 Task: Research Airbnb options in Nahrin, Afghanistan from 6th December, 2023 to 15th December, 2023 for 9 adults. Place can be shared room with 5 bedrooms having 9 beds and 5 bathrooms. Property type can be flat. Amenities needed are: wifi,TV, pool, gym, breakfast. Look for 5 properties as per requirement.
Action: Mouse moved to (486, 111)
Screenshot: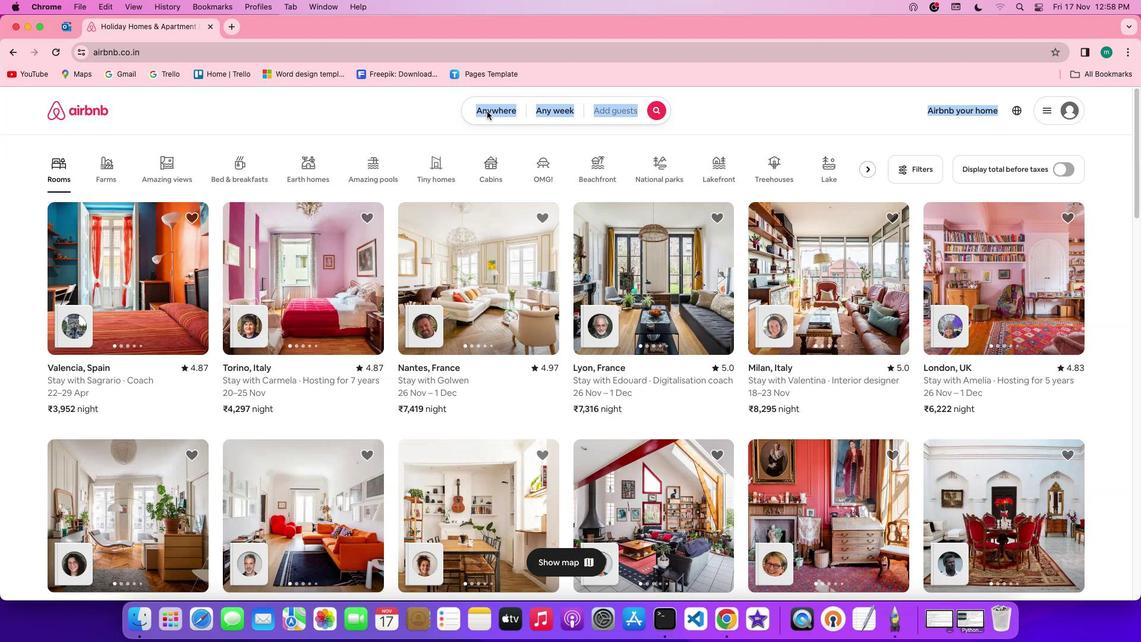 
Action: Mouse pressed left at (486, 111)
Screenshot: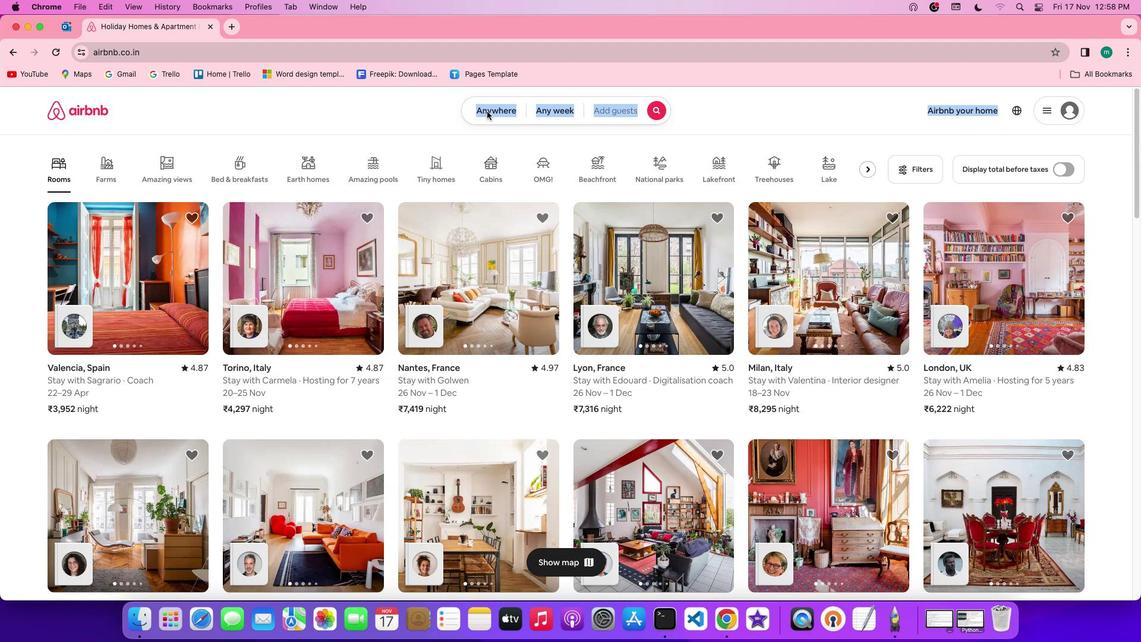 
Action: Mouse pressed left at (486, 111)
Screenshot: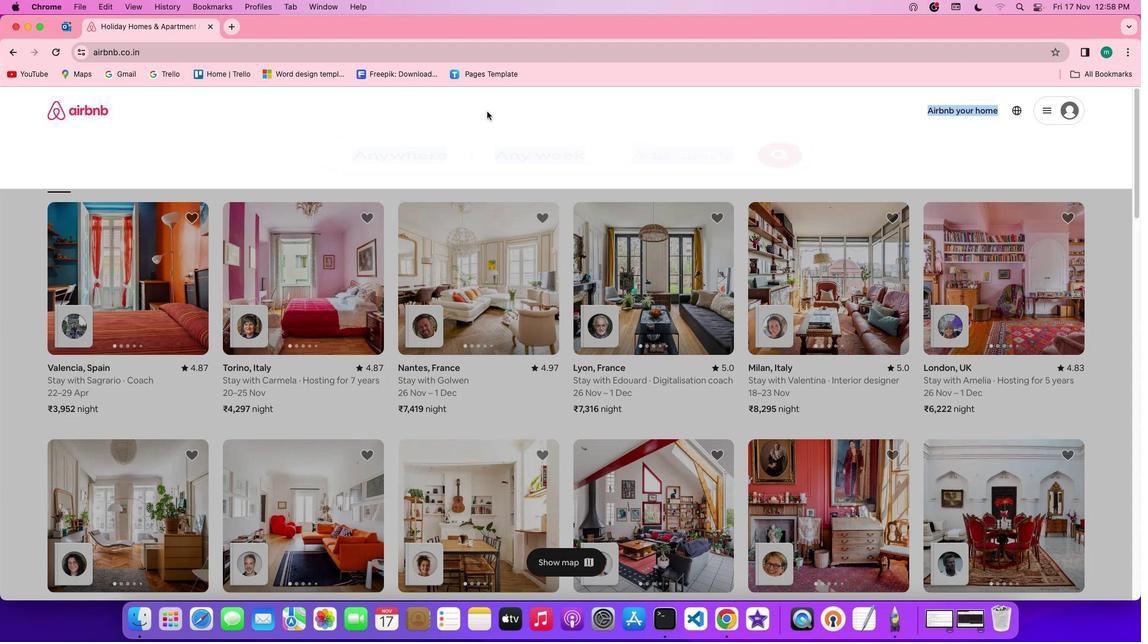 
Action: Mouse moved to (397, 159)
Screenshot: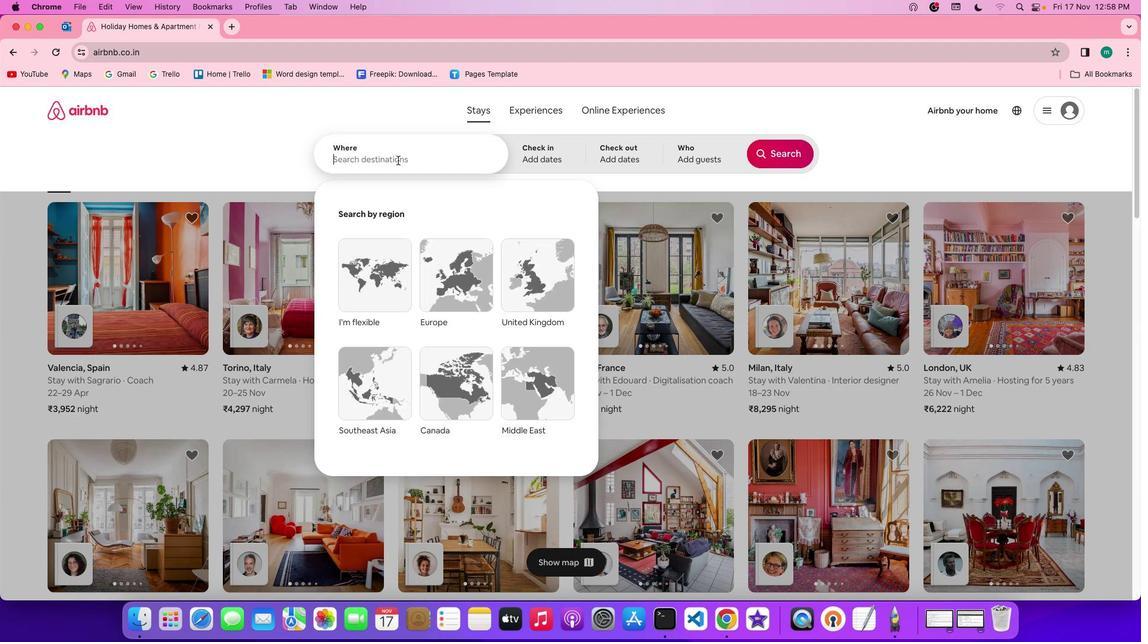 
Action: Mouse pressed left at (397, 159)
Screenshot: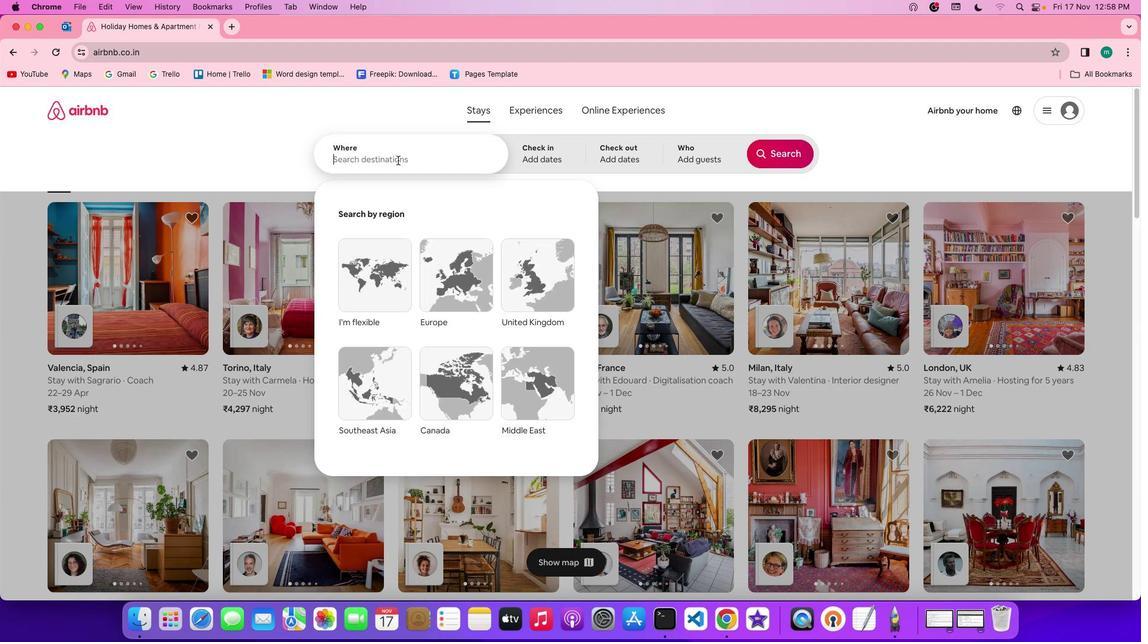 
Action: Key pressed Key.spaceKey.shift'N''a''h''r''i''n'','Key.spaceKey.shift'a''f''g''a''n''i''s''t''a''n'
Screenshot: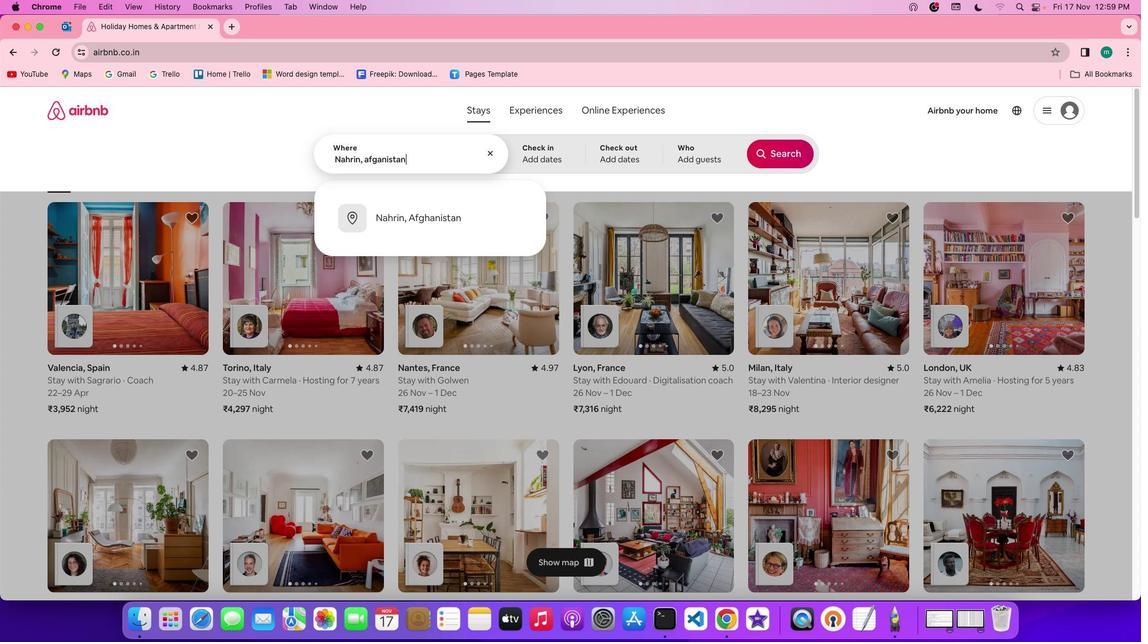 
Action: Mouse moved to (551, 164)
Screenshot: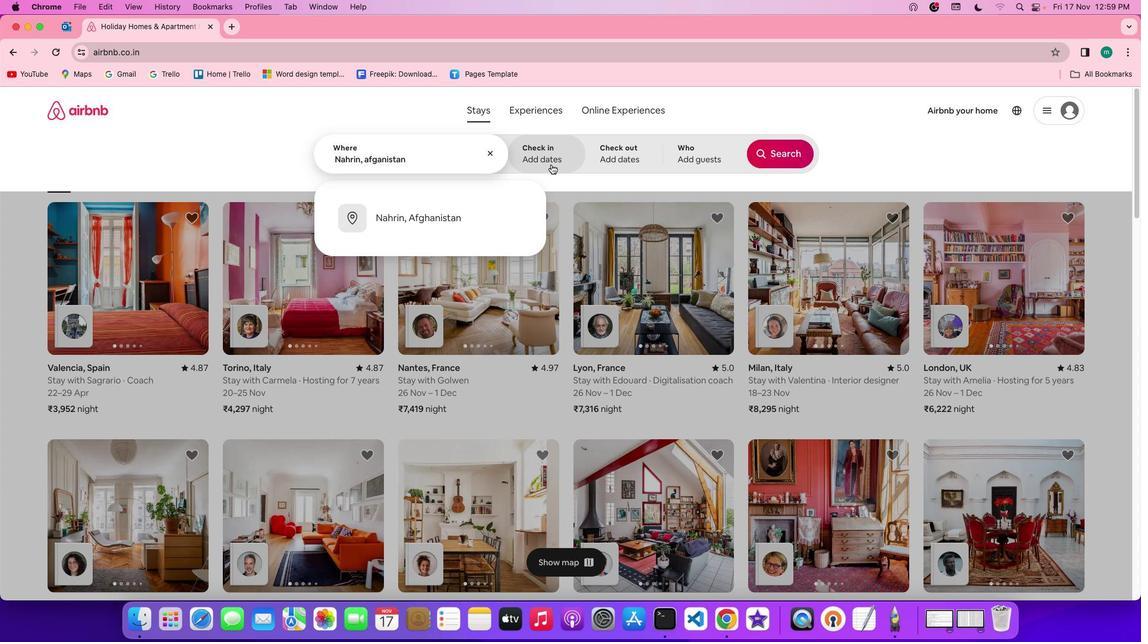 
Action: Mouse pressed left at (551, 164)
Screenshot: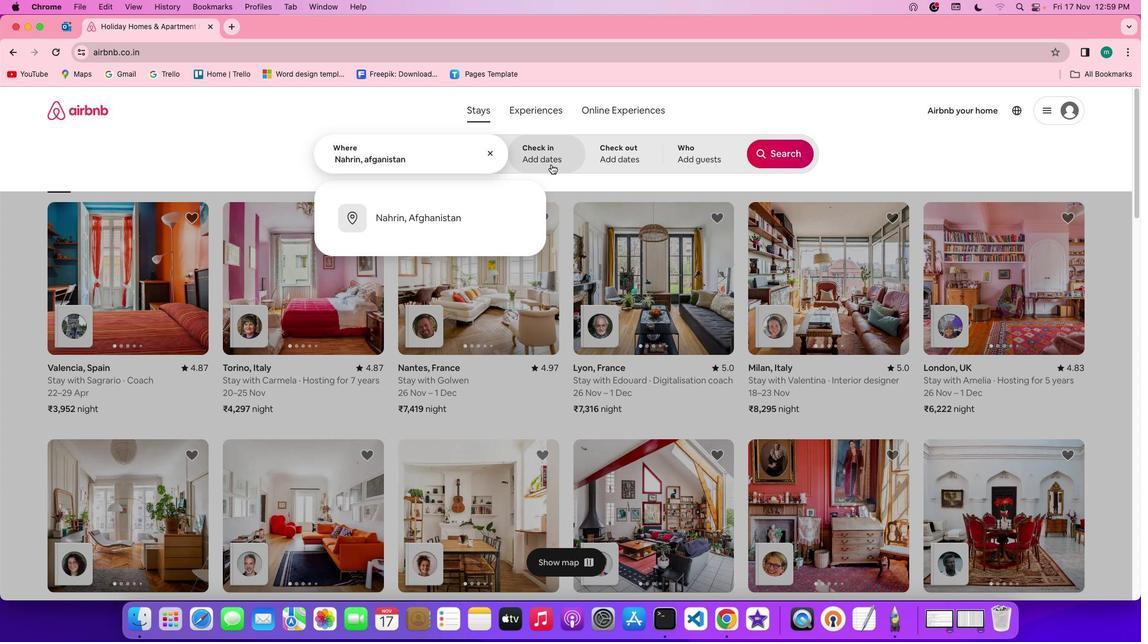 
Action: Mouse moved to (676, 323)
Screenshot: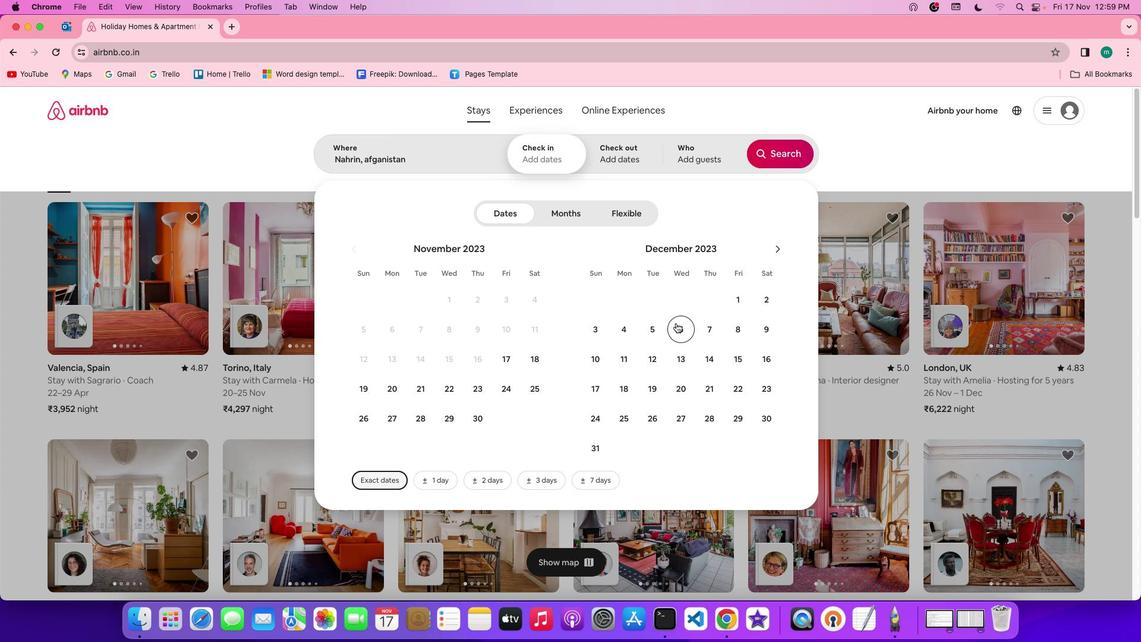 
Action: Mouse pressed left at (676, 323)
Screenshot: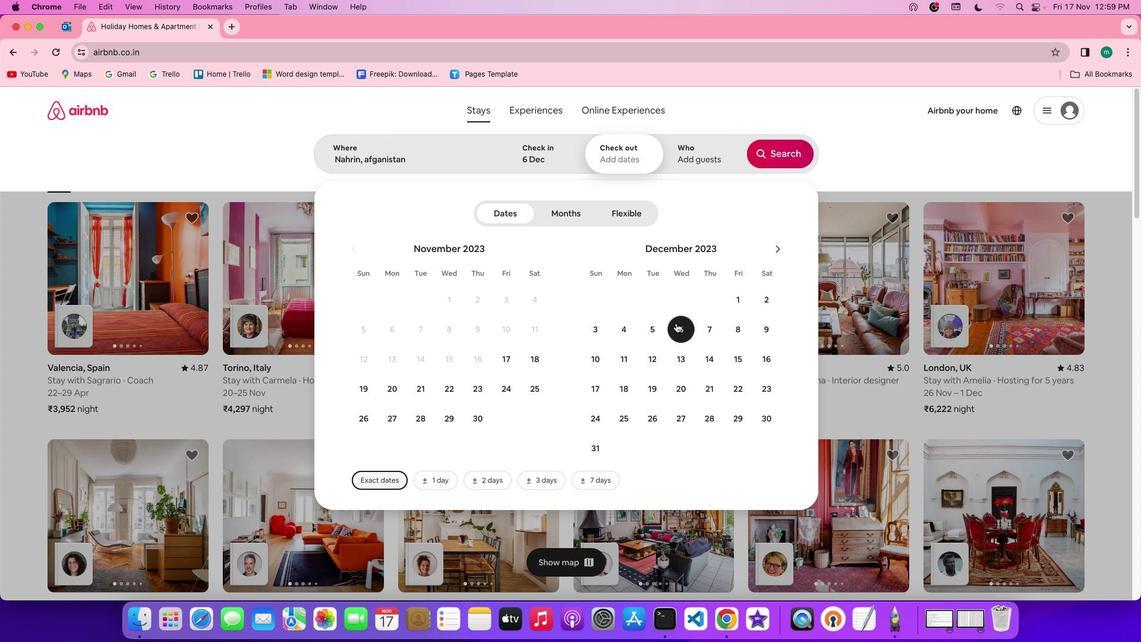
Action: Mouse moved to (734, 350)
Screenshot: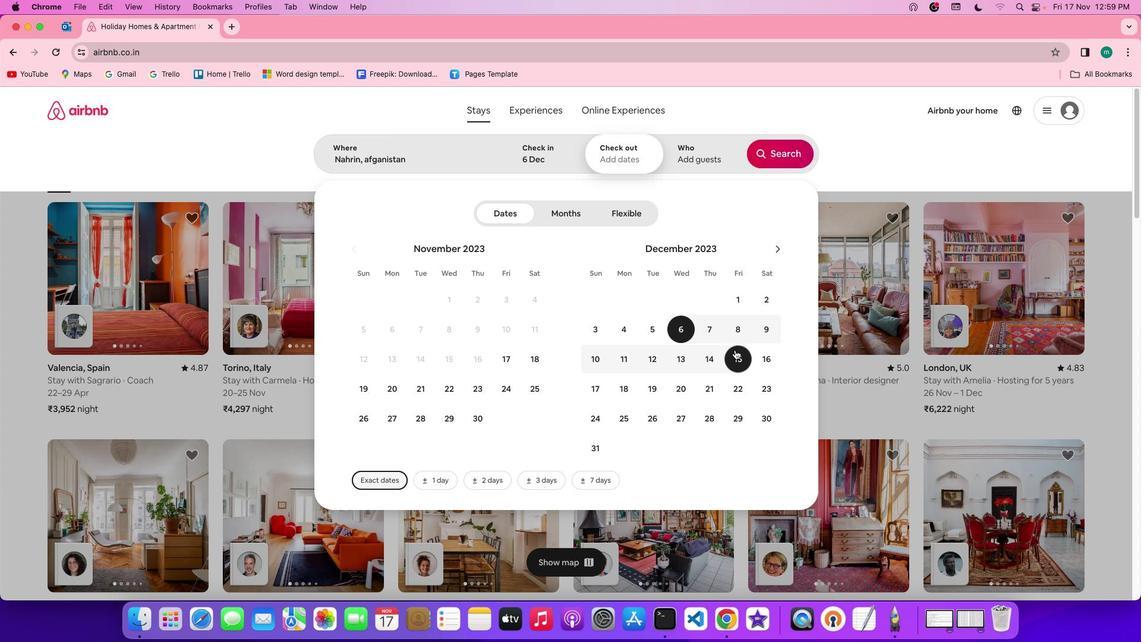 
Action: Mouse pressed left at (734, 350)
Screenshot: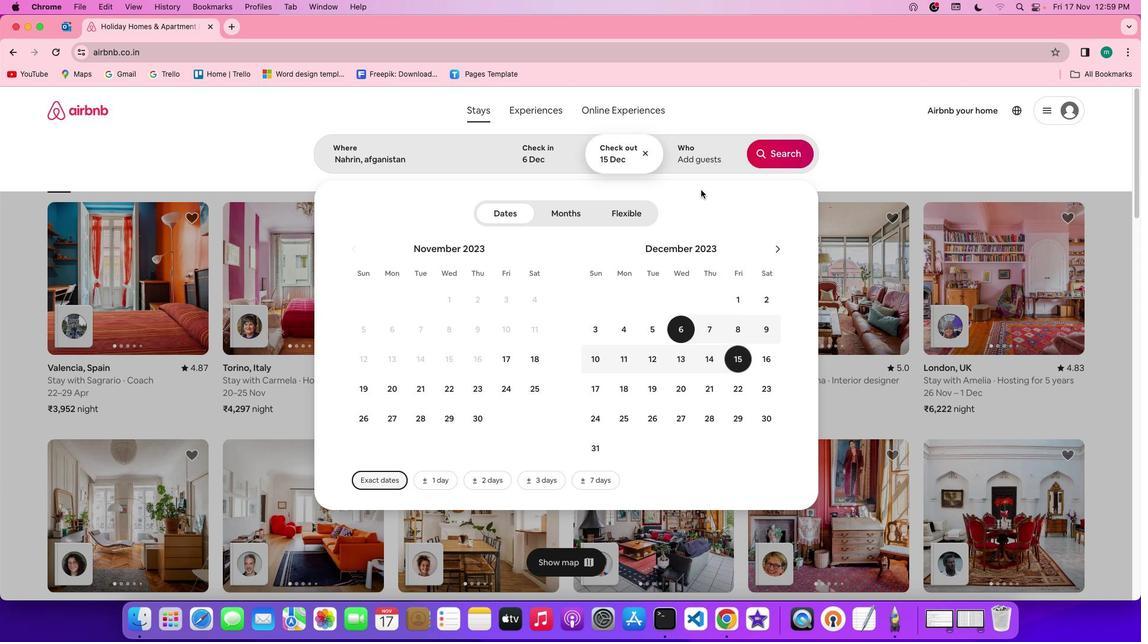 
Action: Mouse moved to (693, 149)
Screenshot: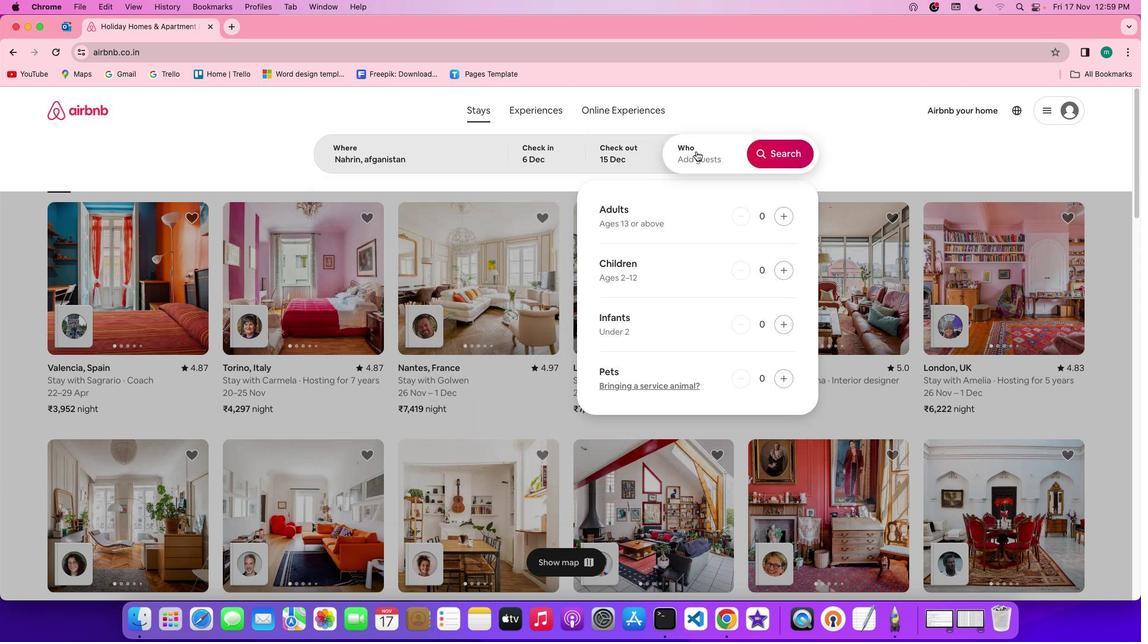 
Action: Mouse pressed left at (693, 149)
Screenshot: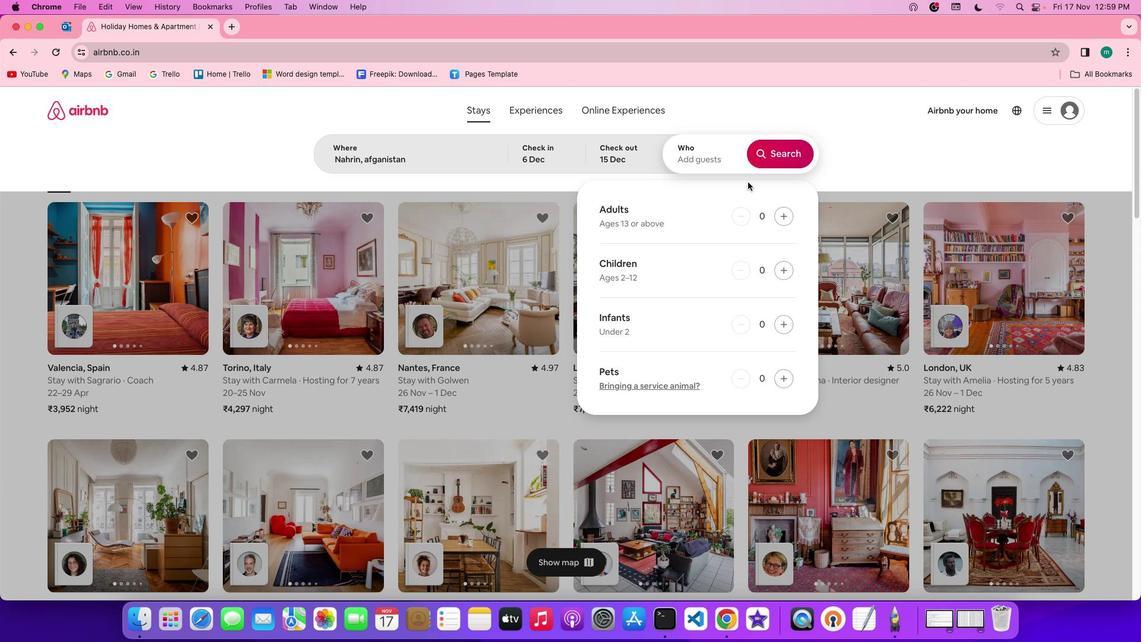 
Action: Mouse moved to (784, 216)
Screenshot: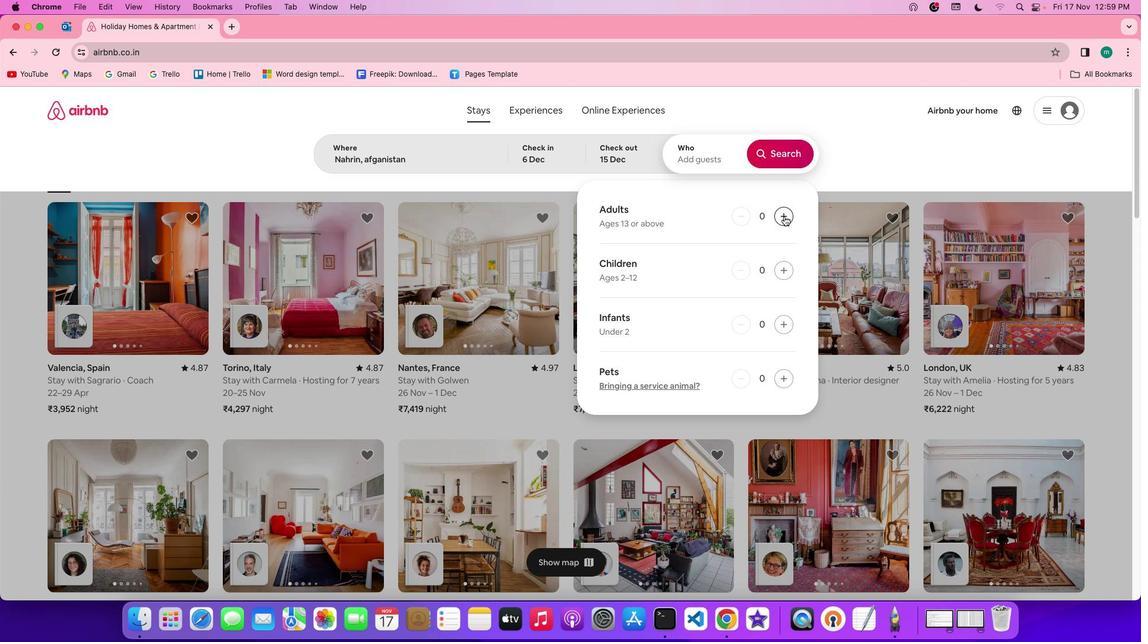
Action: Mouse pressed left at (784, 216)
Screenshot: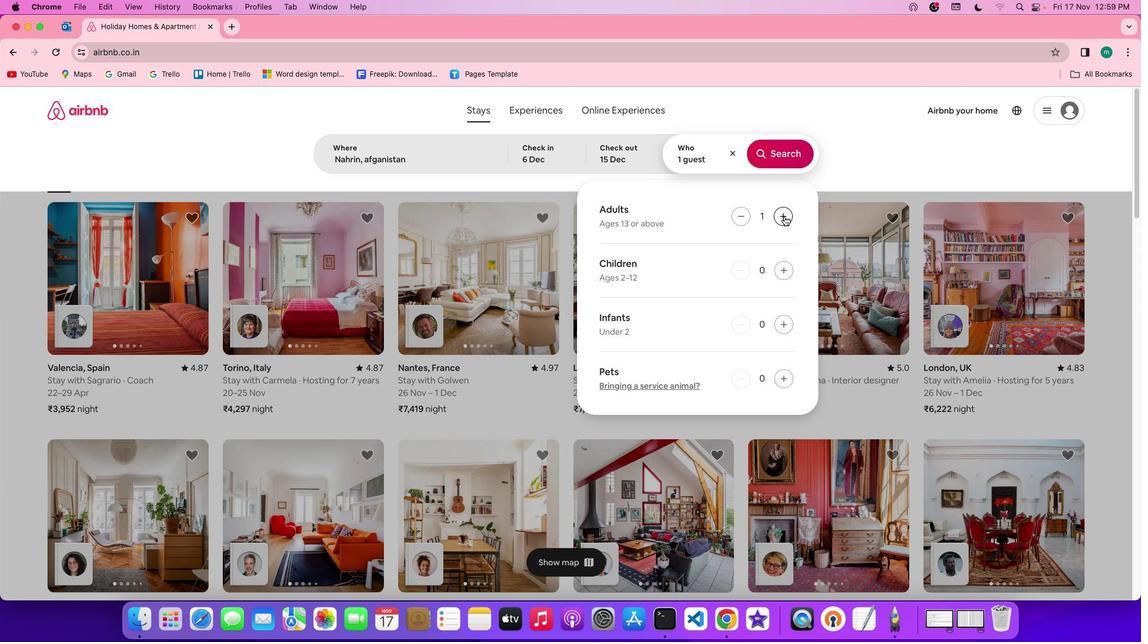 
Action: Mouse pressed left at (784, 216)
Screenshot: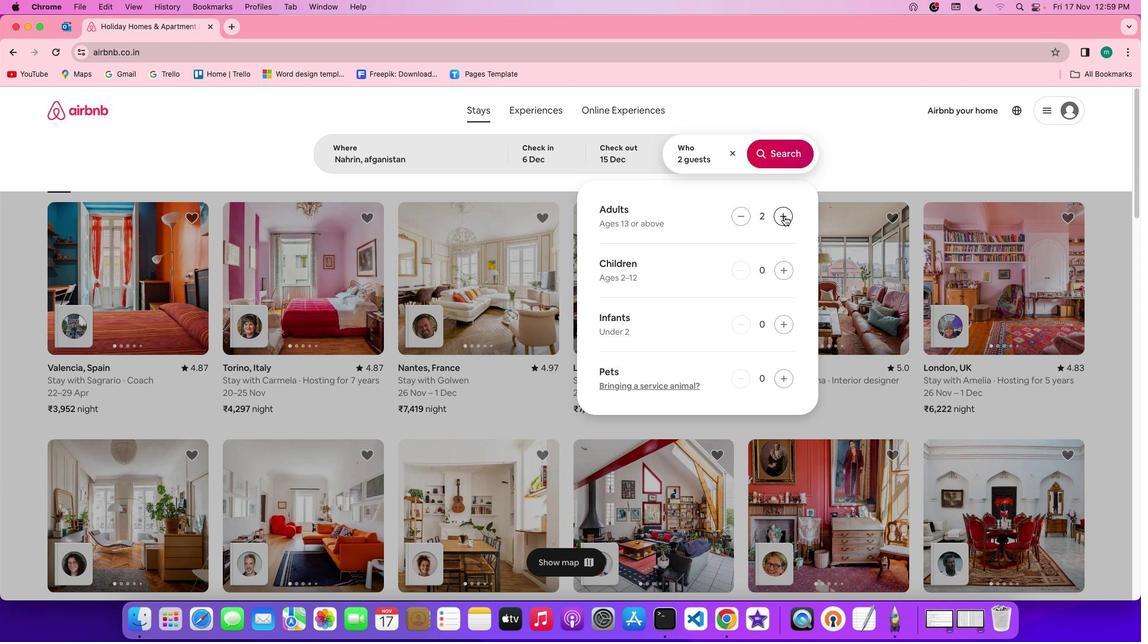 
Action: Mouse pressed left at (784, 216)
Screenshot: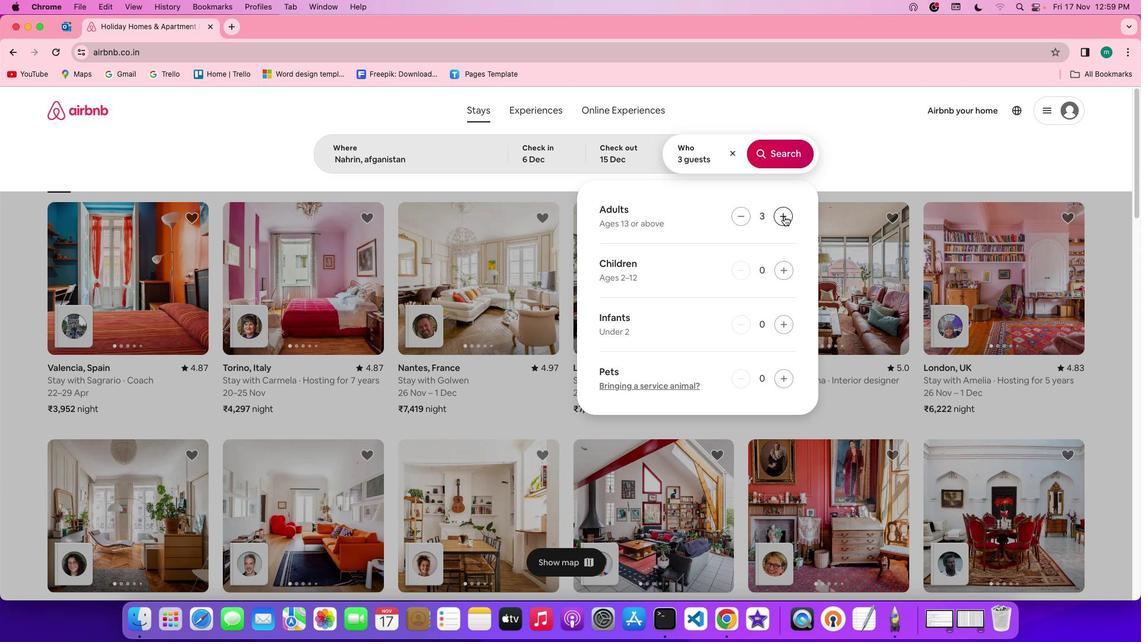 
Action: Mouse pressed left at (784, 216)
Screenshot: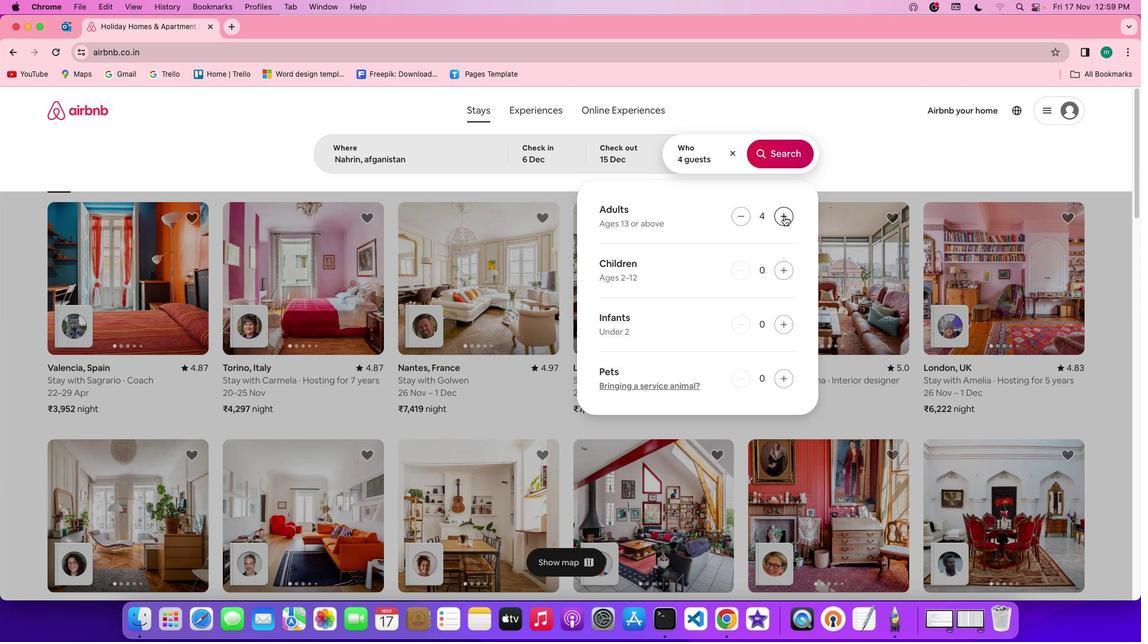 
Action: Mouse pressed left at (784, 216)
Screenshot: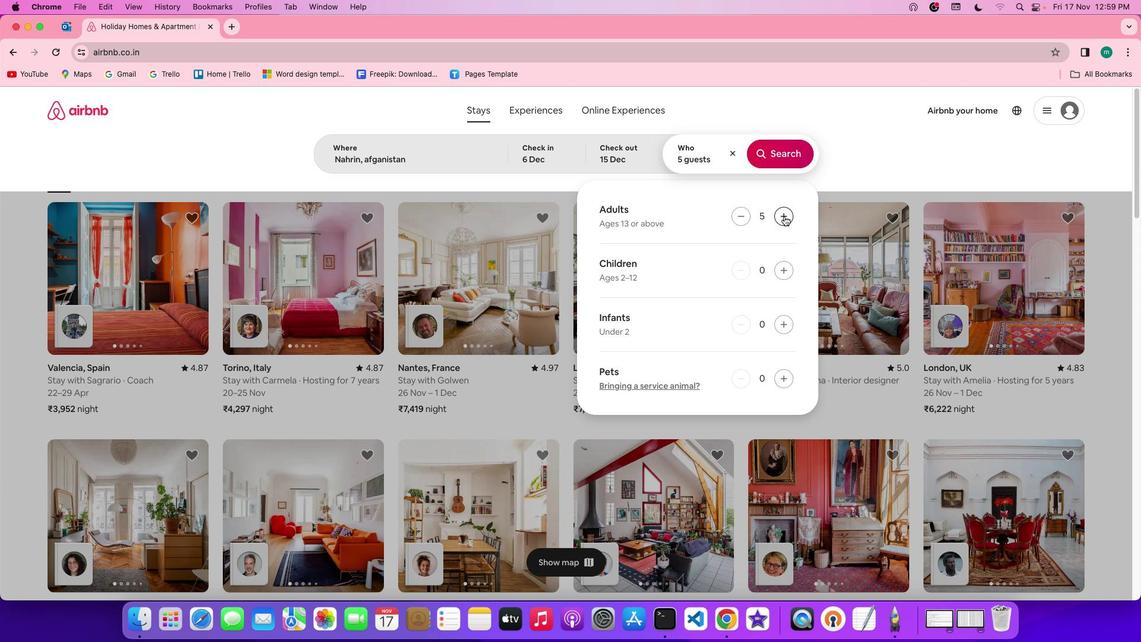 
Action: Mouse pressed left at (784, 216)
Screenshot: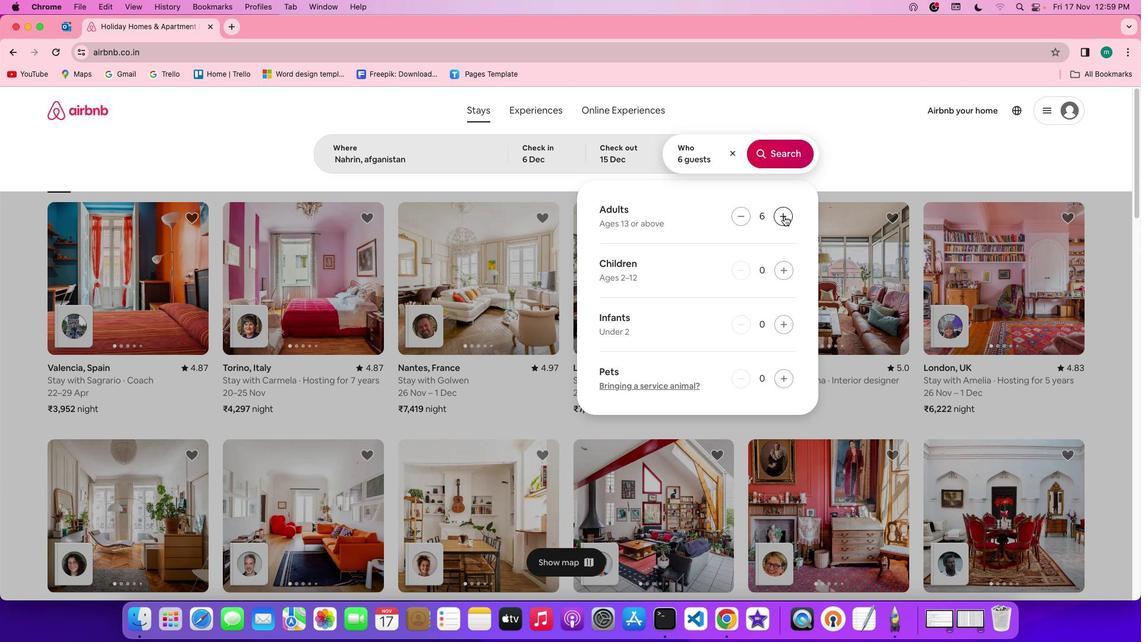 
Action: Mouse pressed left at (784, 216)
Screenshot: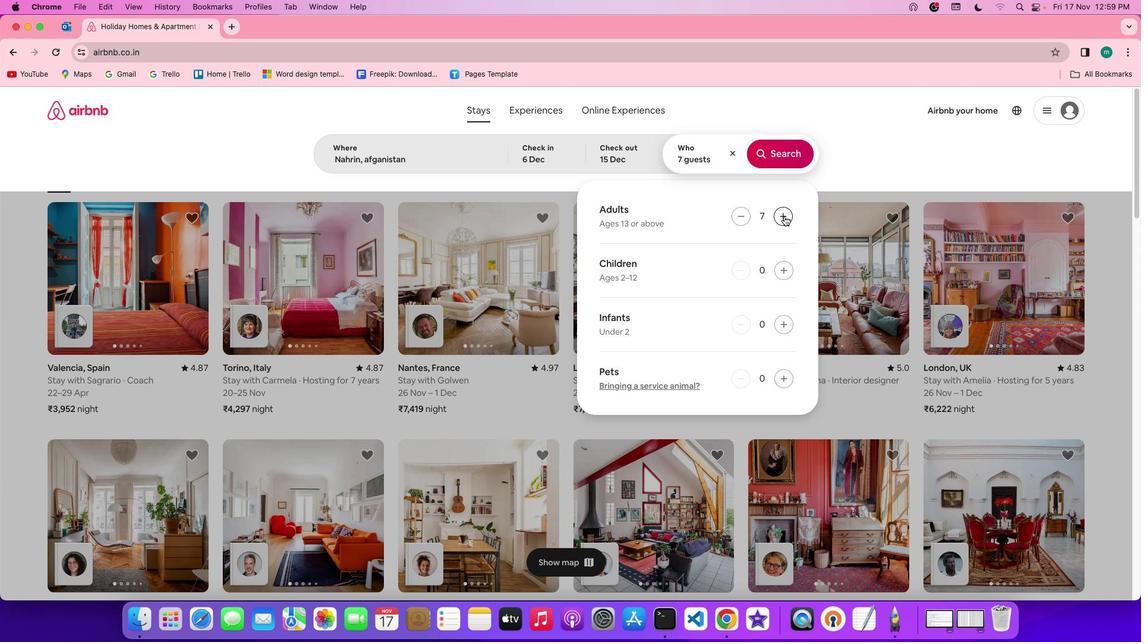 
Action: Mouse pressed left at (784, 216)
Screenshot: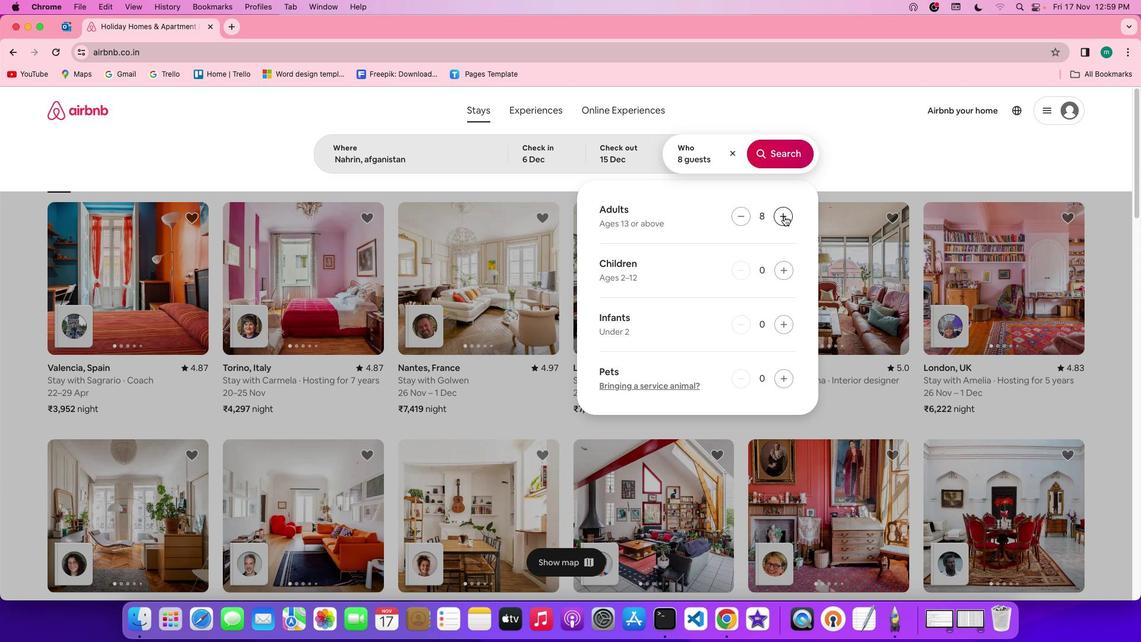 
Action: Mouse pressed left at (784, 216)
Screenshot: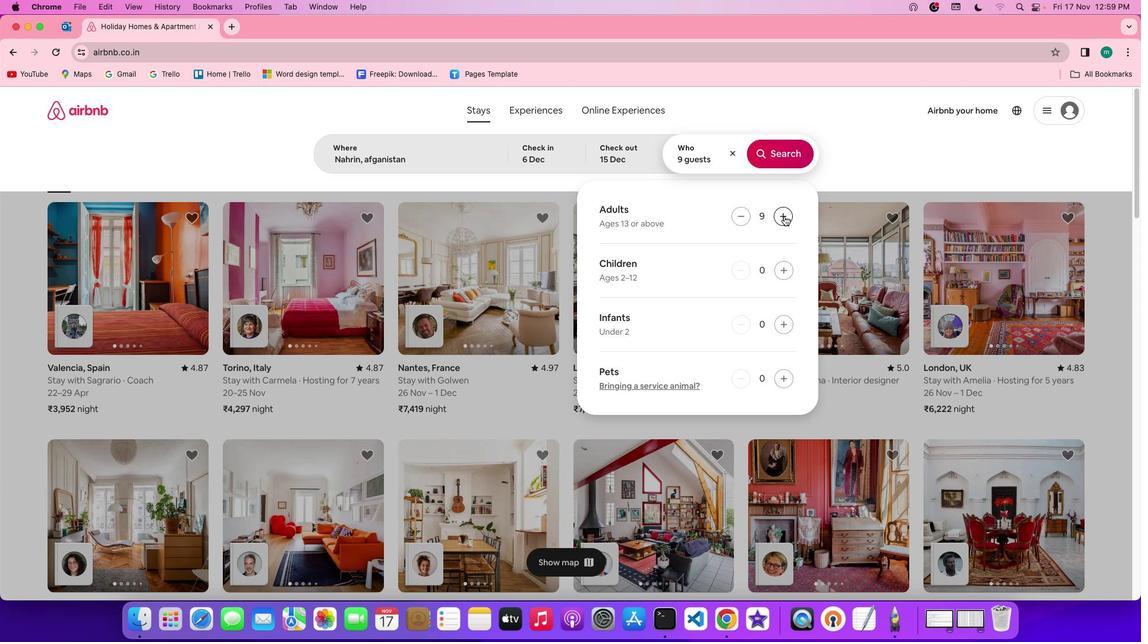 
Action: Mouse moved to (774, 153)
Screenshot: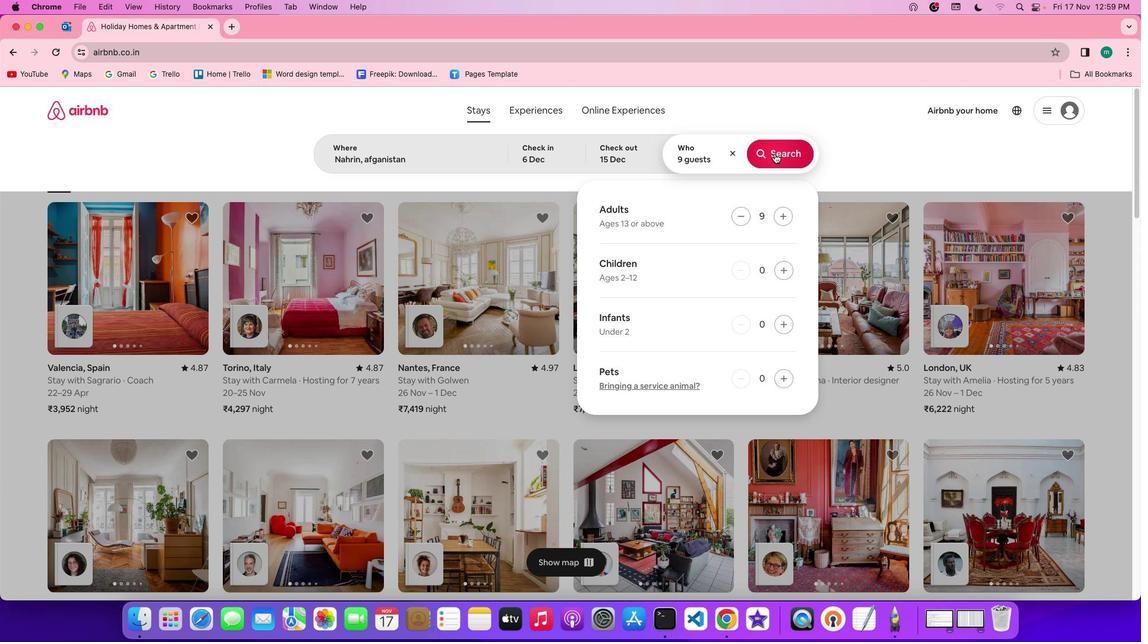 
Action: Mouse pressed left at (774, 153)
Screenshot: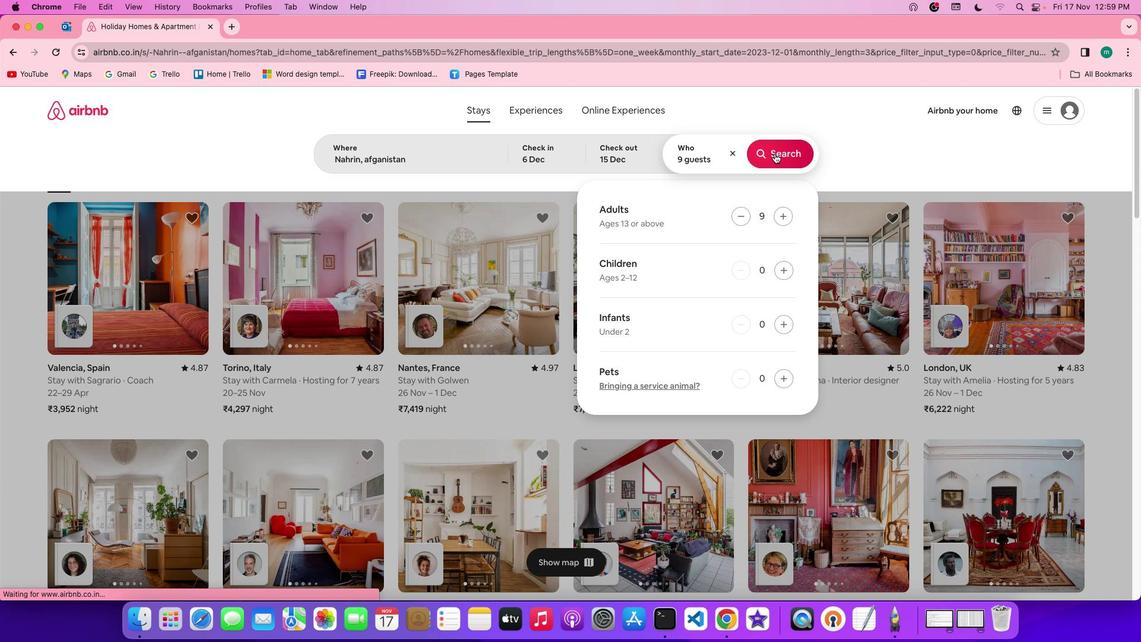 
Action: Mouse moved to (951, 159)
Screenshot: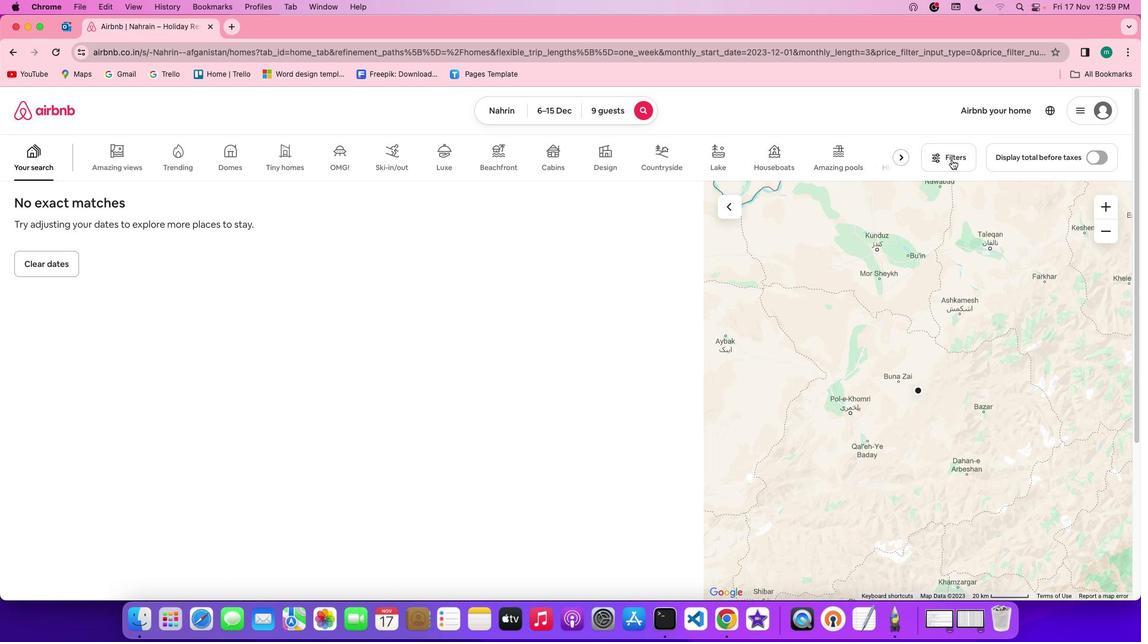 
Action: Mouse pressed left at (951, 159)
Screenshot: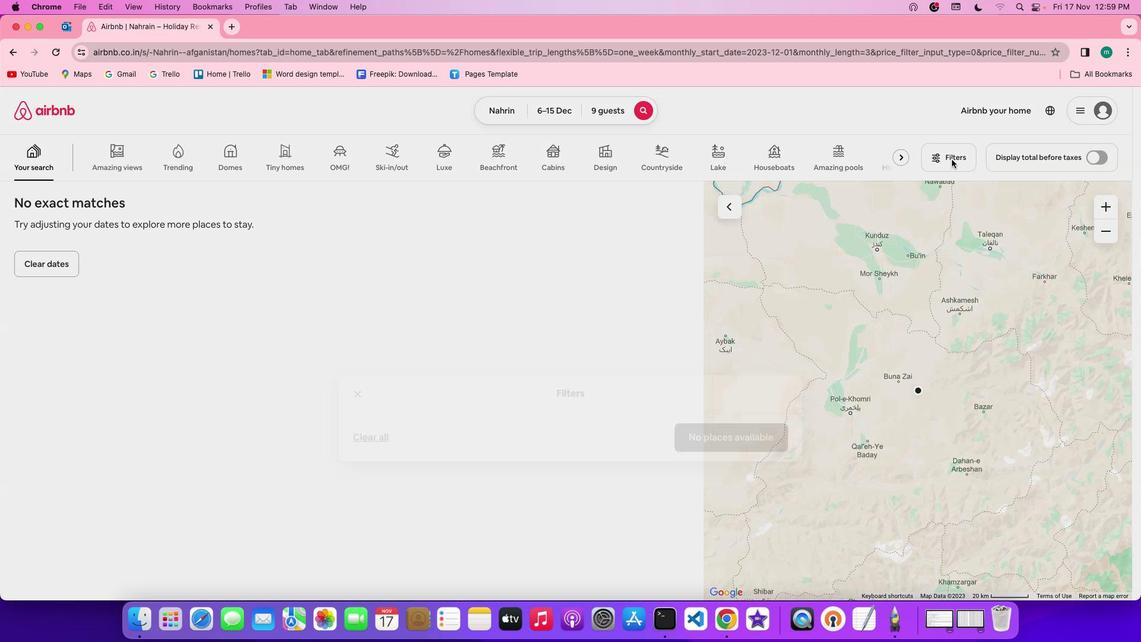
Action: Mouse moved to (620, 320)
Screenshot: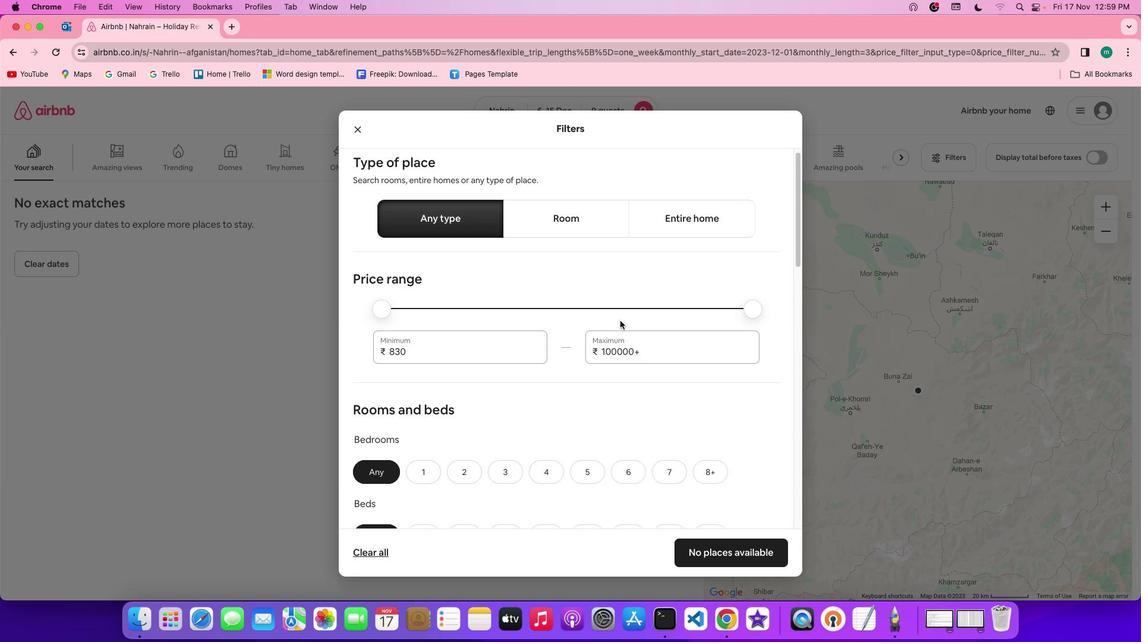 
Action: Mouse scrolled (620, 320) with delta (0, 0)
Screenshot: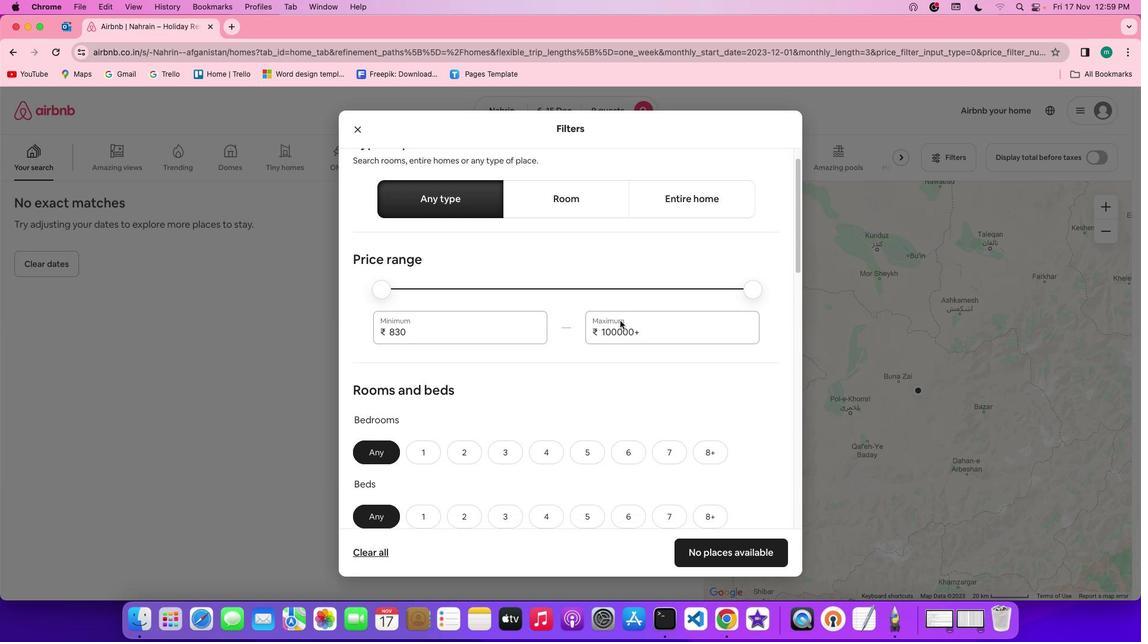 
Action: Mouse scrolled (620, 320) with delta (0, 0)
Screenshot: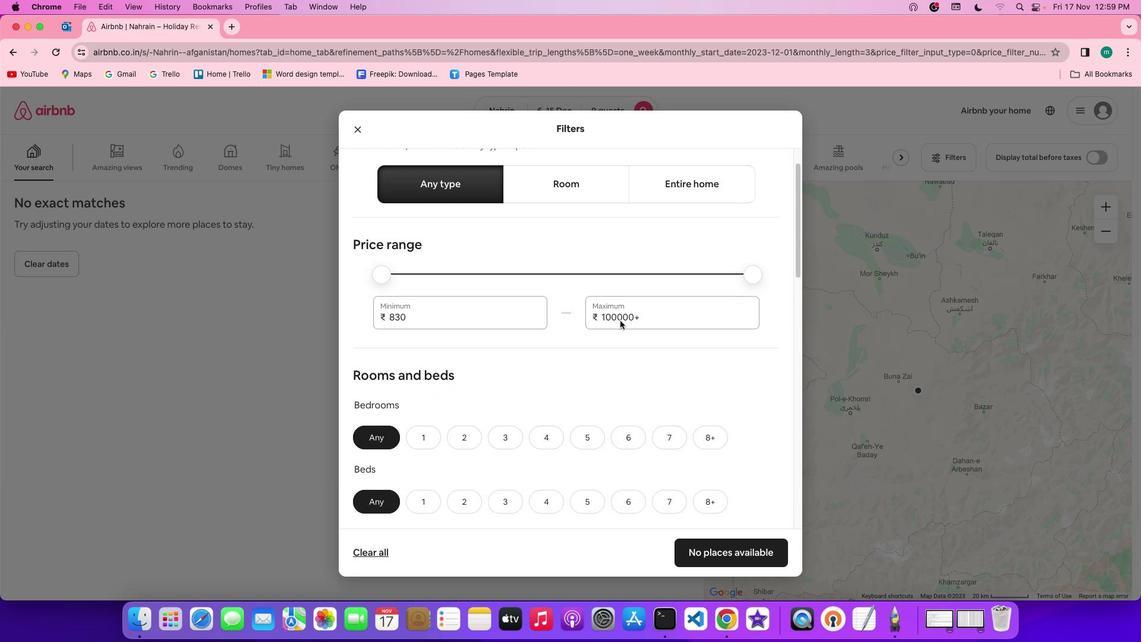 
Action: Mouse scrolled (620, 320) with delta (0, 0)
Screenshot: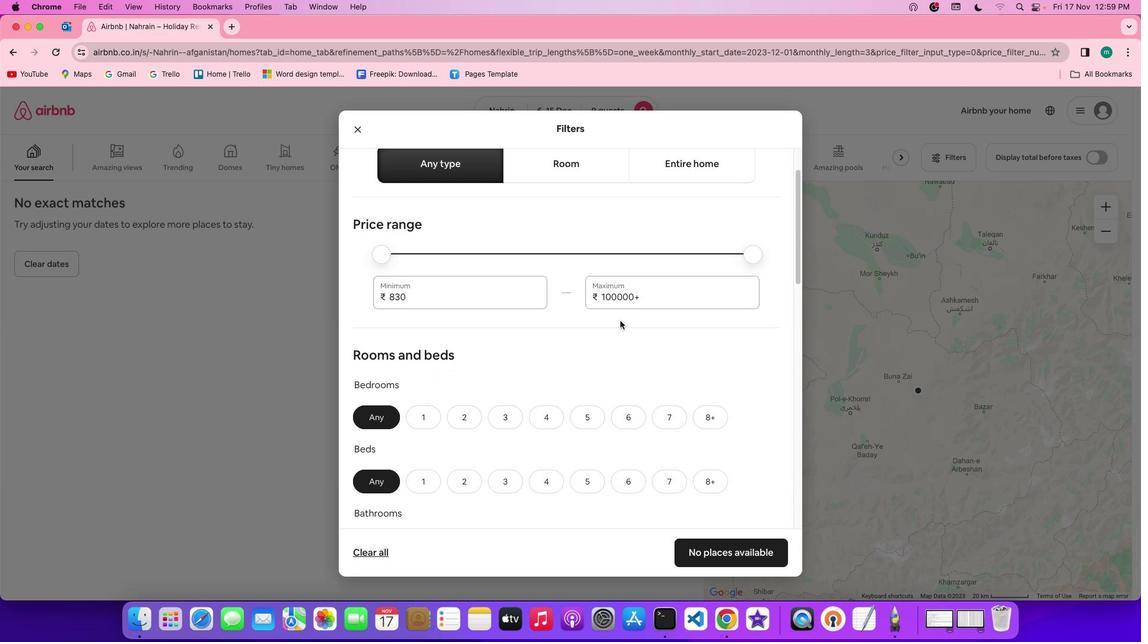 
Action: Mouse scrolled (620, 320) with delta (0, 0)
Screenshot: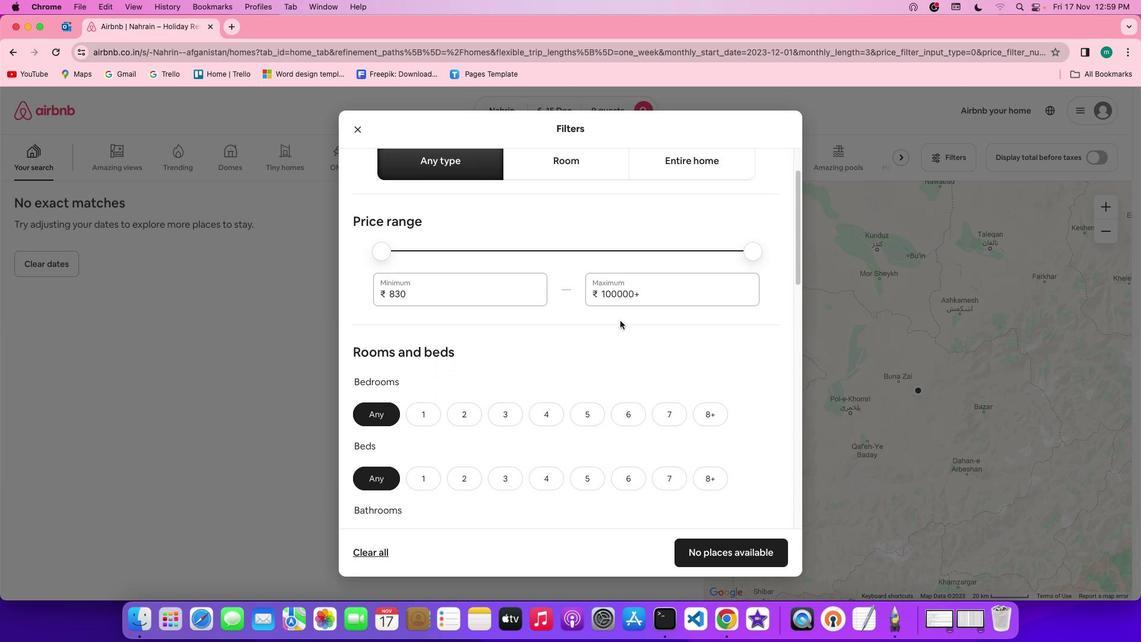 
Action: Mouse scrolled (620, 320) with delta (0, 0)
Screenshot: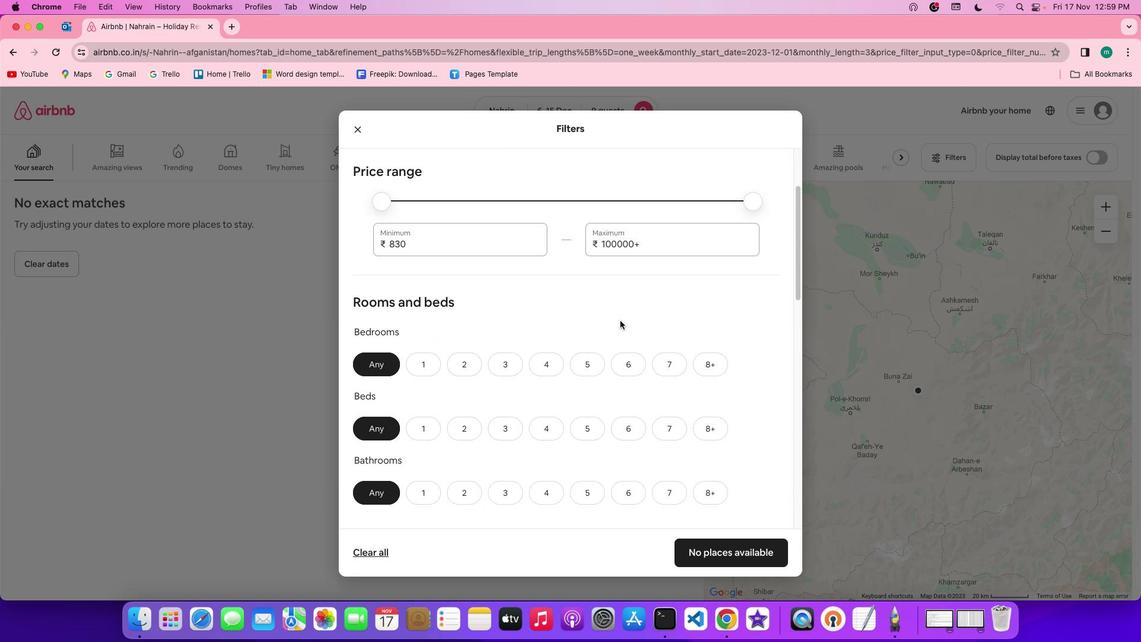 
Action: Mouse scrolled (620, 320) with delta (0, 0)
Screenshot: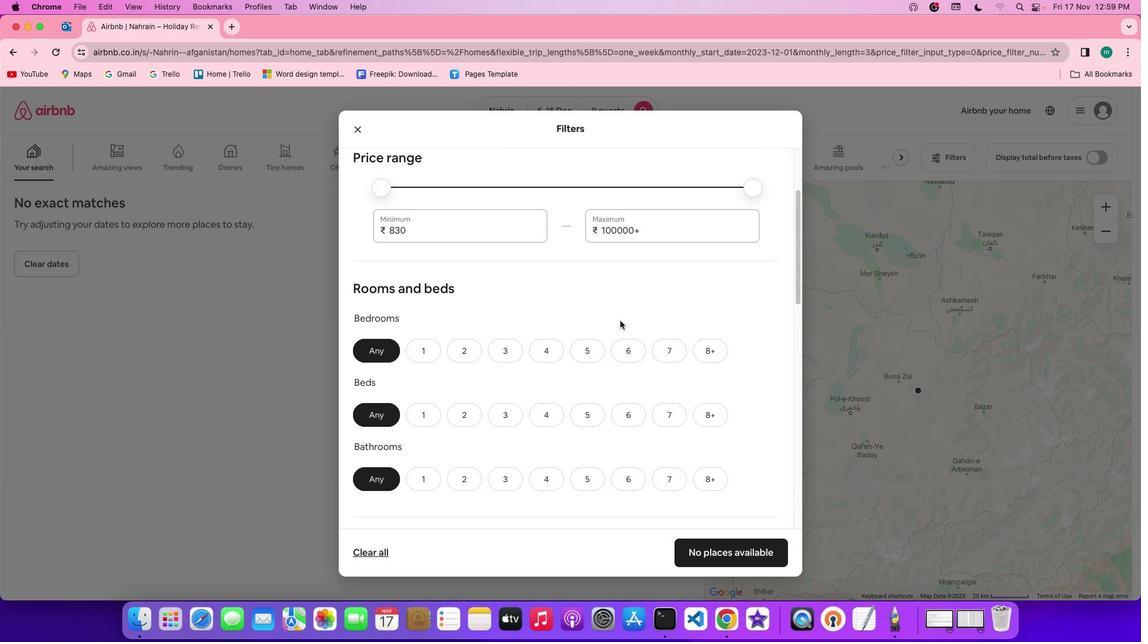
Action: Mouse scrolled (620, 320) with delta (0, 0)
Screenshot: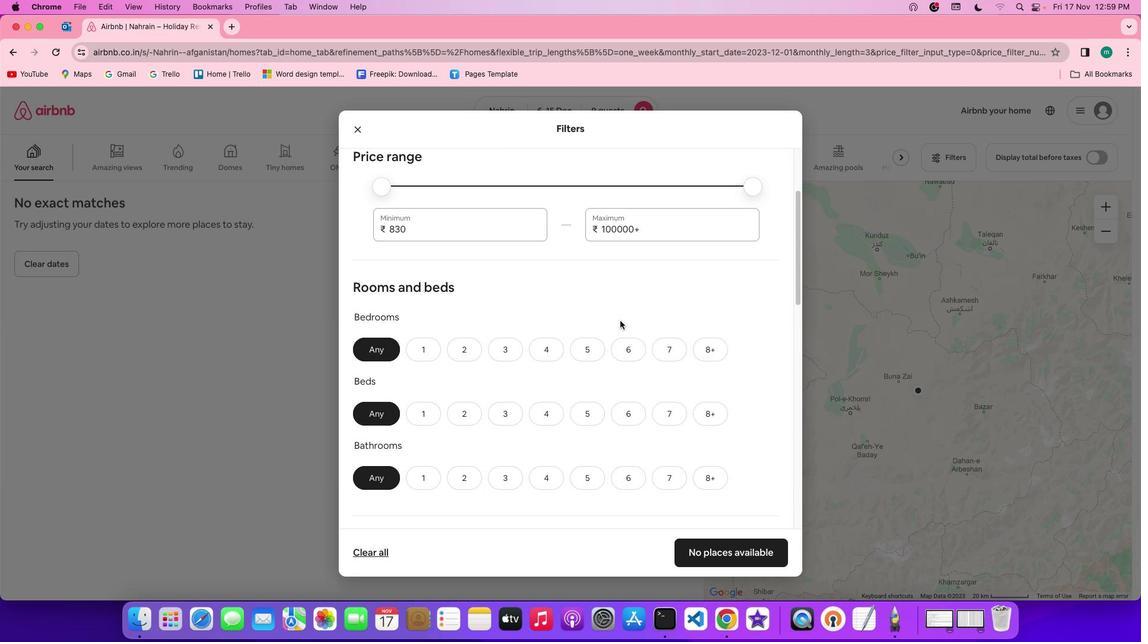 
Action: Mouse scrolled (620, 320) with delta (0, 0)
Screenshot: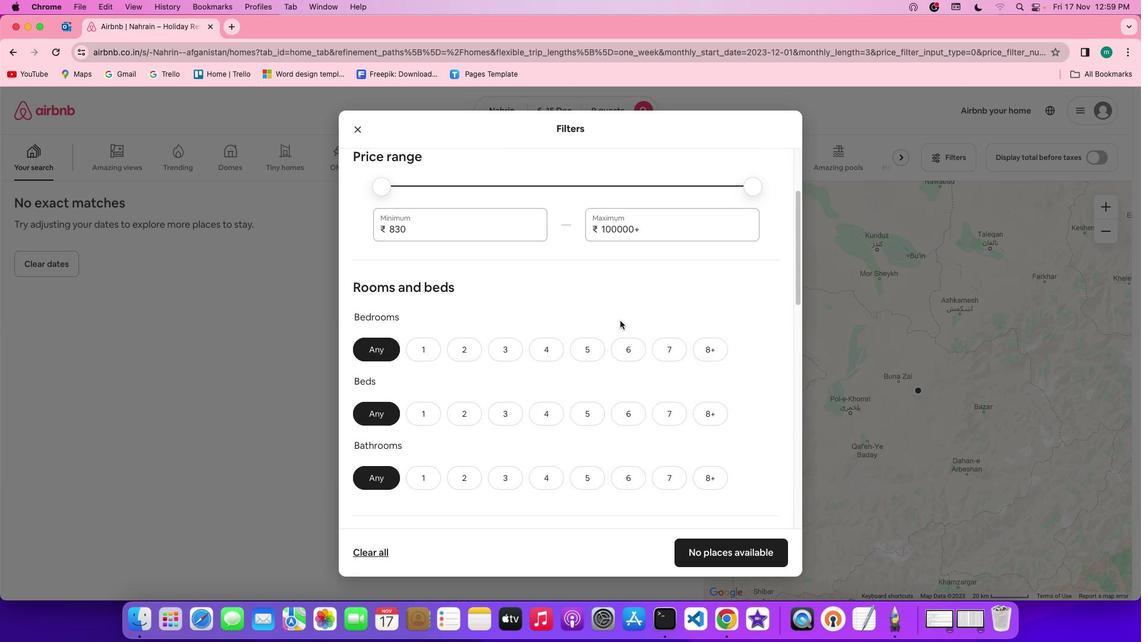 
Action: Mouse moved to (621, 319)
Screenshot: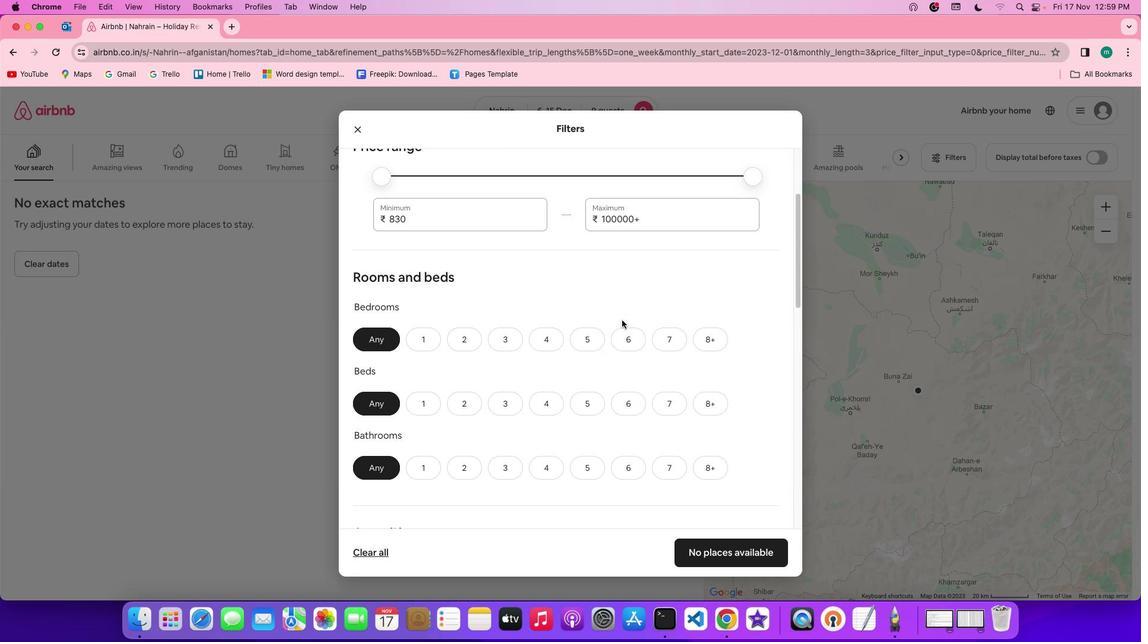 
Action: Mouse scrolled (621, 319) with delta (0, 0)
Screenshot: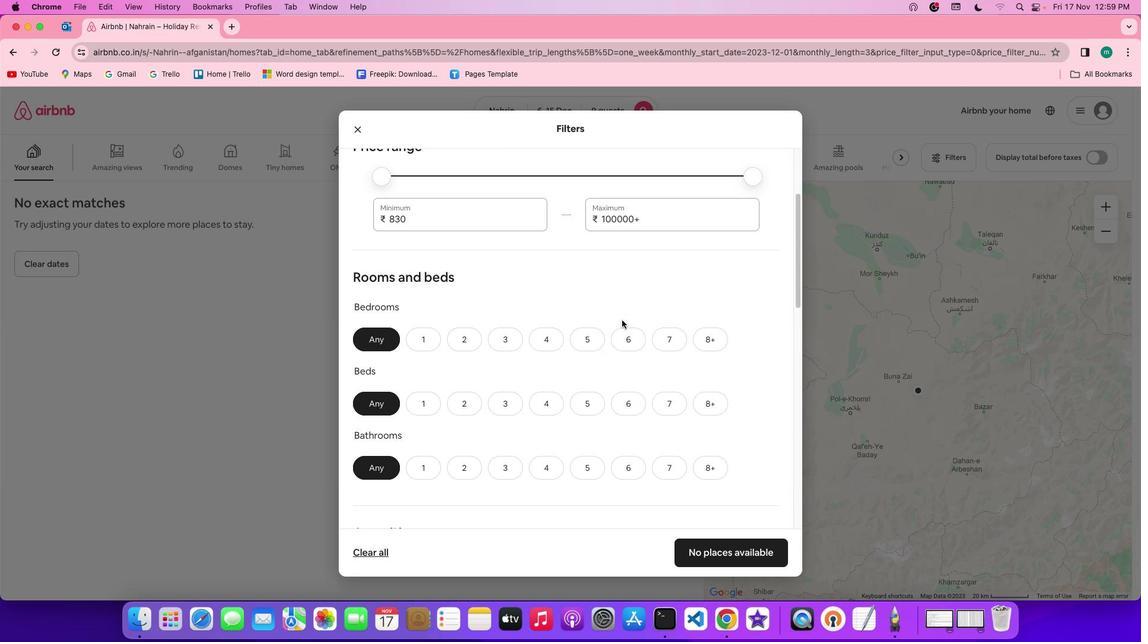 
Action: Mouse scrolled (621, 319) with delta (0, 0)
Screenshot: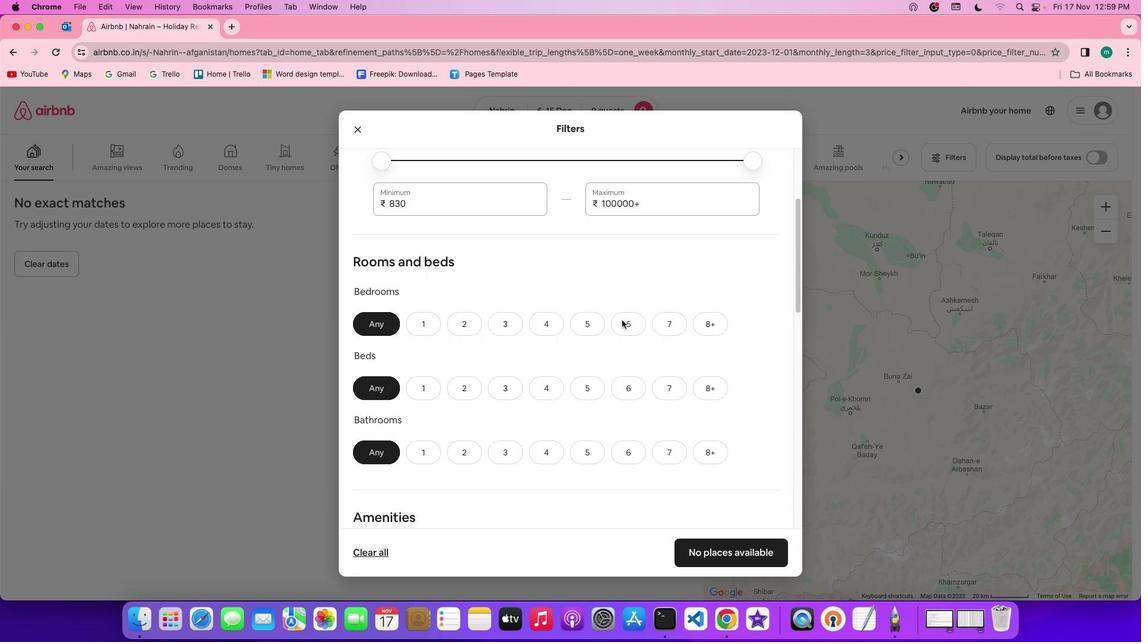 
Action: Mouse scrolled (621, 319) with delta (0, 0)
Screenshot: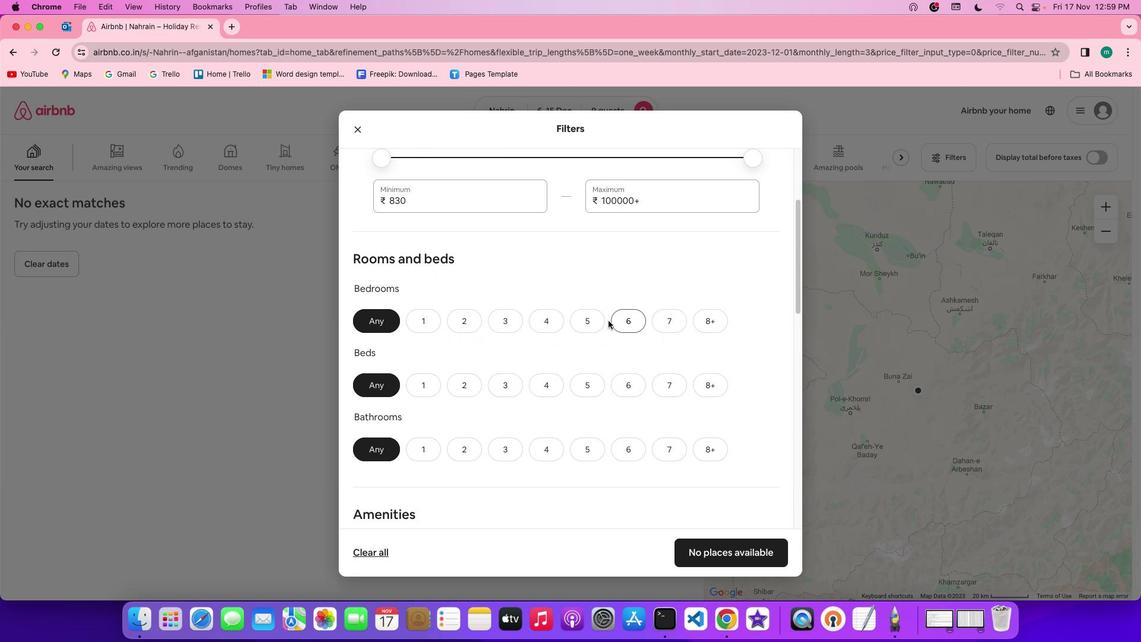 
Action: Mouse moved to (585, 320)
Screenshot: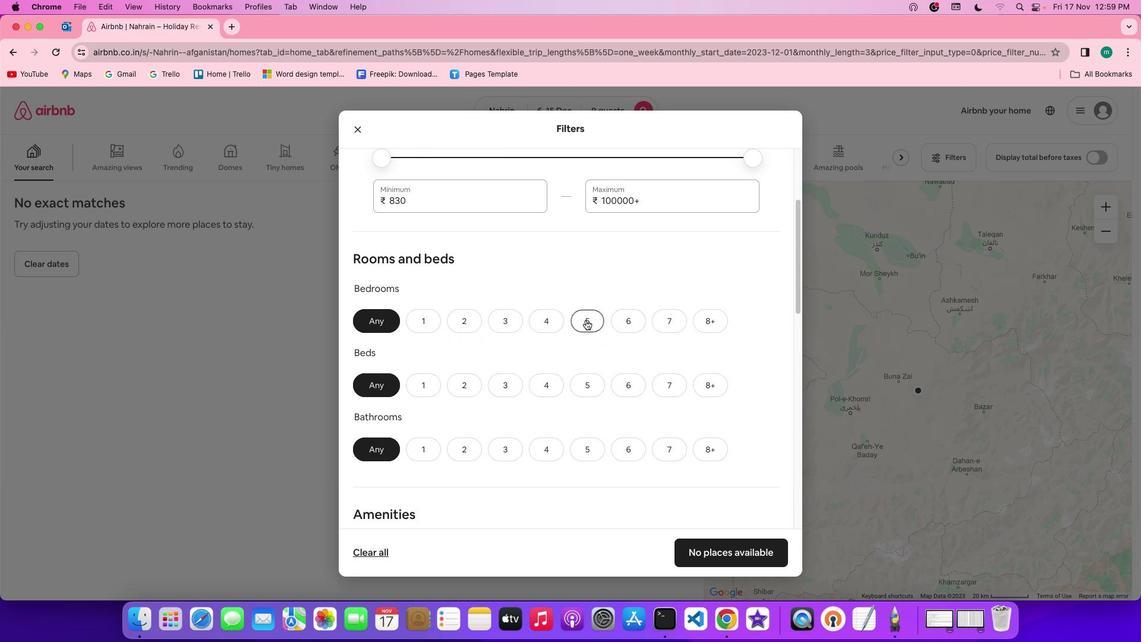 
Action: Mouse pressed left at (585, 320)
Screenshot: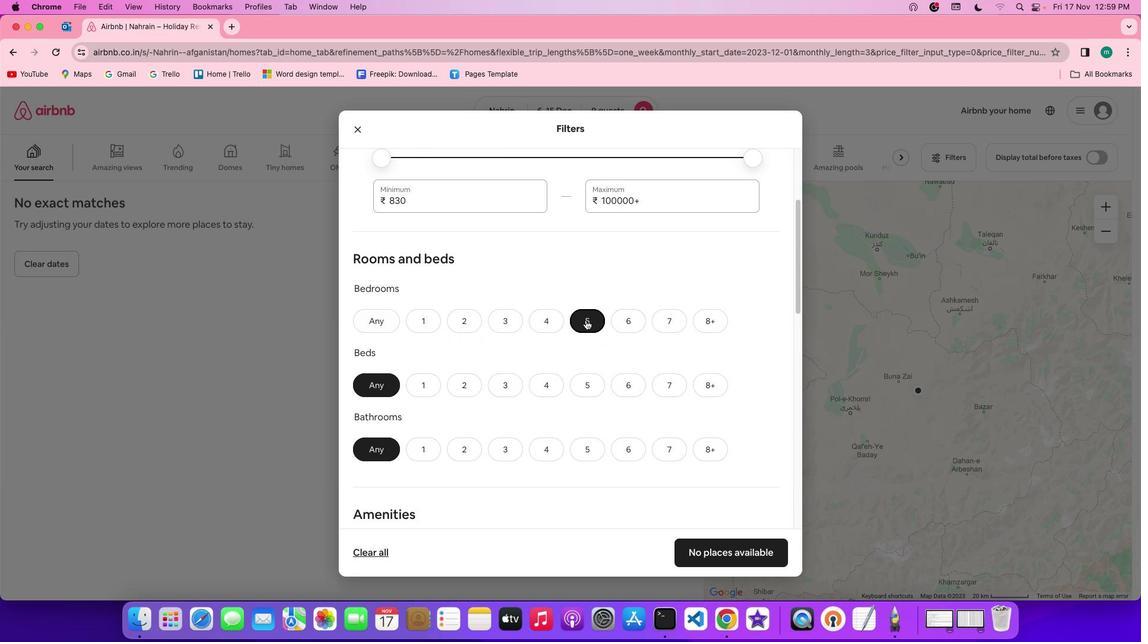 
Action: Mouse moved to (703, 391)
Screenshot: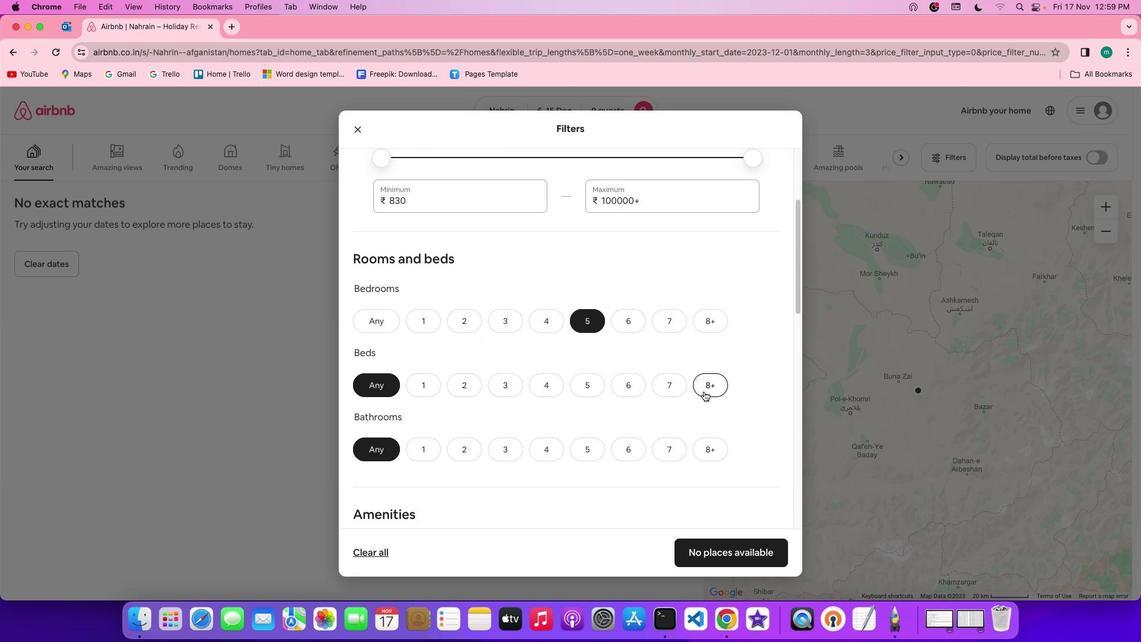 
Action: Mouse pressed left at (703, 391)
Screenshot: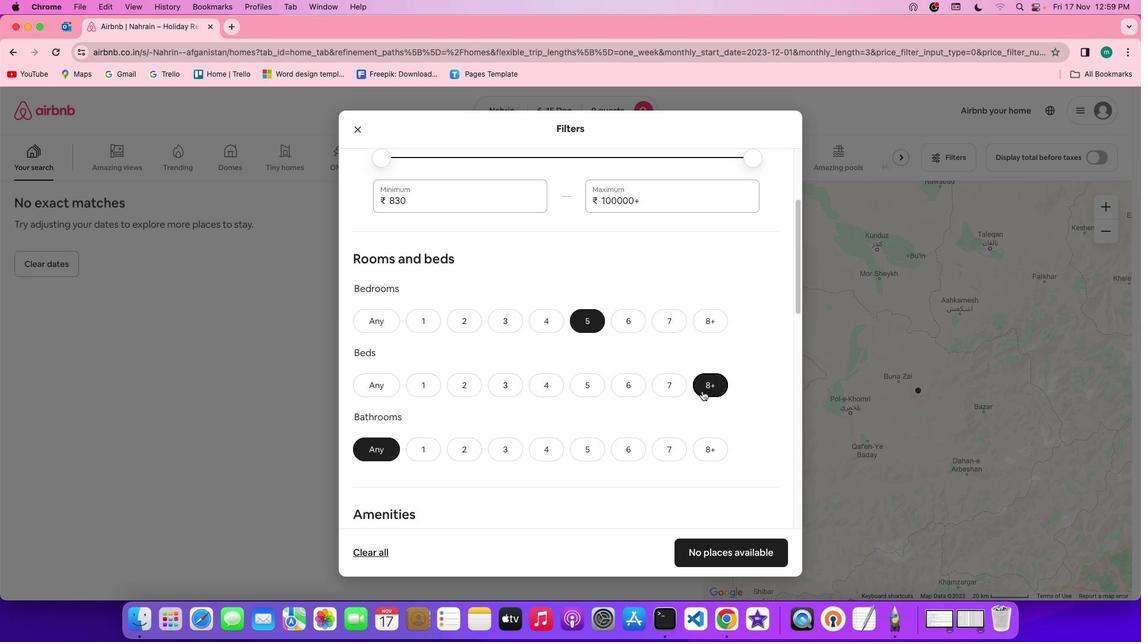 
Action: Mouse moved to (628, 367)
Screenshot: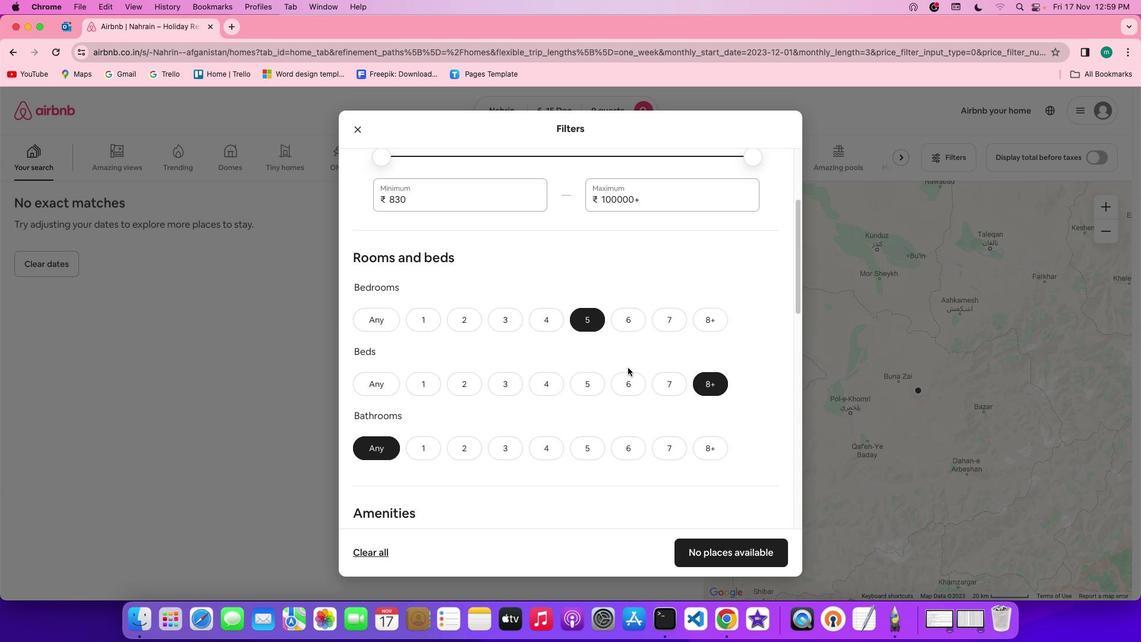 
Action: Mouse scrolled (628, 367) with delta (0, 0)
Screenshot: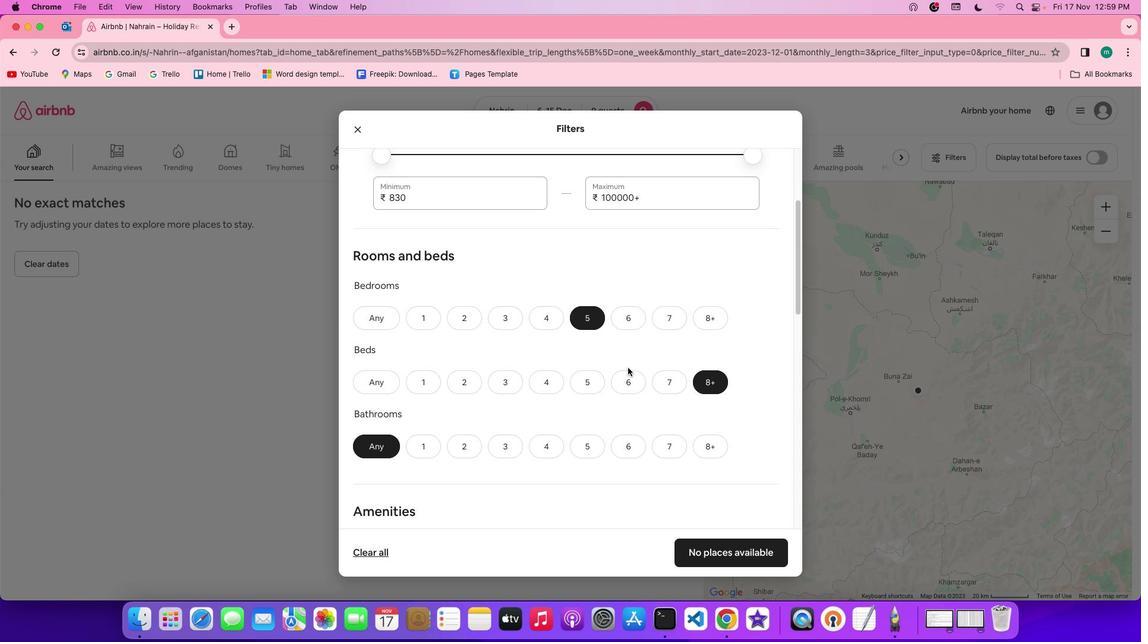 
Action: Mouse scrolled (628, 367) with delta (0, 0)
Screenshot: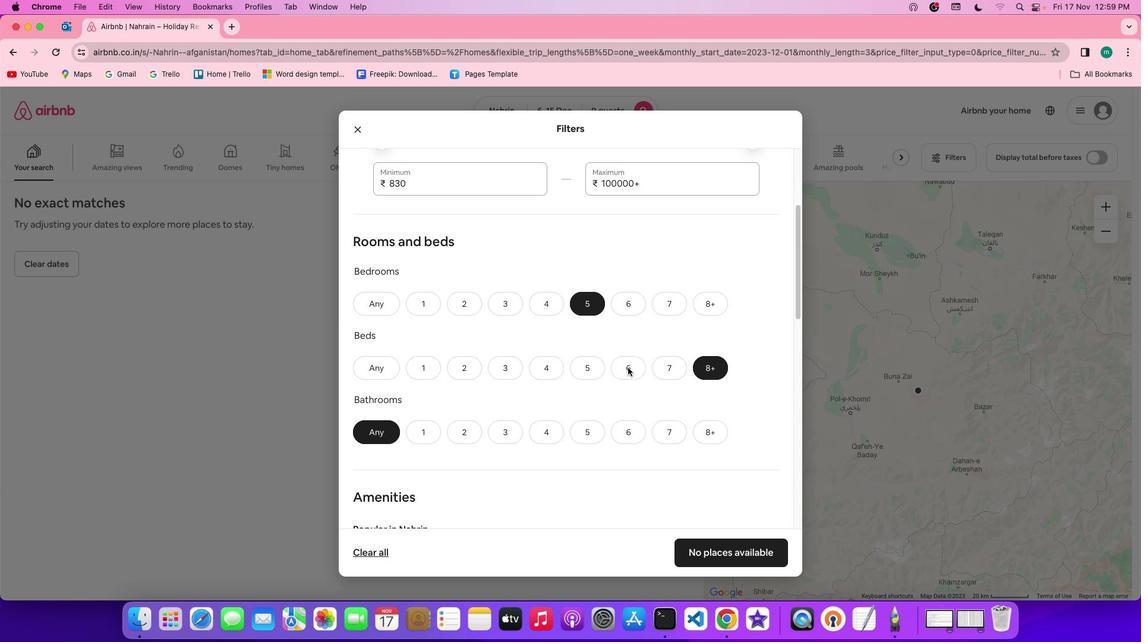 
Action: Mouse scrolled (628, 367) with delta (0, 0)
Screenshot: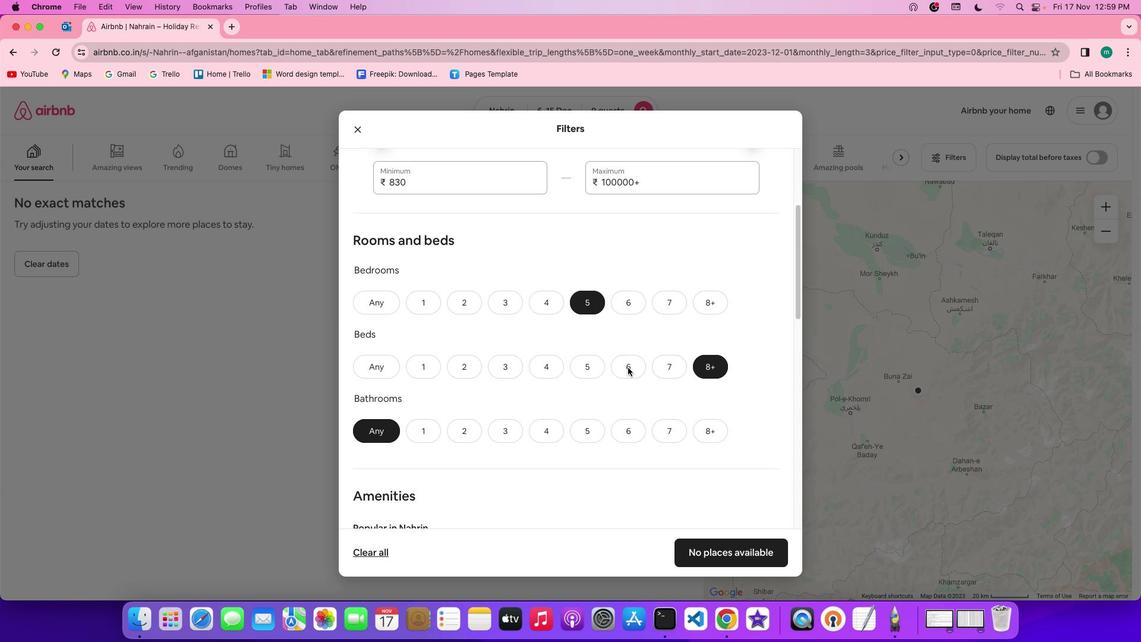 
Action: Mouse scrolled (628, 367) with delta (0, 0)
Screenshot: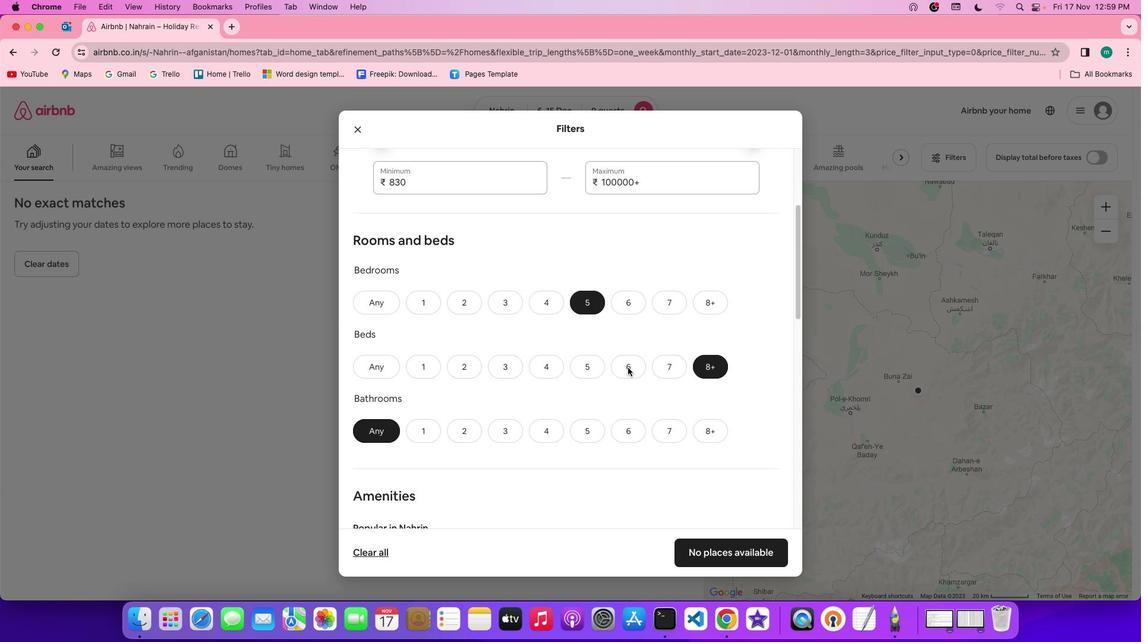 
Action: Mouse scrolled (628, 367) with delta (0, 0)
Screenshot: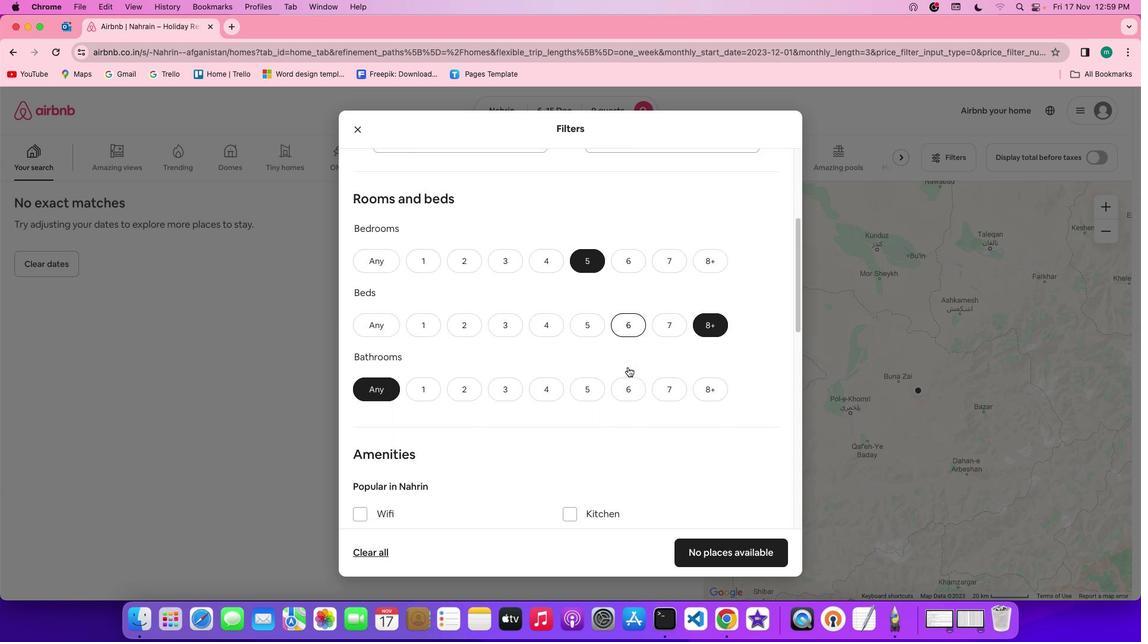 
Action: Mouse scrolled (628, 367) with delta (0, 0)
Screenshot: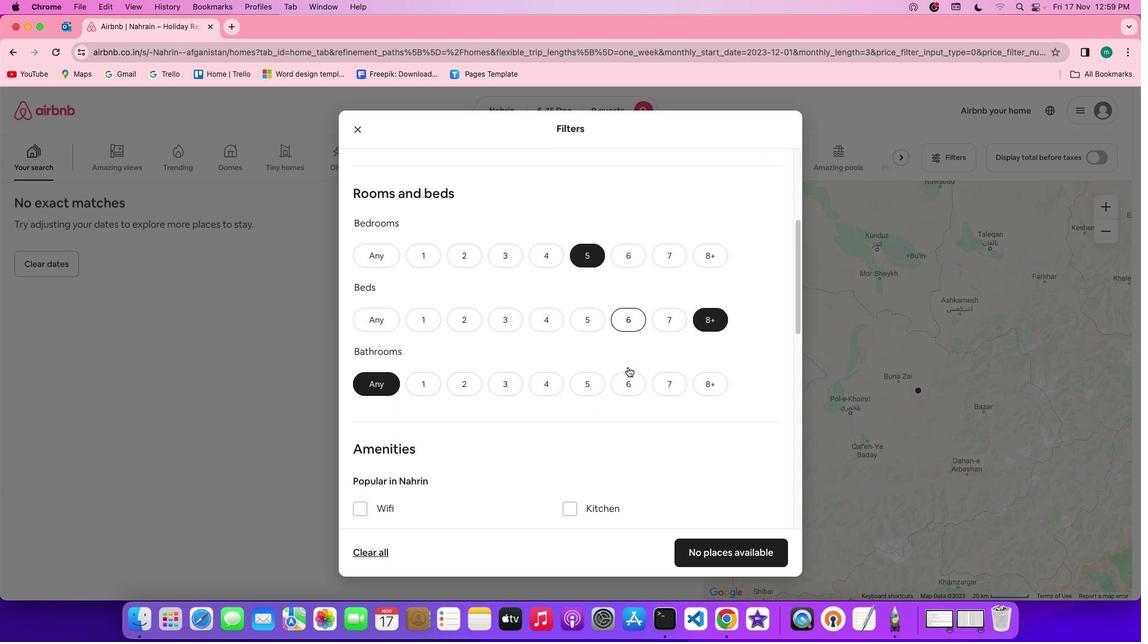 
Action: Mouse moved to (628, 367)
Screenshot: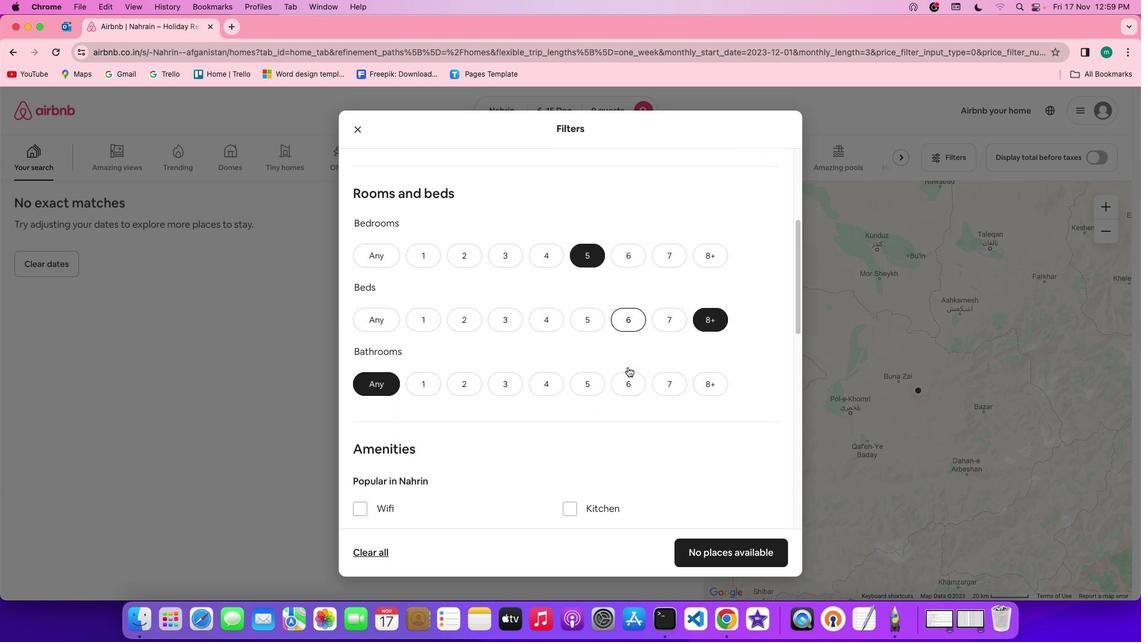
Action: Mouse scrolled (628, 367) with delta (0, 0)
Screenshot: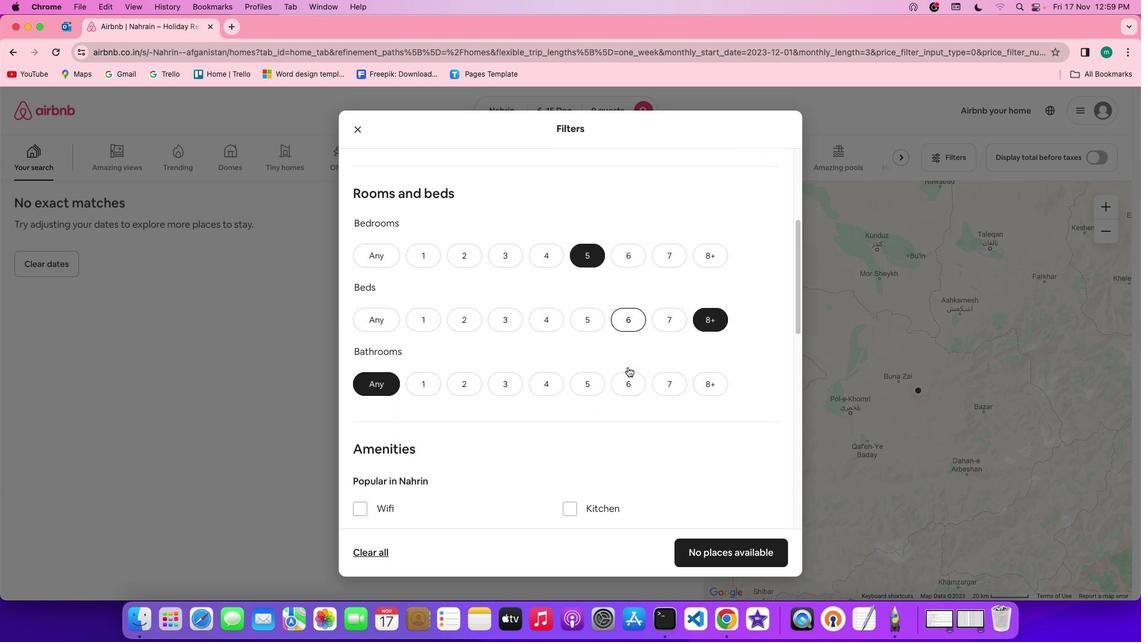 
Action: Mouse scrolled (628, 367) with delta (0, 0)
Screenshot: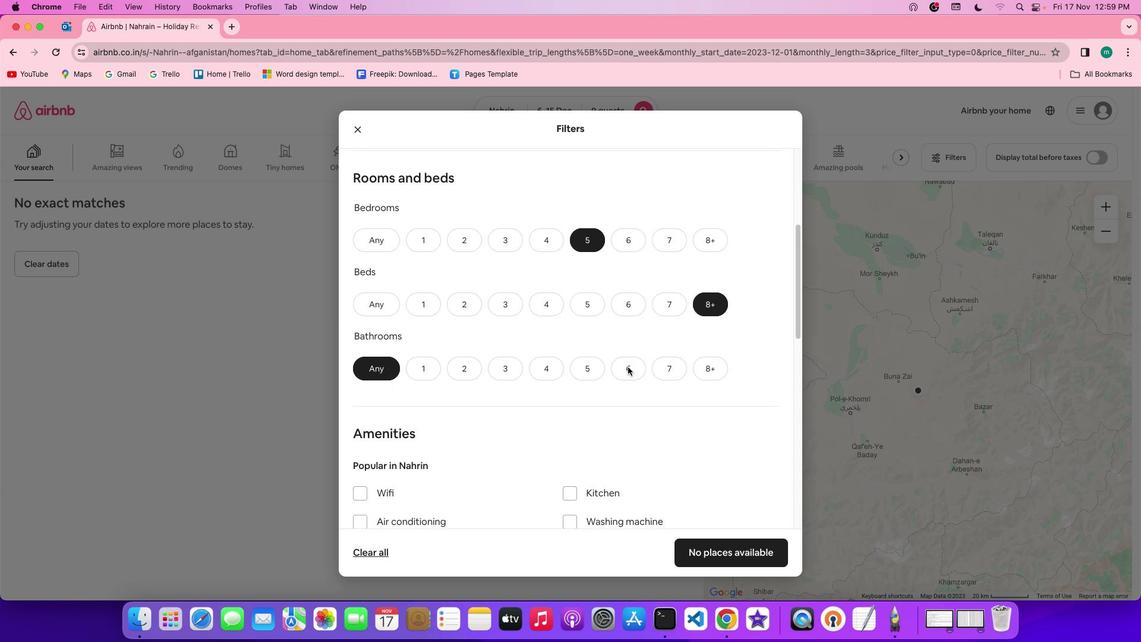 
Action: Mouse scrolled (628, 367) with delta (0, 0)
Screenshot: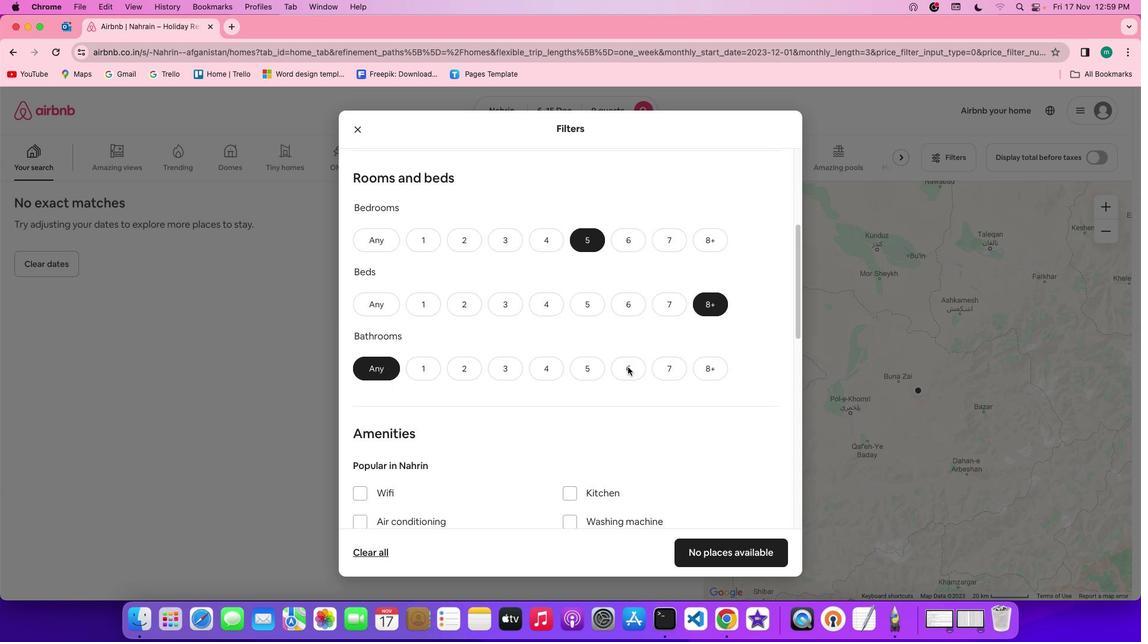 
Action: Mouse scrolled (628, 367) with delta (0, 0)
Screenshot: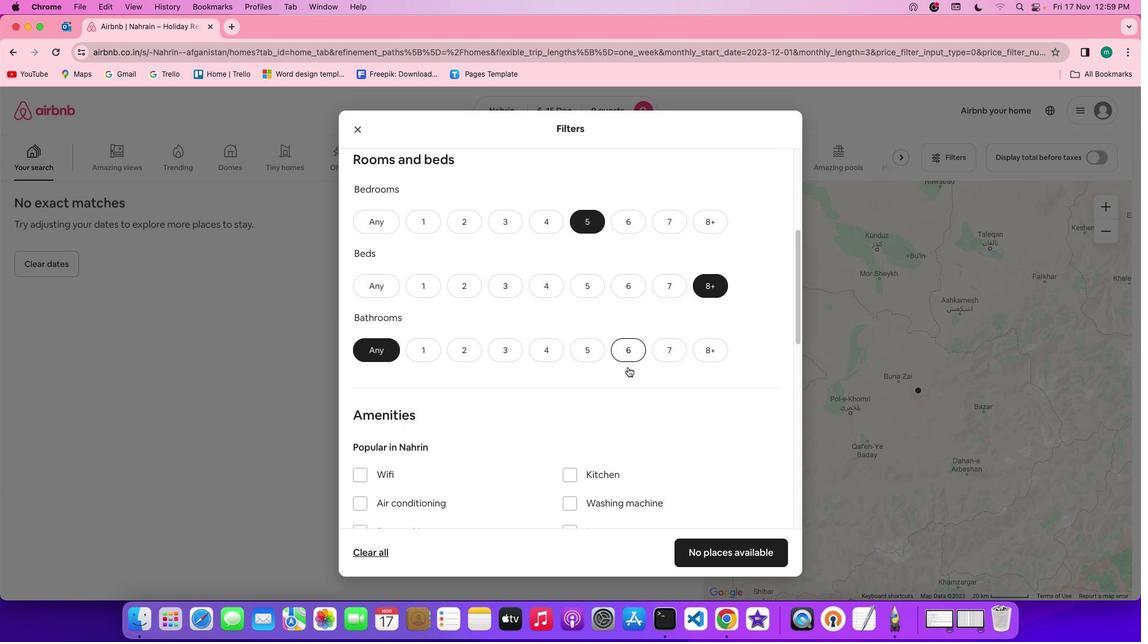 
Action: Mouse scrolled (628, 367) with delta (0, 0)
Screenshot: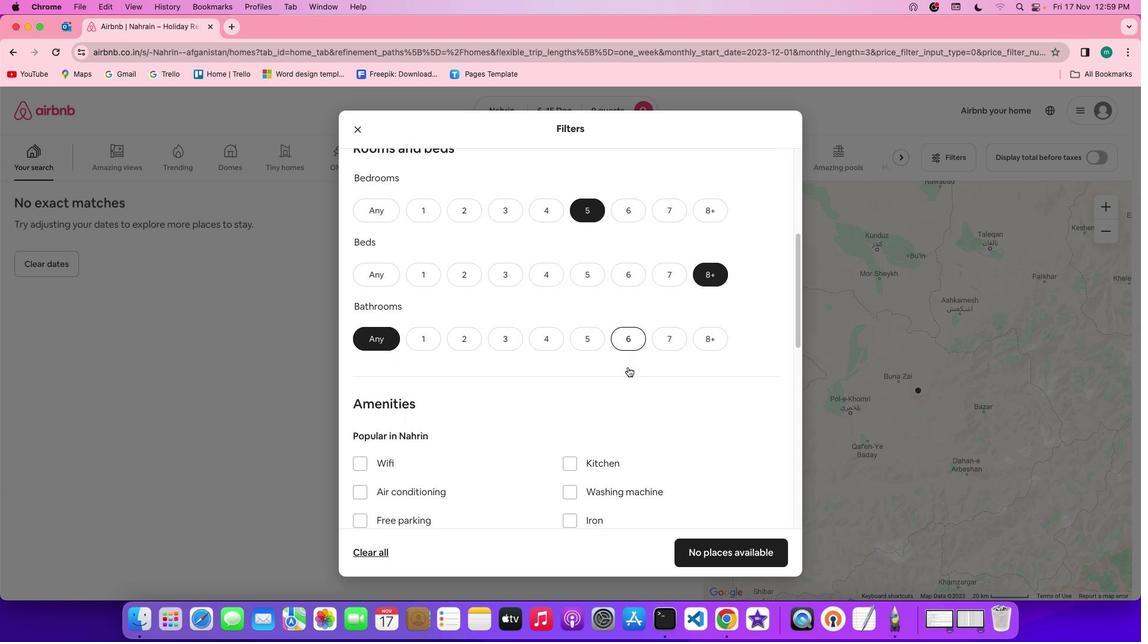 
Action: Mouse scrolled (628, 367) with delta (0, 0)
Screenshot: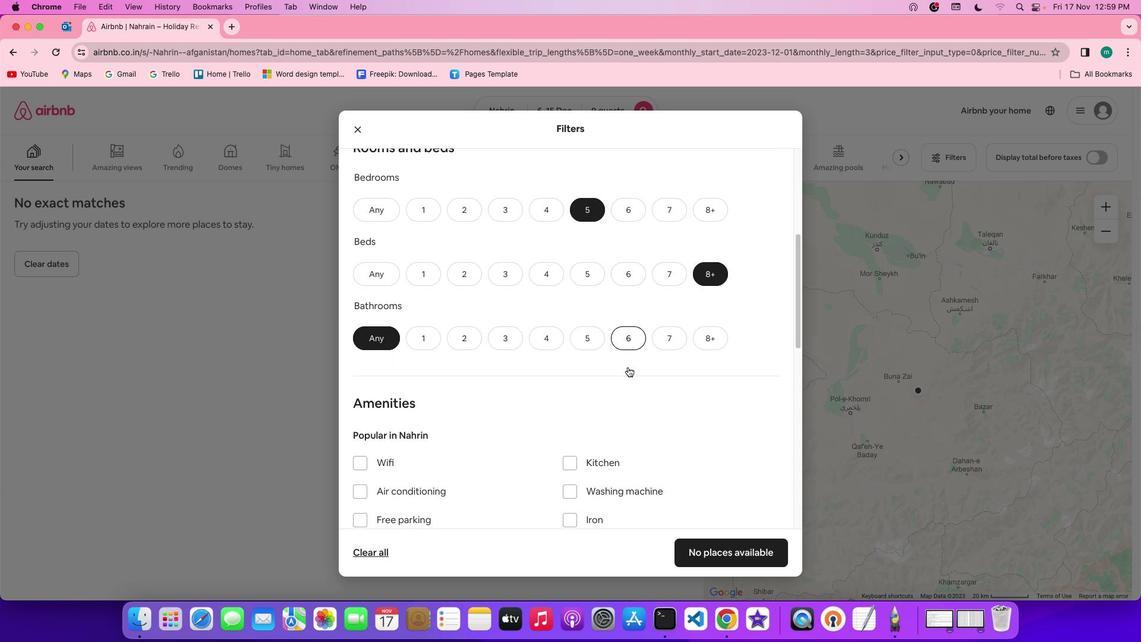 
Action: Mouse scrolled (628, 367) with delta (0, 0)
Screenshot: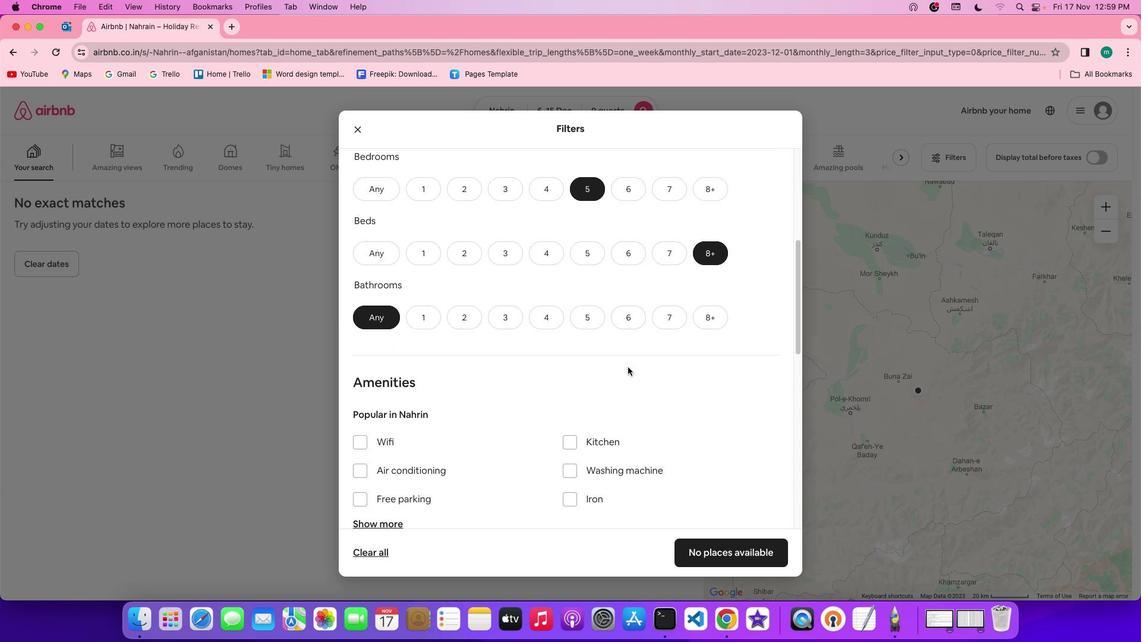 
Action: Mouse scrolled (628, 367) with delta (0, 0)
Screenshot: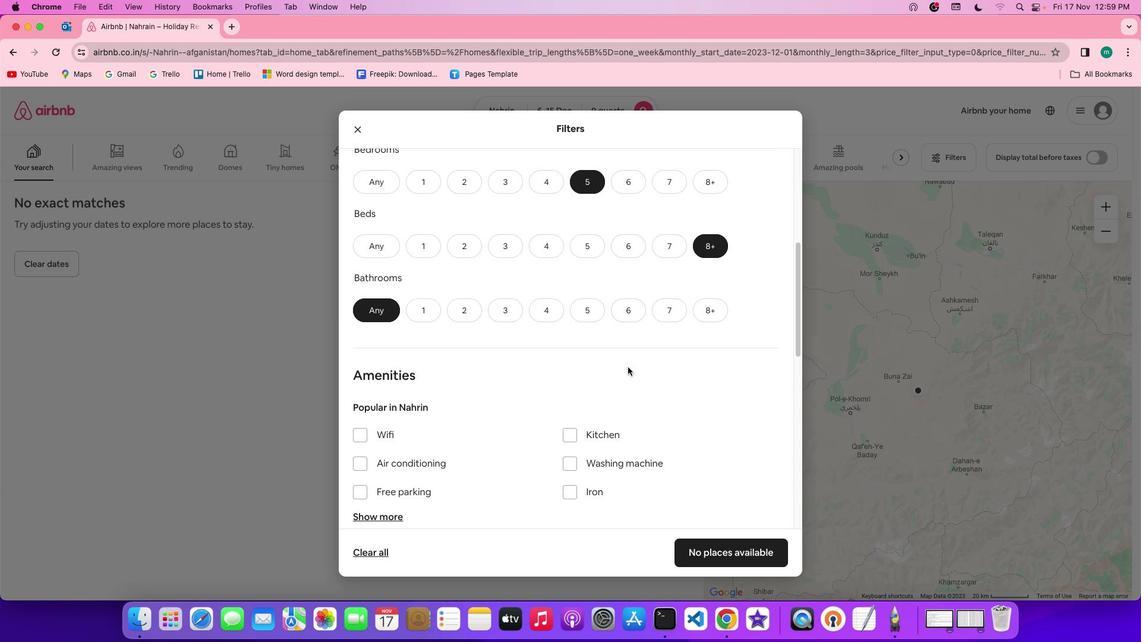 
Action: Mouse scrolled (628, 367) with delta (0, 0)
Screenshot: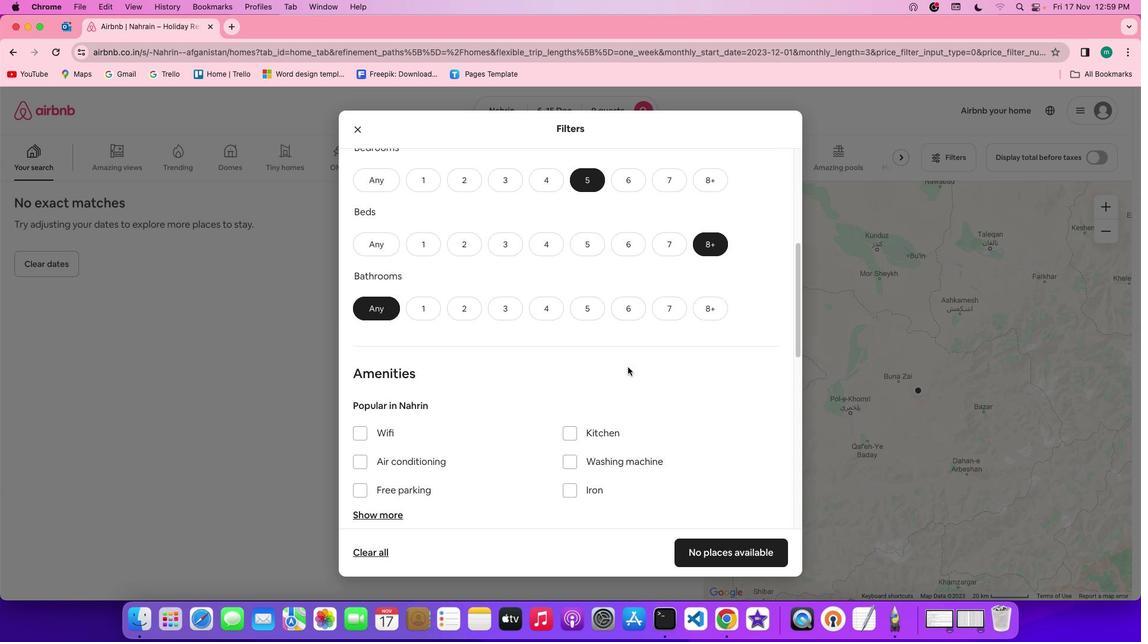 
Action: Mouse moved to (589, 307)
Screenshot: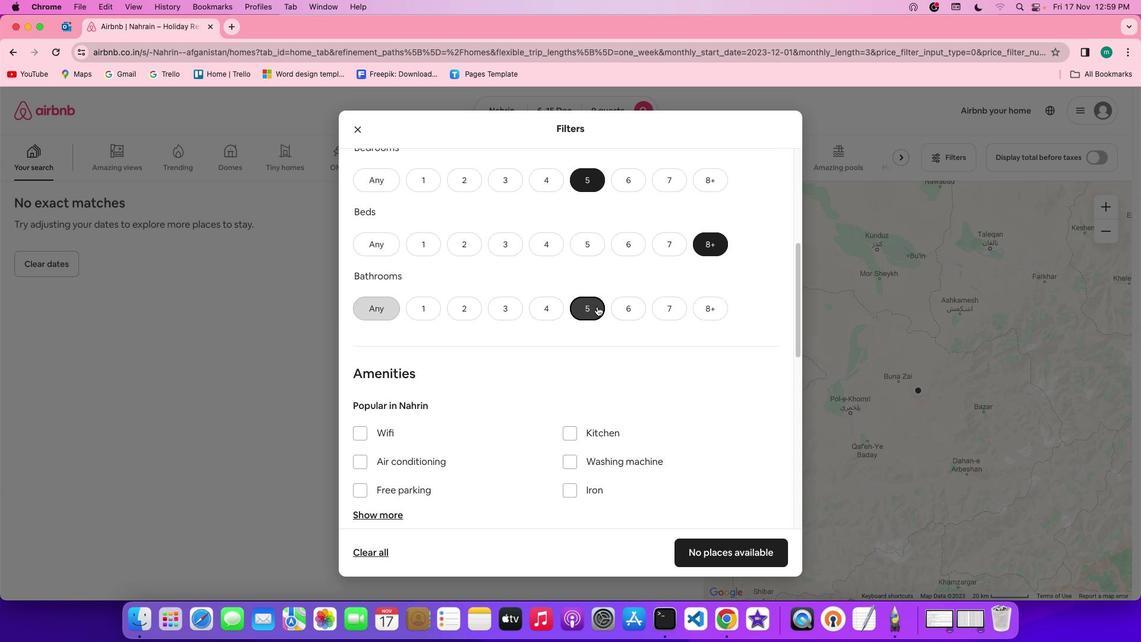 
Action: Mouse pressed left at (589, 307)
Screenshot: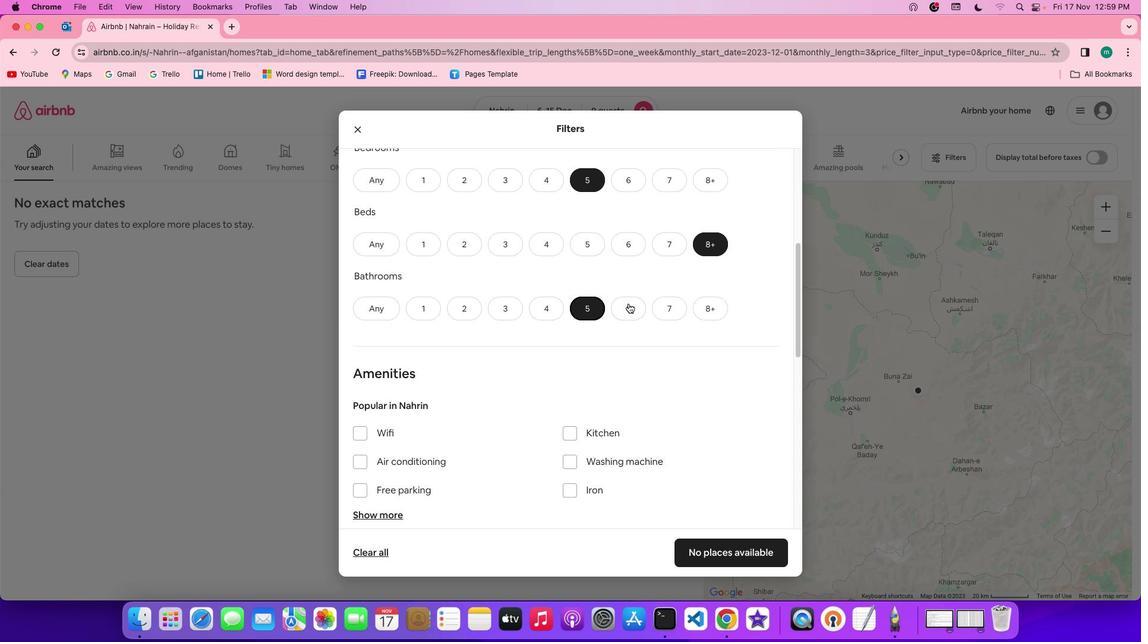 
Action: Mouse moved to (722, 322)
Screenshot: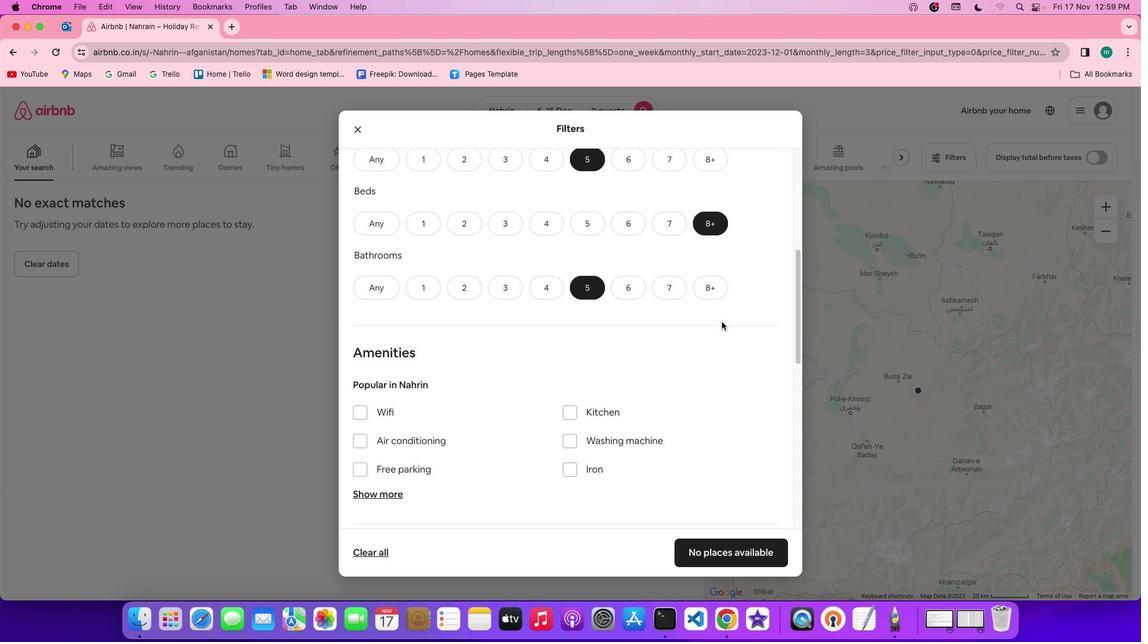 
Action: Mouse scrolled (722, 322) with delta (0, 0)
Screenshot: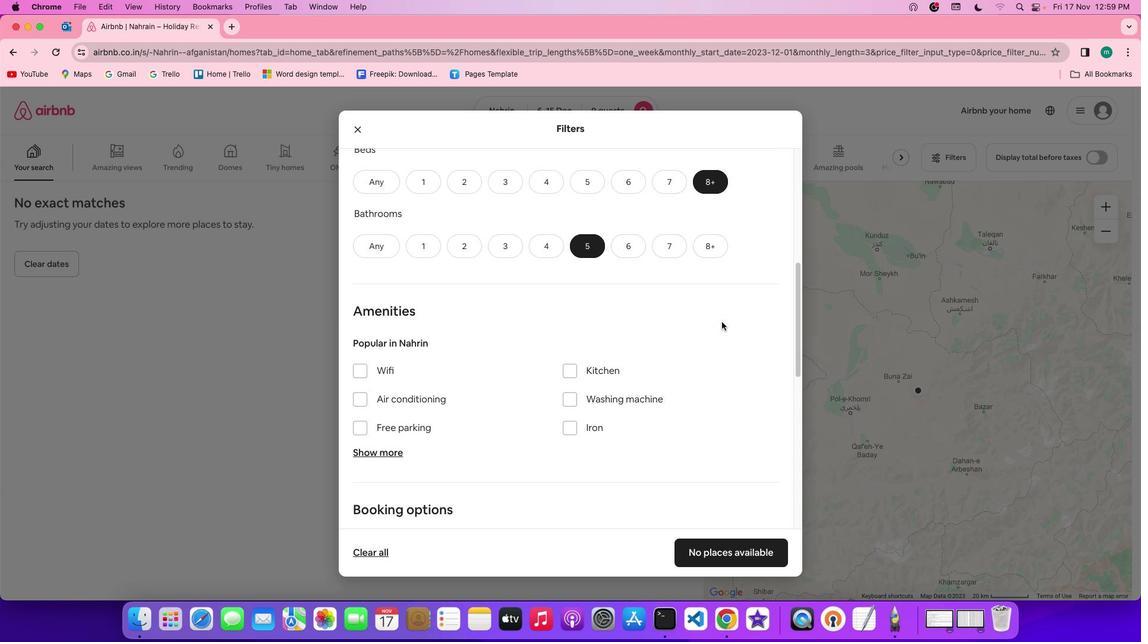 
Action: Mouse scrolled (722, 322) with delta (0, 0)
Screenshot: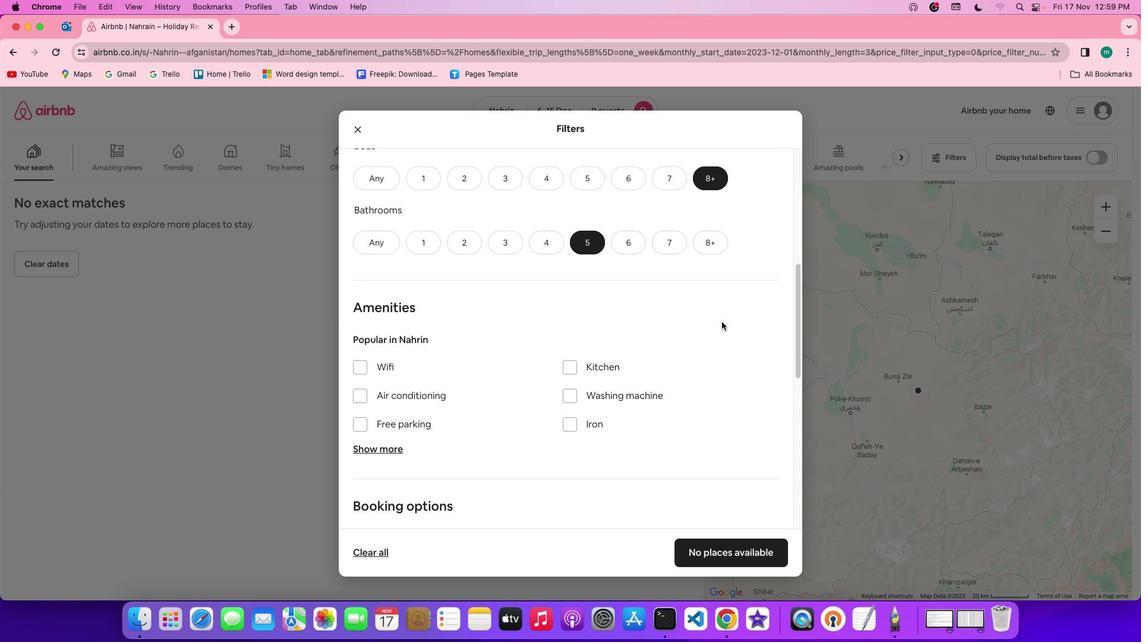 
Action: Mouse scrolled (722, 322) with delta (0, -1)
Screenshot: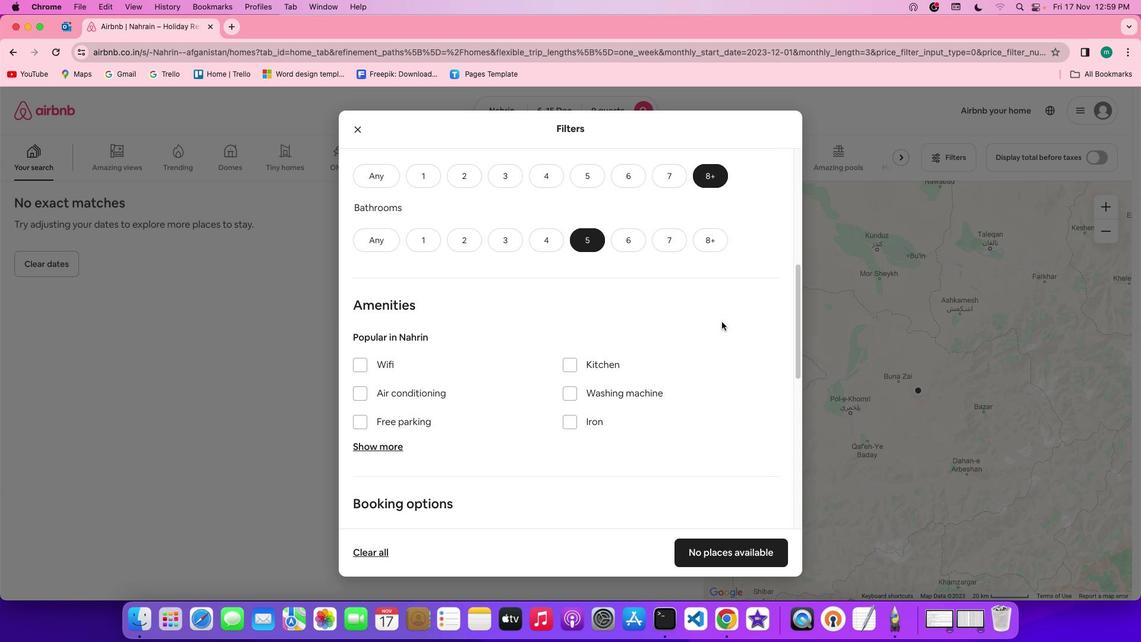 
Action: Mouse scrolled (722, 322) with delta (0, 0)
Screenshot: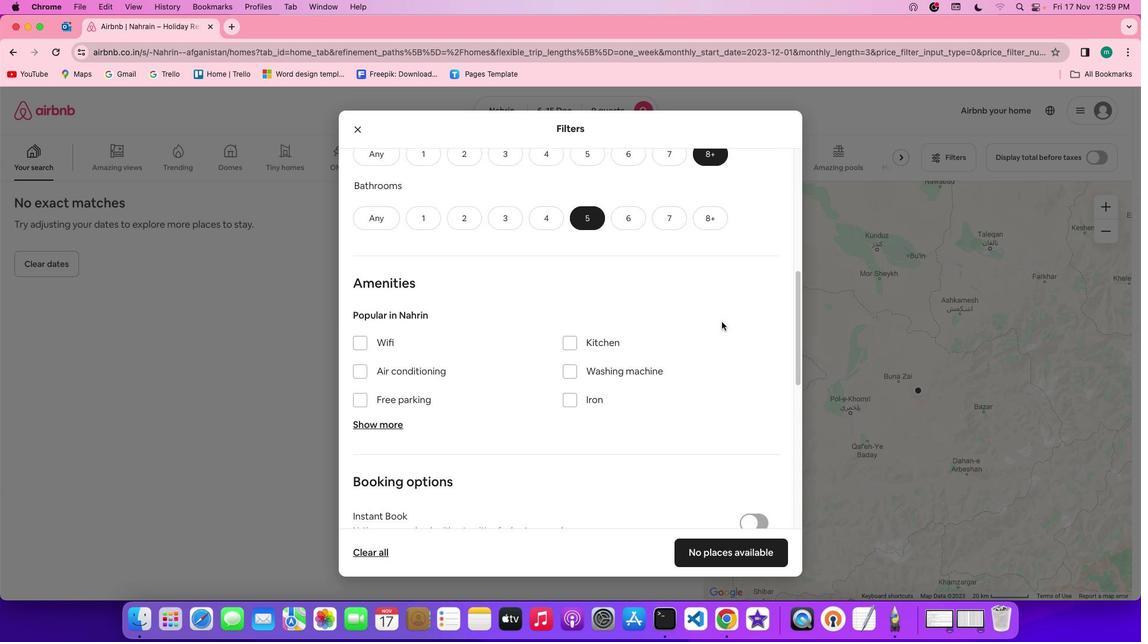 
Action: Mouse scrolled (722, 322) with delta (0, 0)
Screenshot: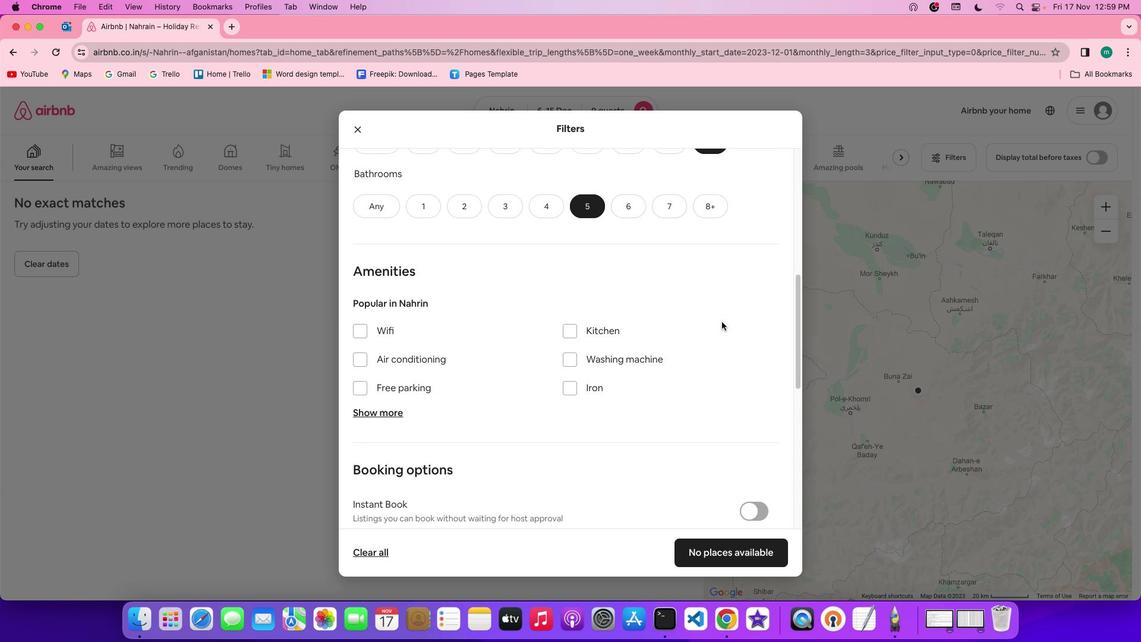 
Action: Mouse scrolled (722, 322) with delta (0, 0)
Screenshot: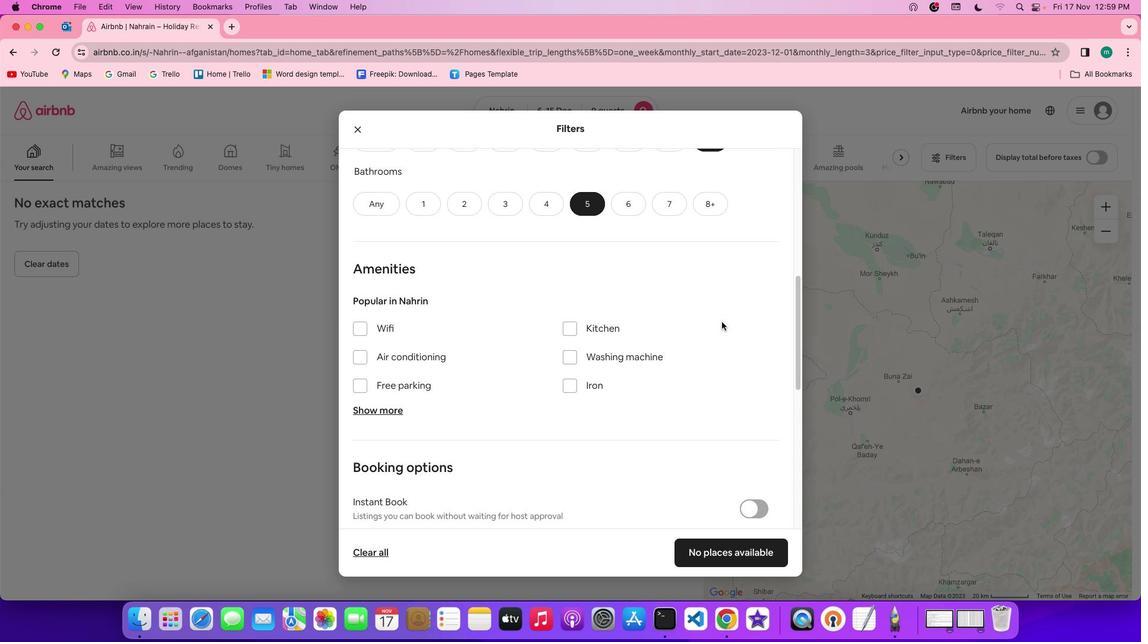 
Action: Mouse scrolled (722, 322) with delta (0, 0)
Screenshot: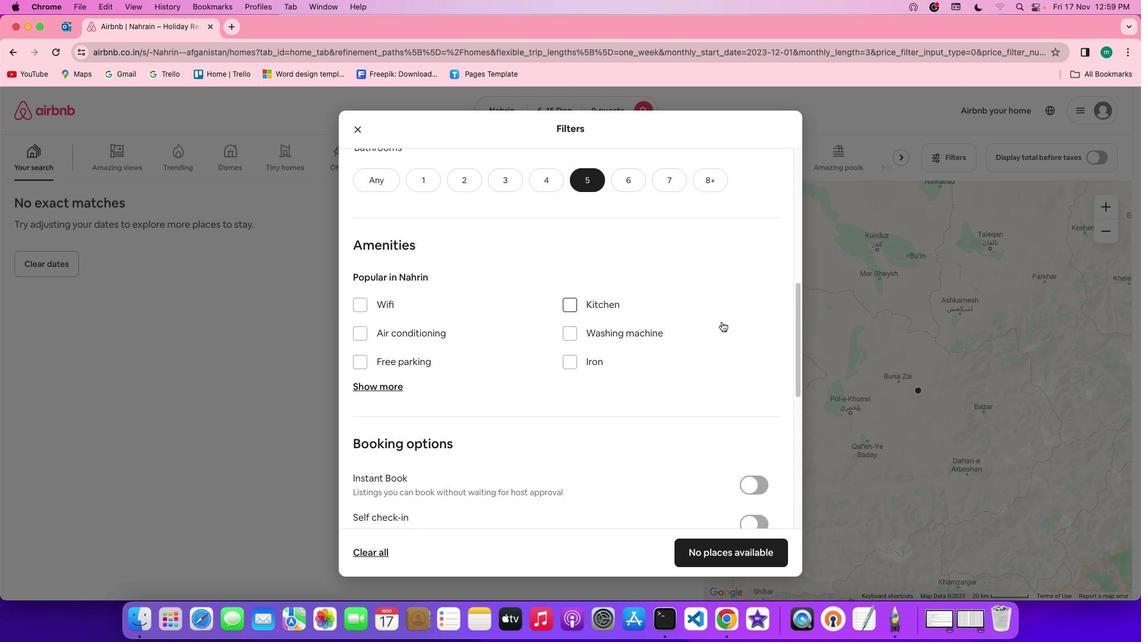 
Action: Mouse scrolled (722, 322) with delta (0, 0)
Screenshot: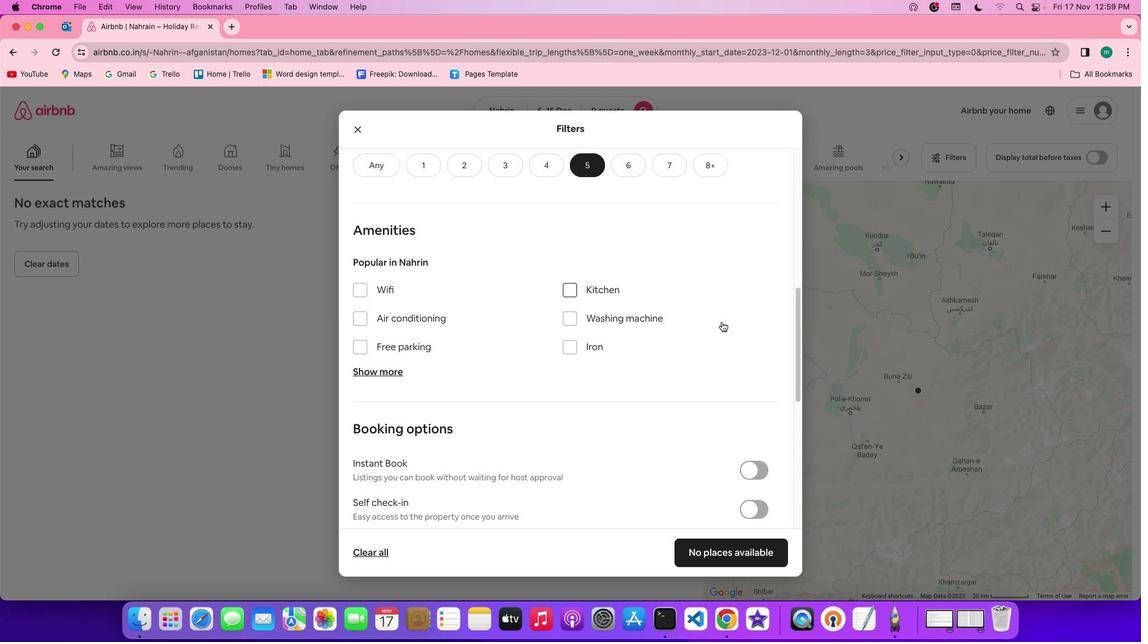 
Action: Mouse scrolled (722, 322) with delta (0, 0)
Screenshot: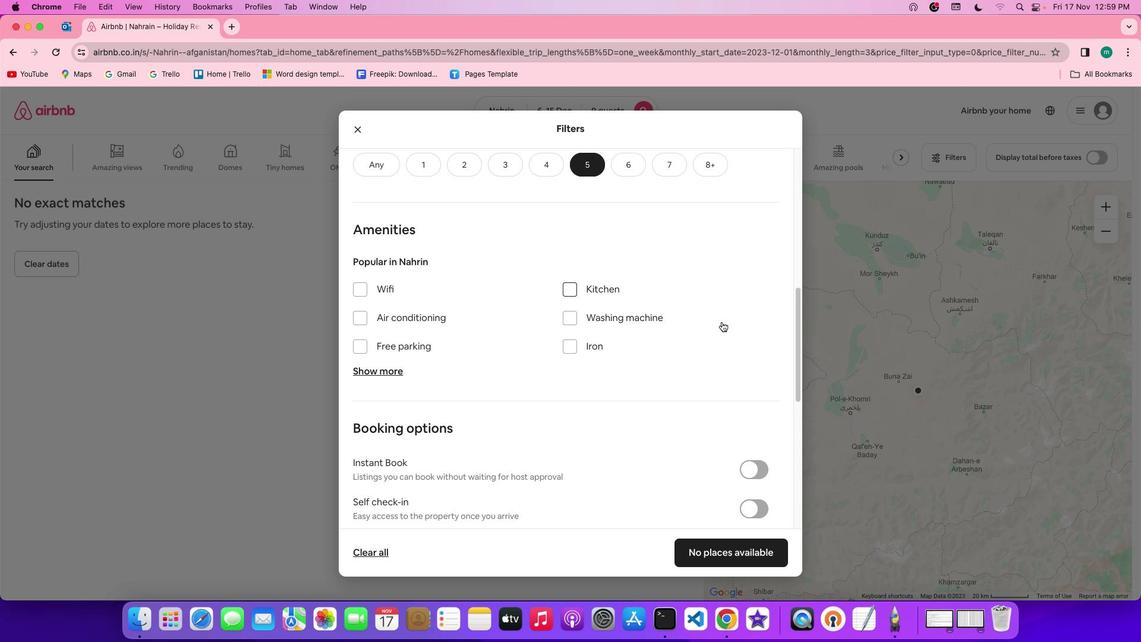 
Action: Mouse scrolled (722, 322) with delta (0, 0)
Screenshot: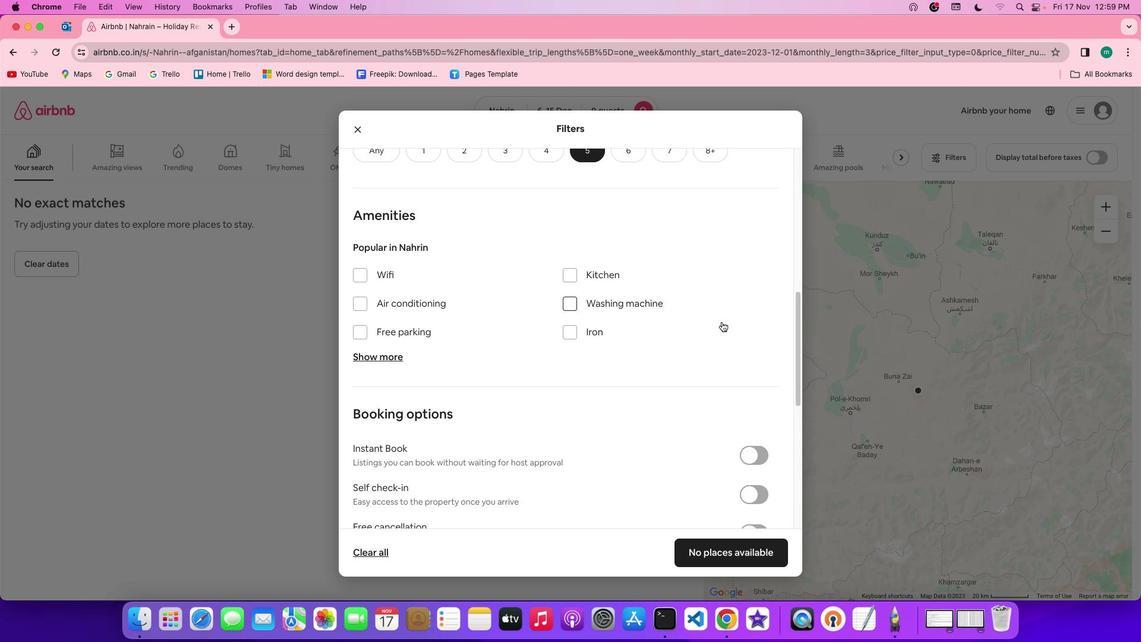 
Action: Mouse scrolled (722, 322) with delta (0, 0)
Screenshot: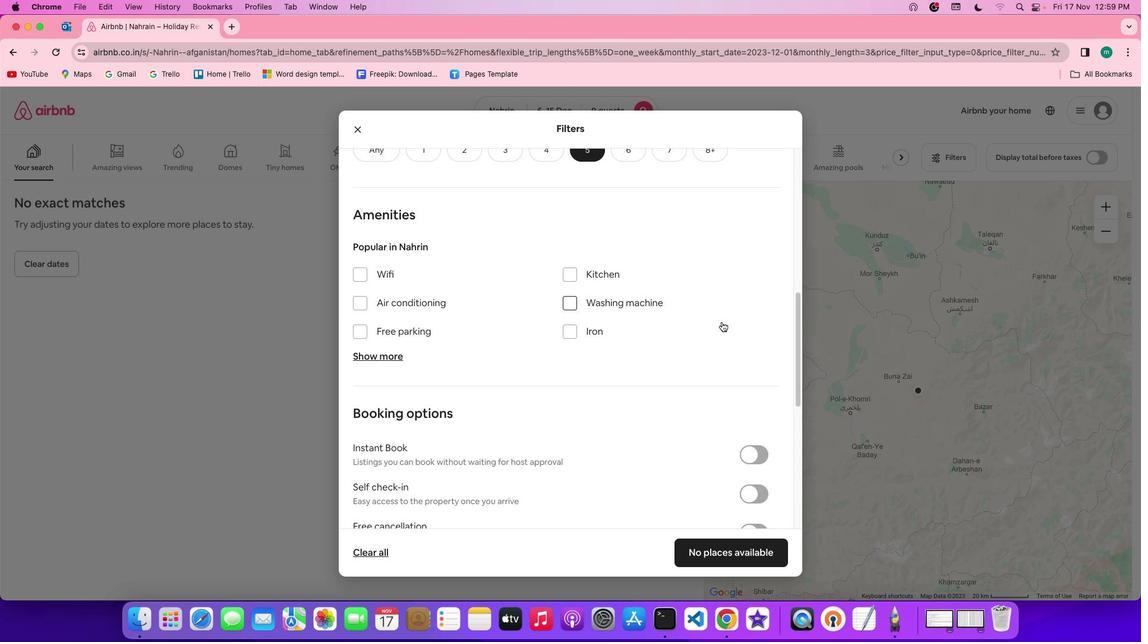 
Action: Mouse scrolled (722, 322) with delta (0, 0)
Screenshot: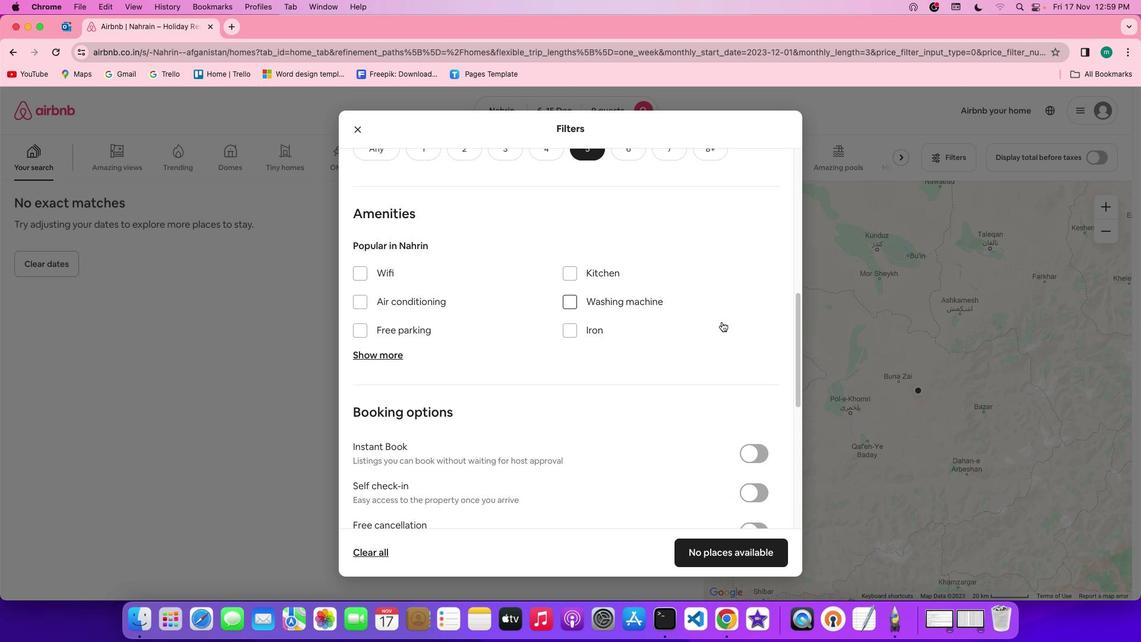 
Action: Mouse scrolled (722, 322) with delta (0, 0)
Screenshot: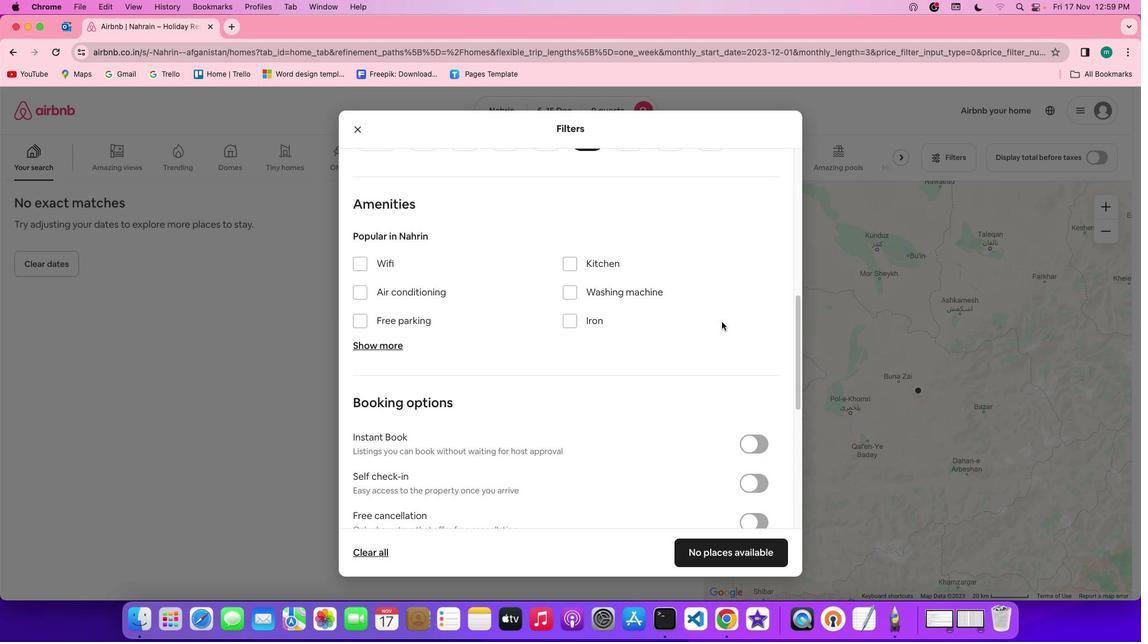 
Action: Mouse scrolled (722, 322) with delta (0, 0)
Screenshot: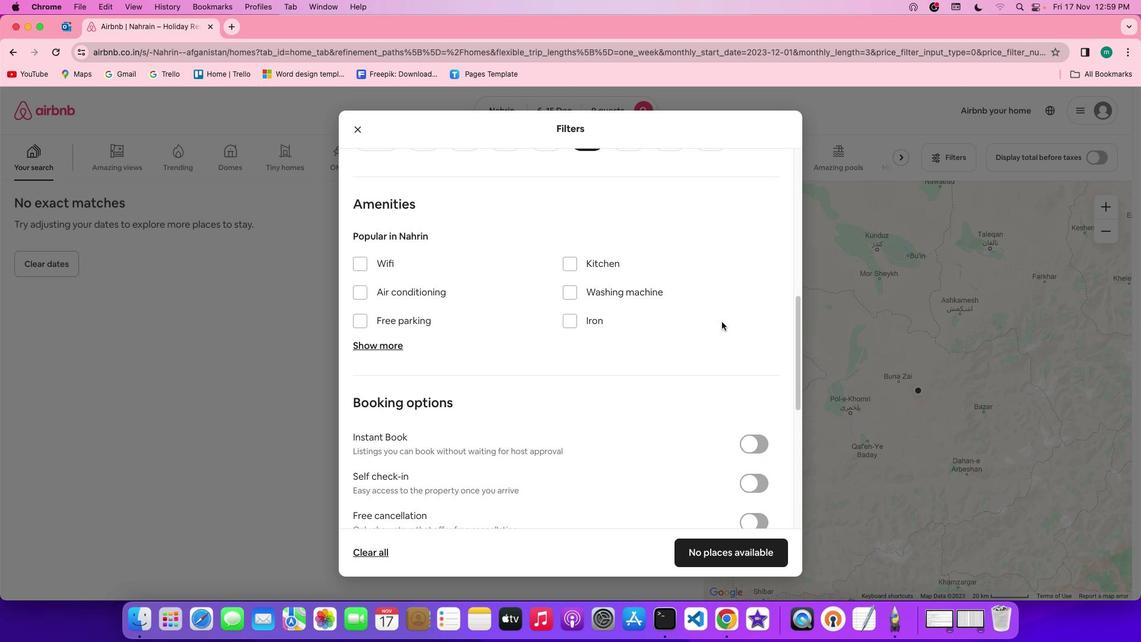 
Action: Mouse scrolled (722, 322) with delta (0, 0)
Screenshot: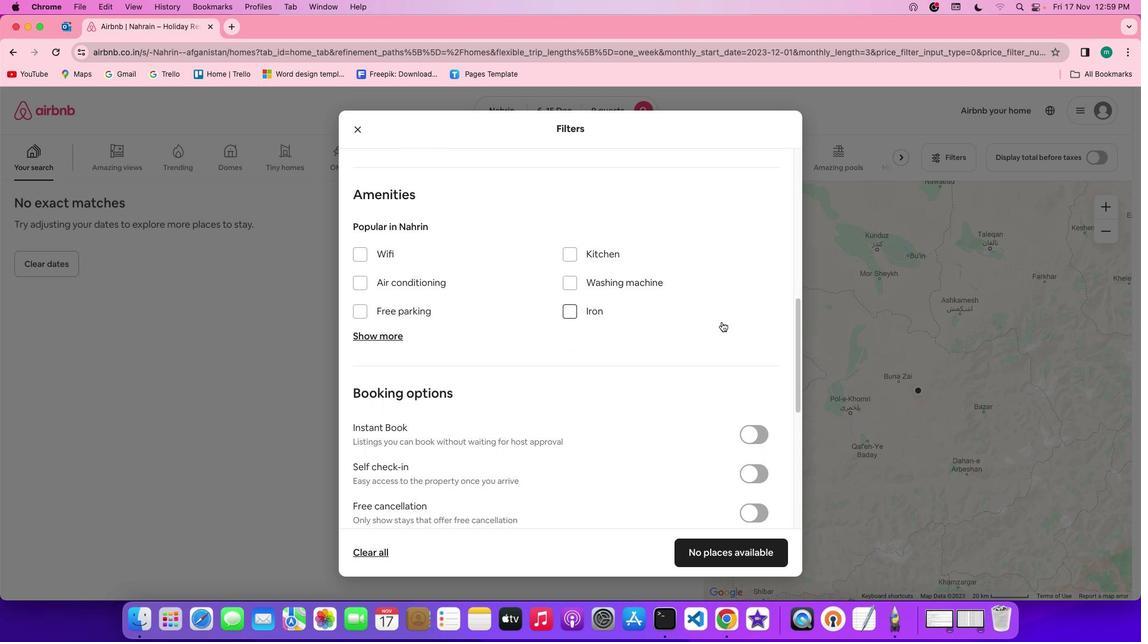 
Action: Mouse scrolled (722, 322) with delta (0, 0)
Screenshot: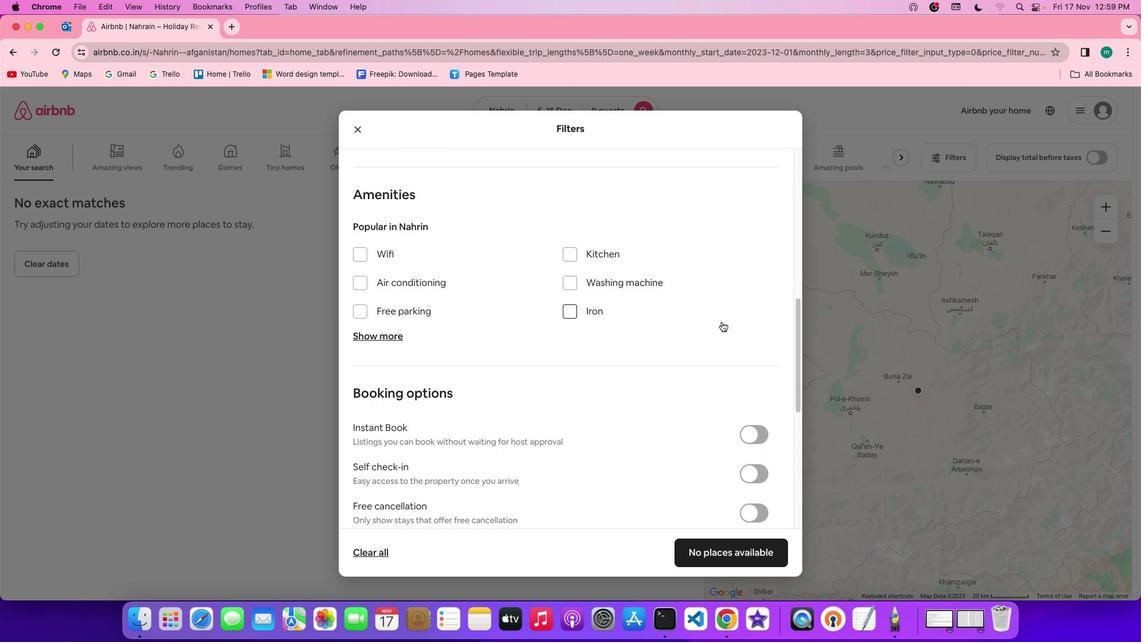 
Action: Mouse scrolled (722, 322) with delta (0, 0)
Screenshot: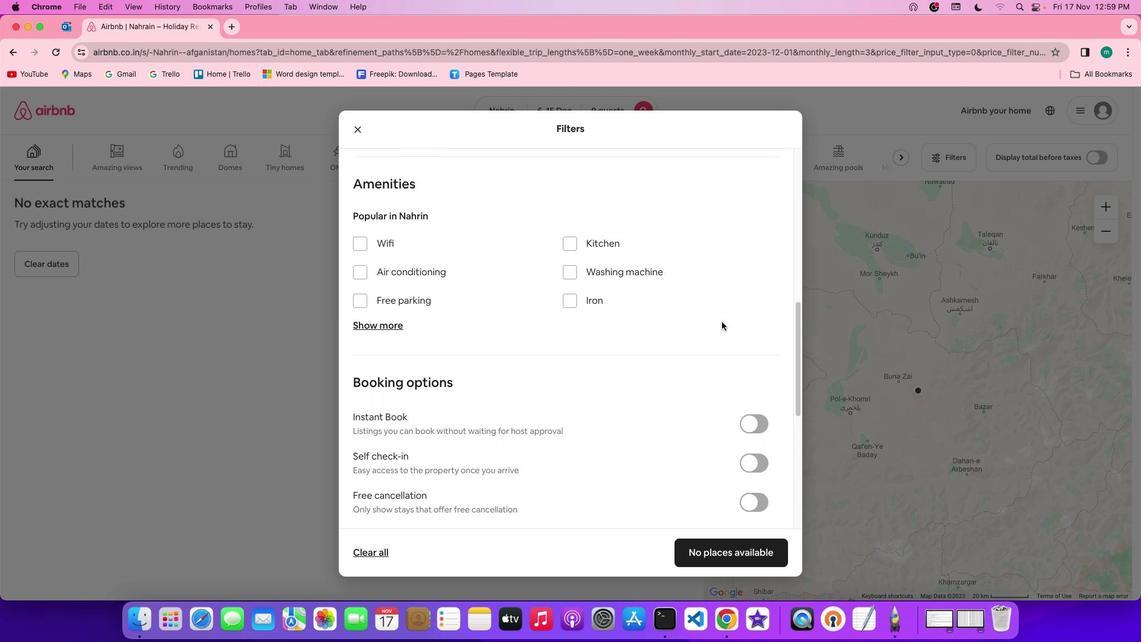 
Action: Mouse scrolled (722, 322) with delta (0, 0)
Screenshot: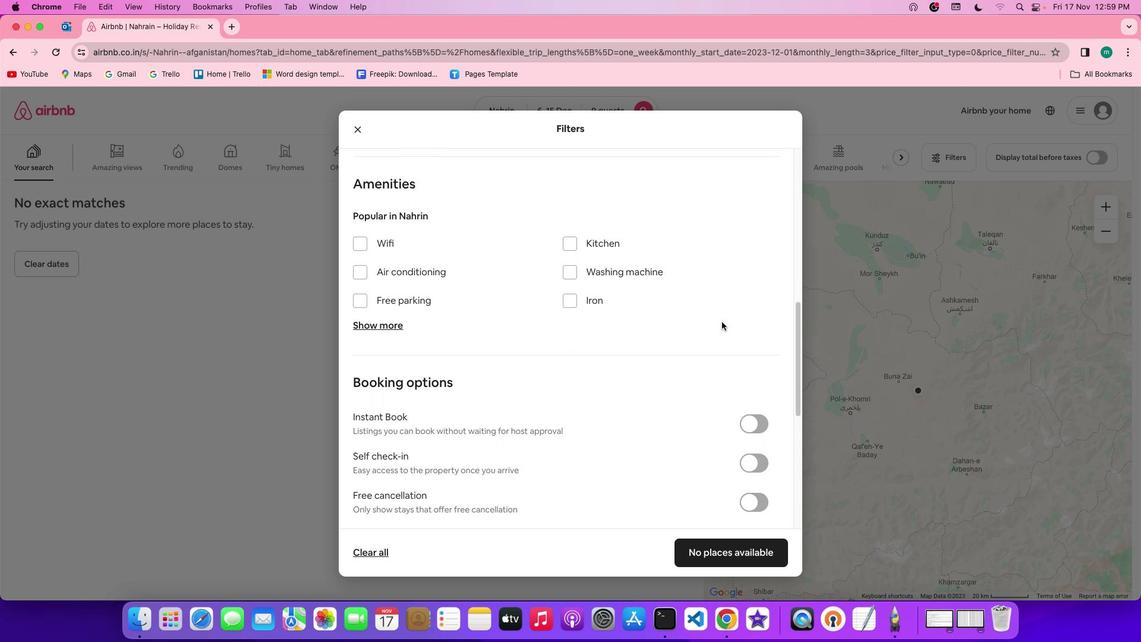 
Action: Mouse scrolled (722, 322) with delta (0, 0)
Screenshot: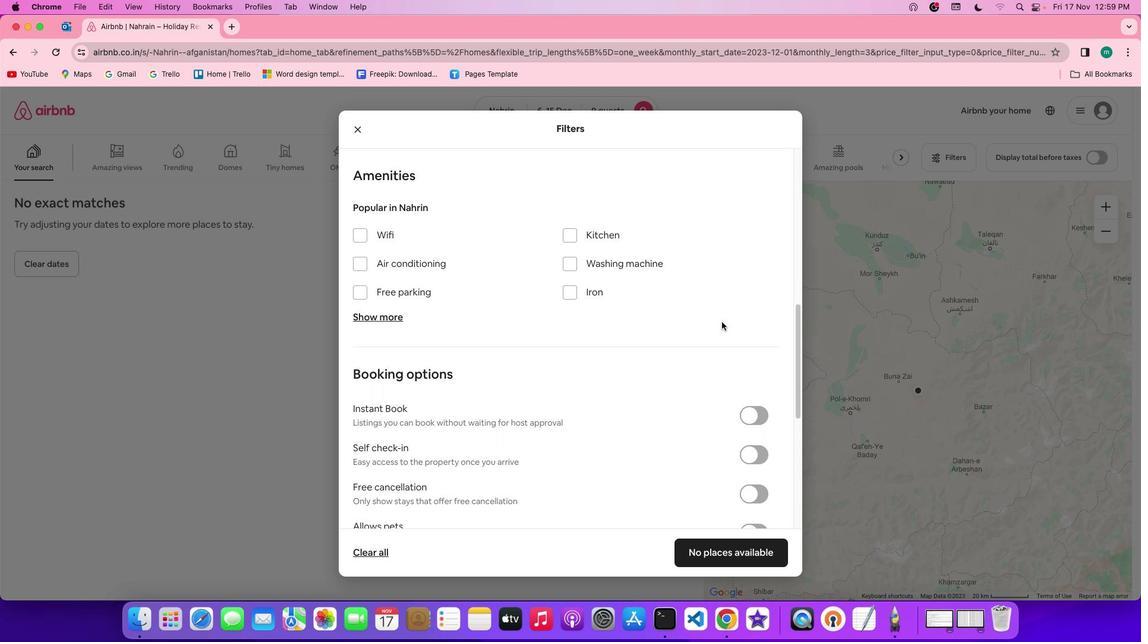 
Action: Mouse scrolled (722, 322) with delta (0, 0)
Screenshot: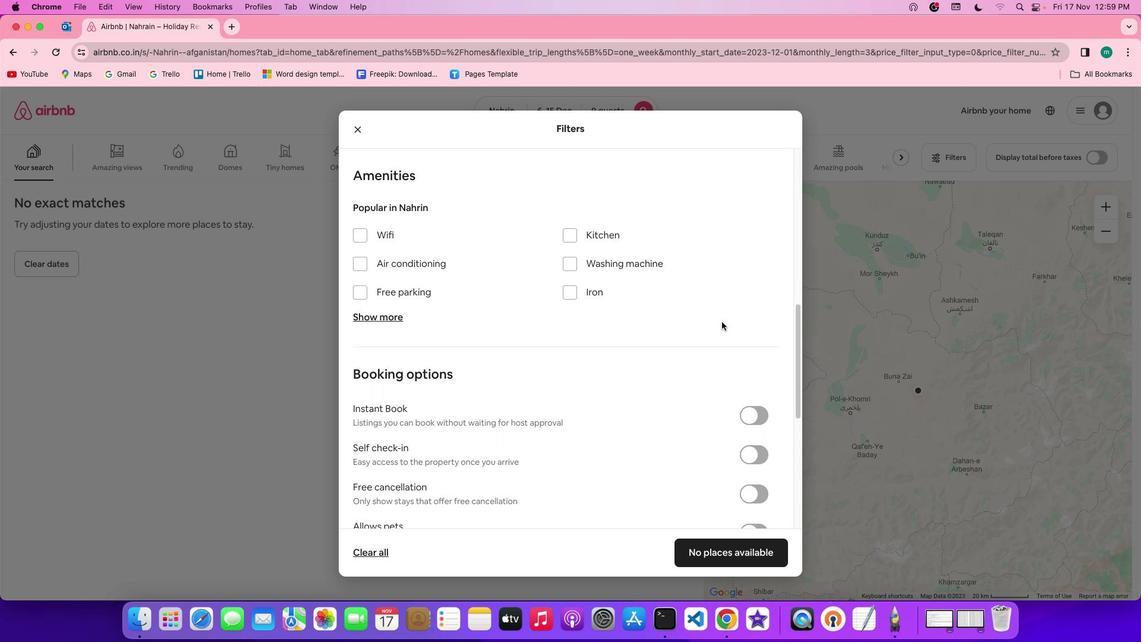 
Action: Mouse scrolled (722, 322) with delta (0, 0)
Screenshot: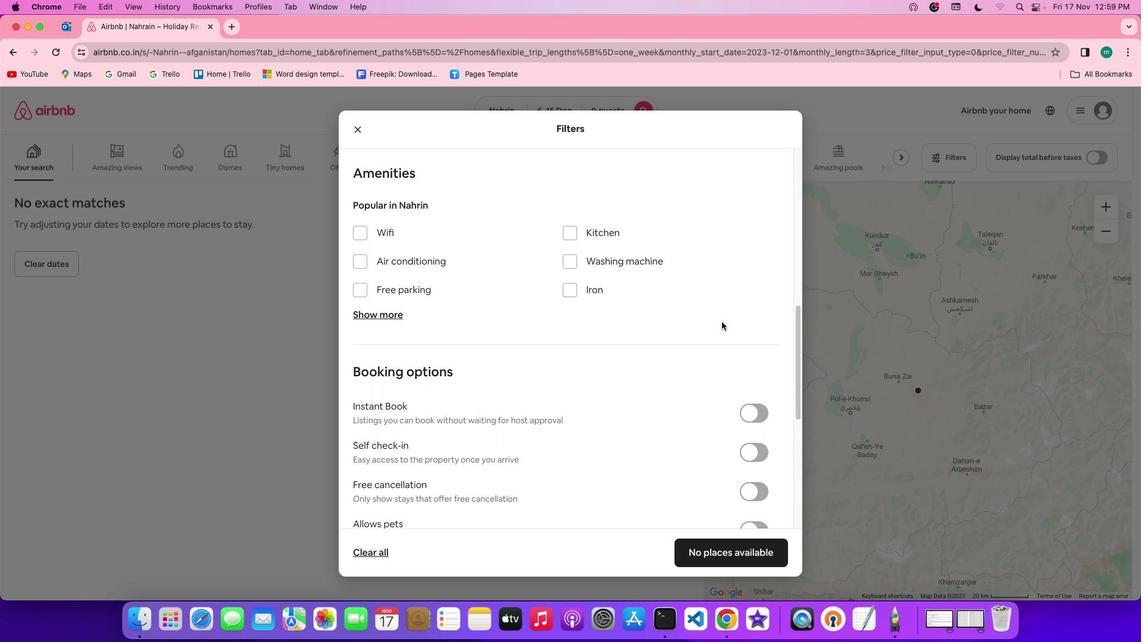 
Action: Mouse moved to (720, 322)
Screenshot: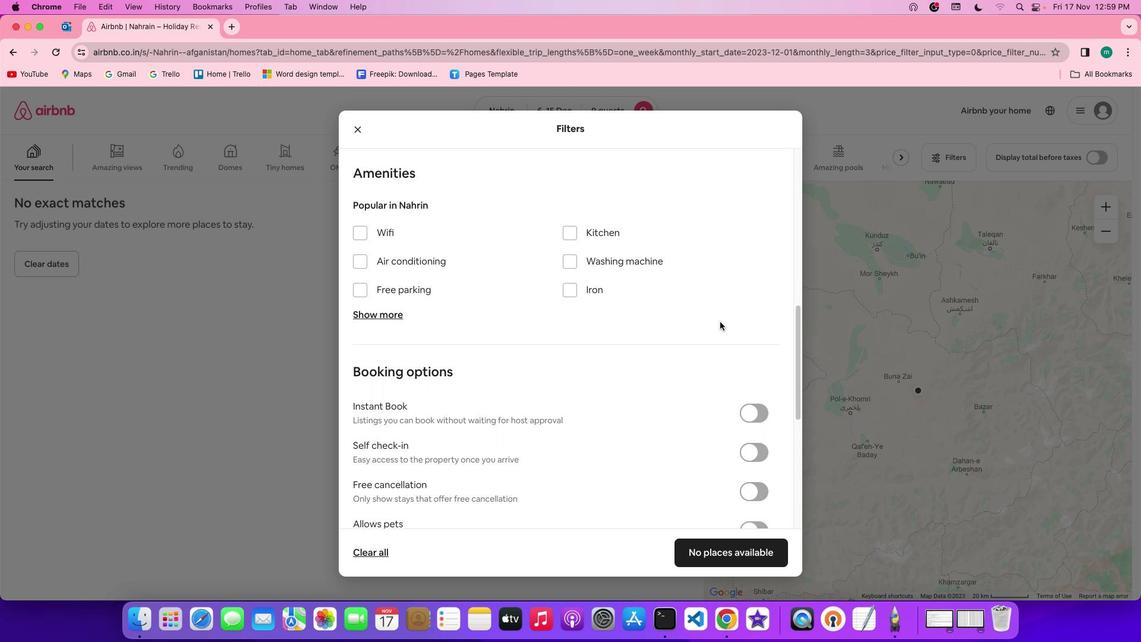 
Action: Mouse scrolled (720, 322) with delta (0, 0)
Screenshot: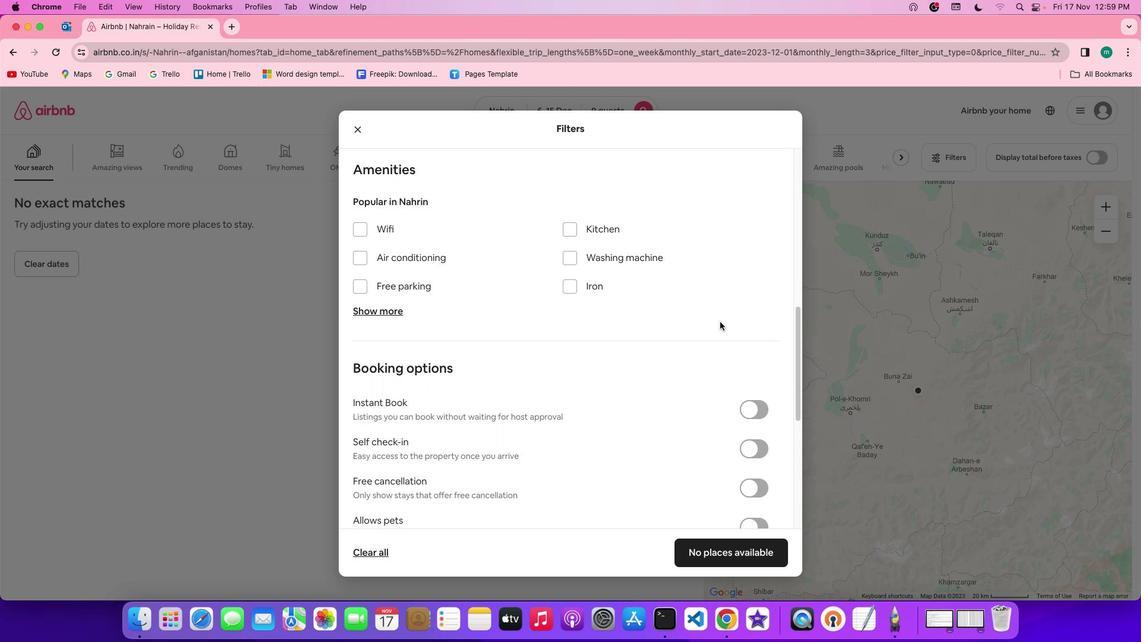 
Action: Mouse scrolled (720, 322) with delta (0, 0)
Screenshot: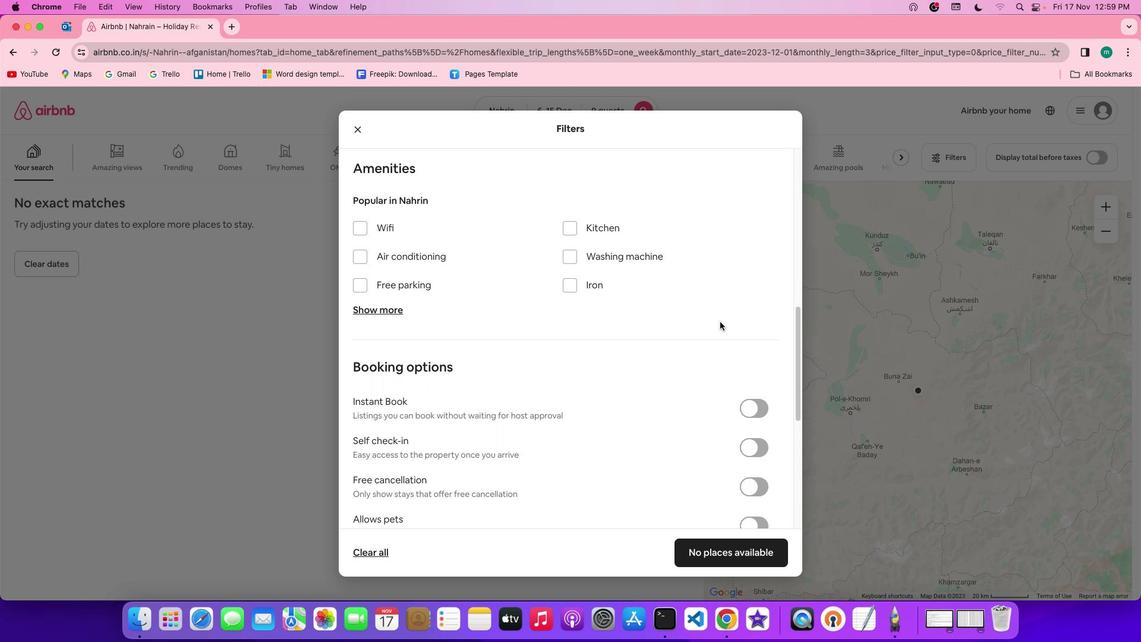 
Action: Mouse moved to (380, 224)
Screenshot: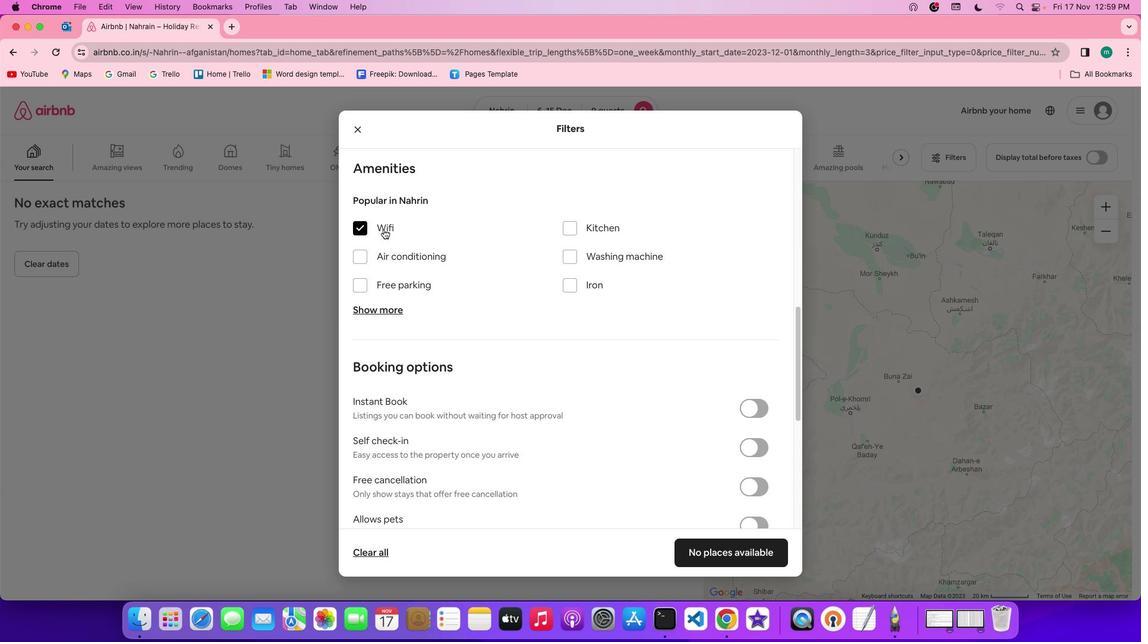 
Action: Mouse pressed left at (380, 224)
Screenshot: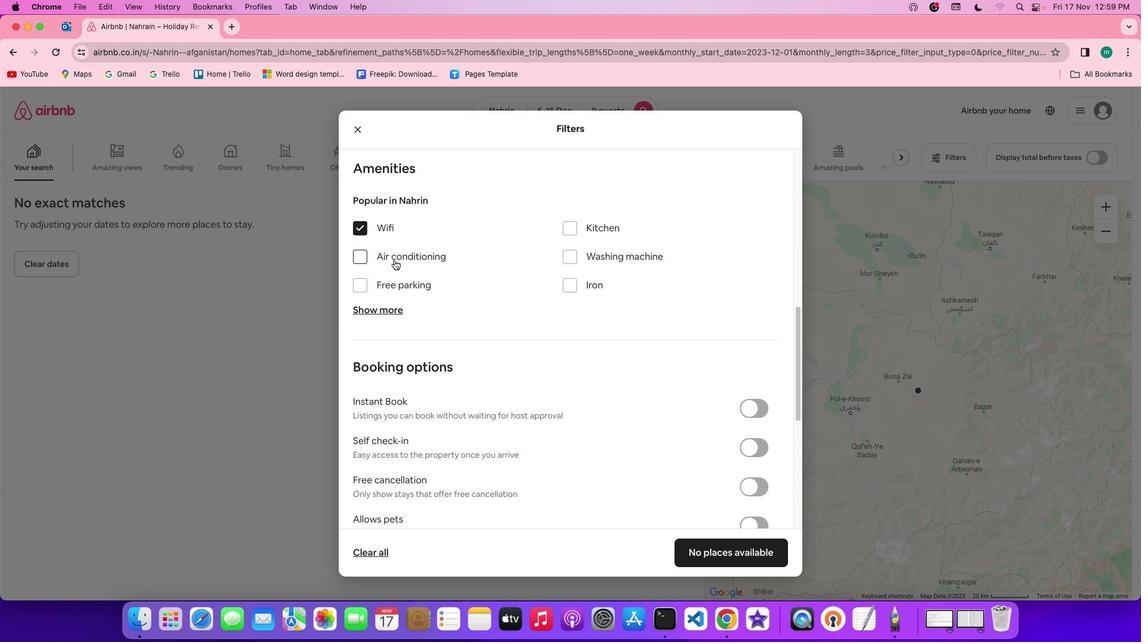 
Action: Mouse moved to (376, 307)
Screenshot: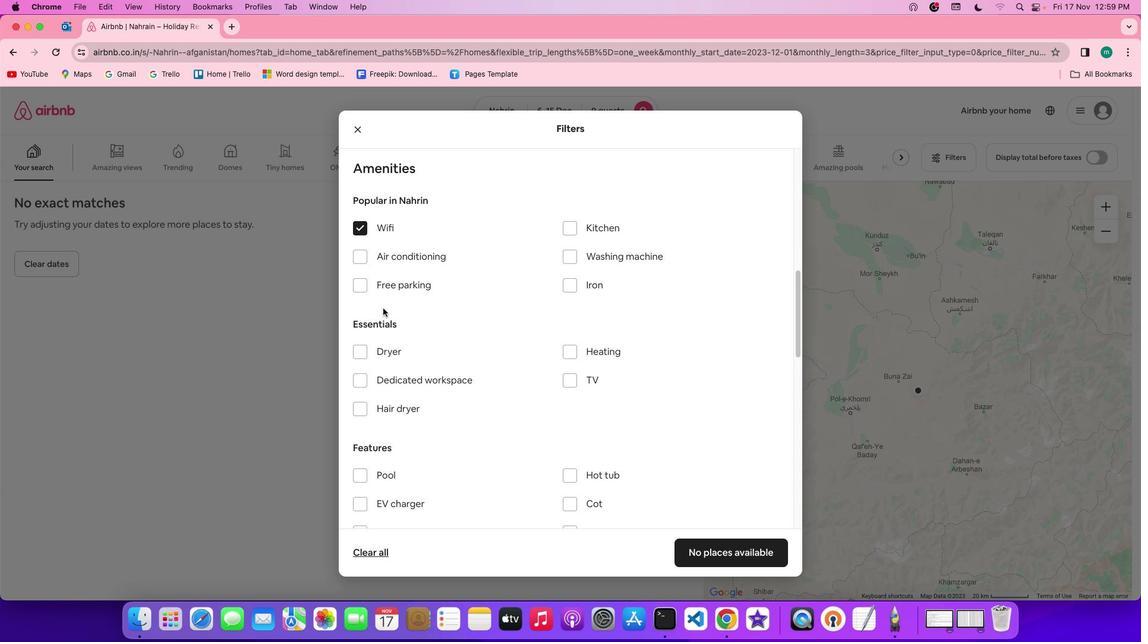 
Action: Mouse pressed left at (376, 307)
Screenshot: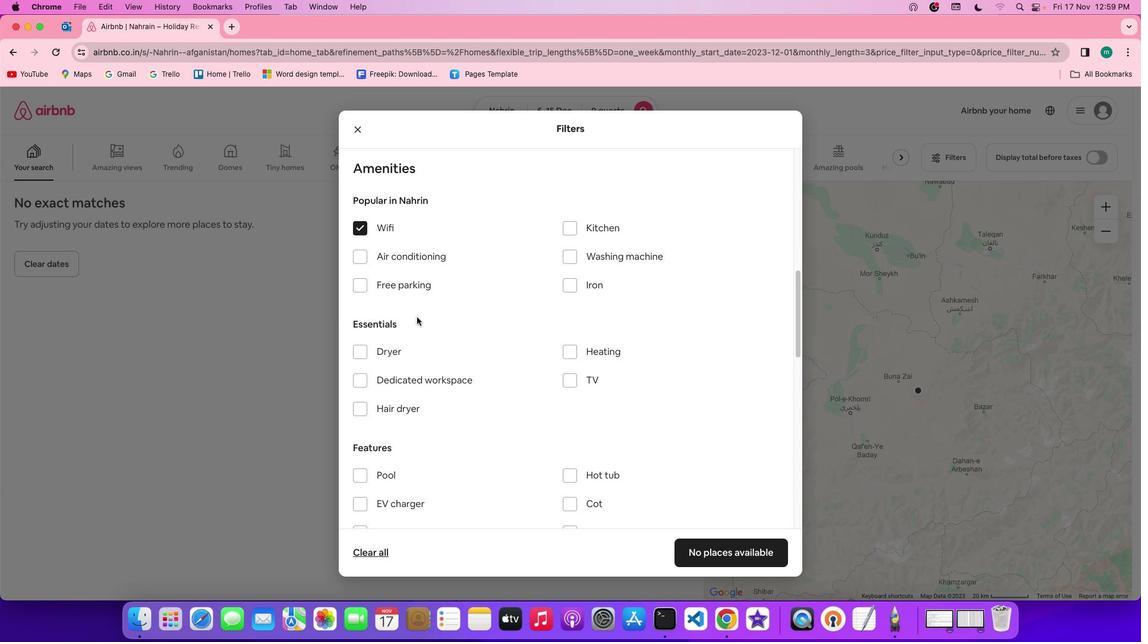 
Action: Mouse moved to (563, 377)
Screenshot: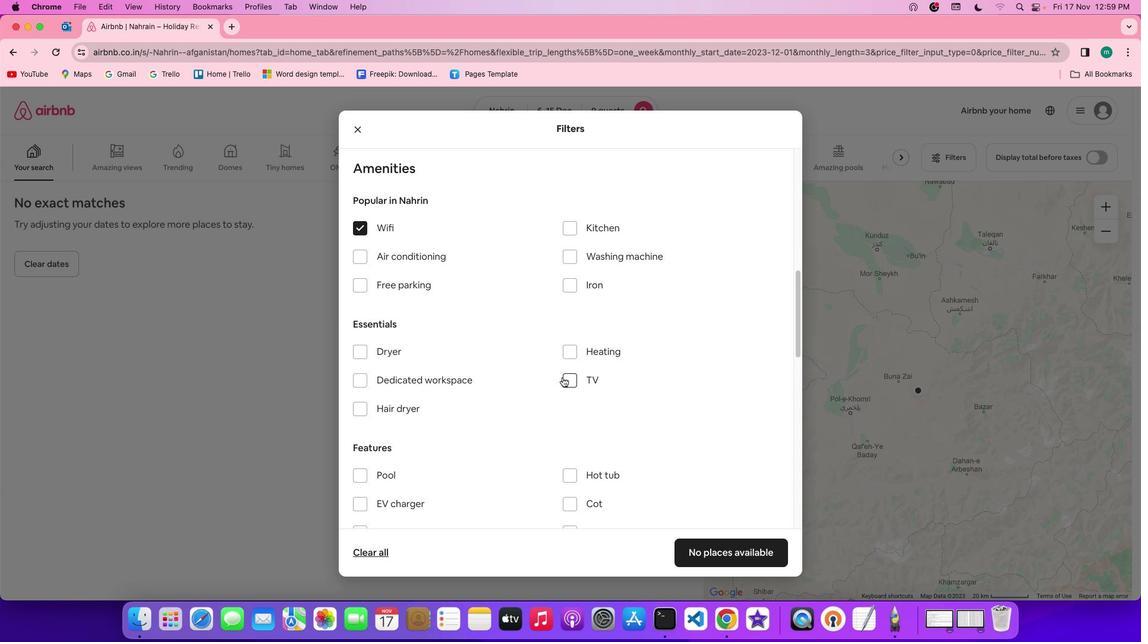 
Action: Mouse pressed left at (563, 377)
Screenshot: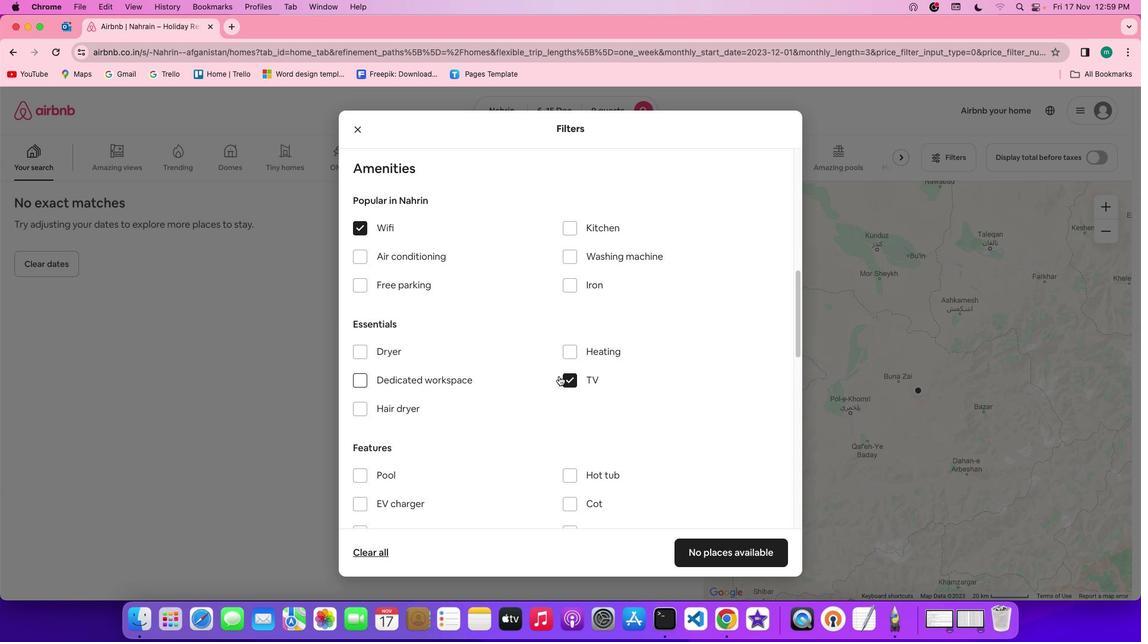 
Action: Mouse moved to (519, 359)
Screenshot: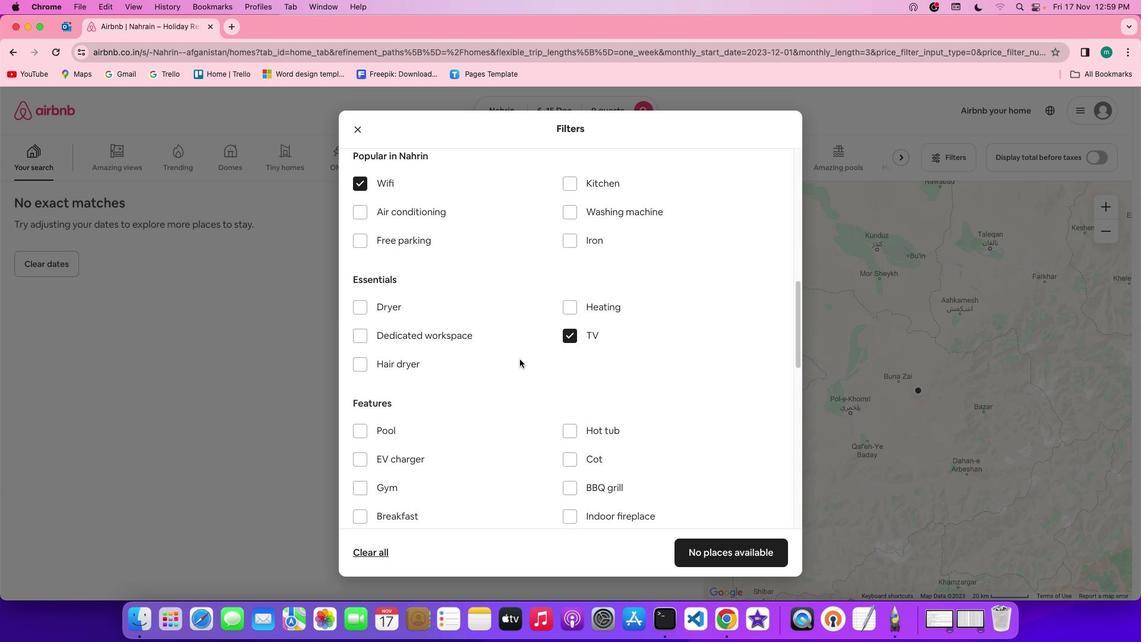 
Action: Mouse scrolled (519, 359) with delta (0, 0)
Screenshot: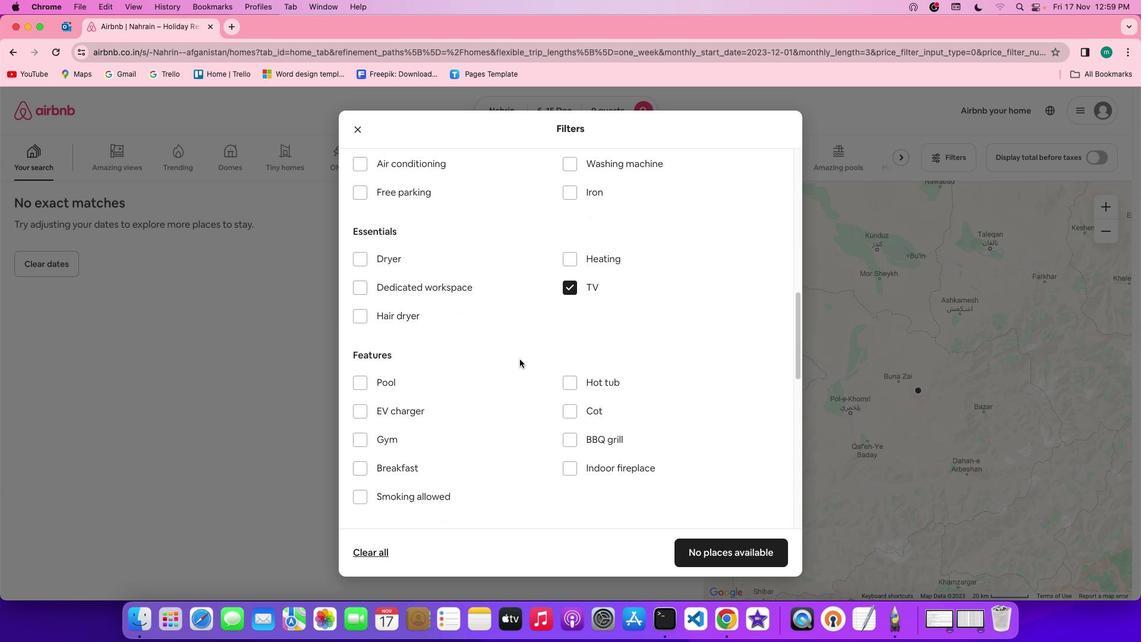 
Action: Mouse scrolled (519, 359) with delta (0, 0)
Screenshot: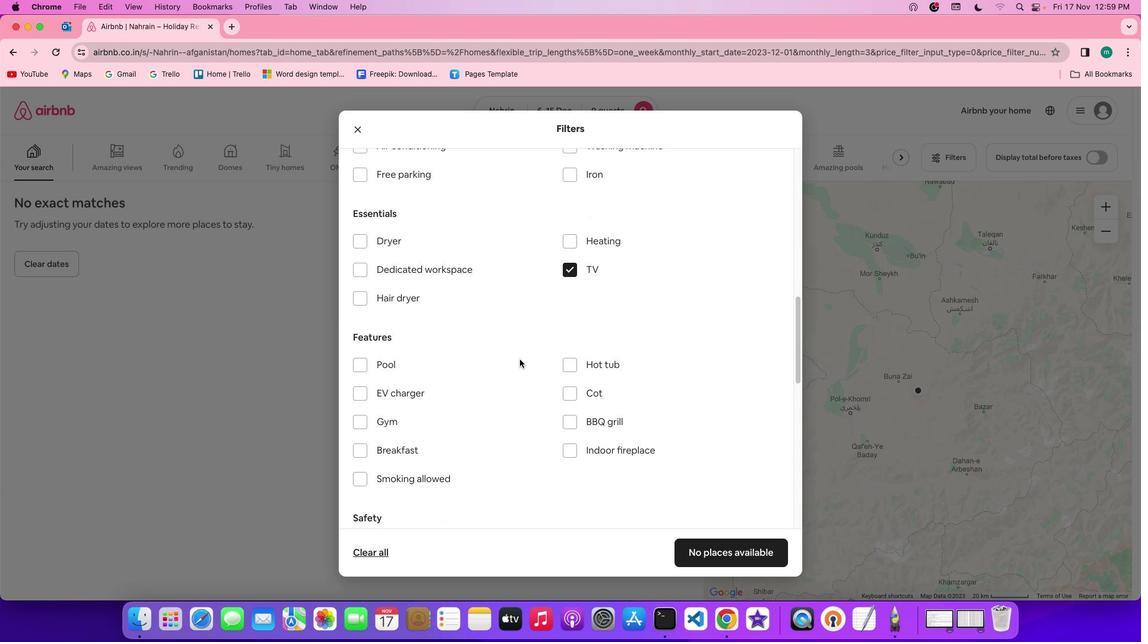 
Action: Mouse scrolled (519, 359) with delta (0, -1)
Screenshot: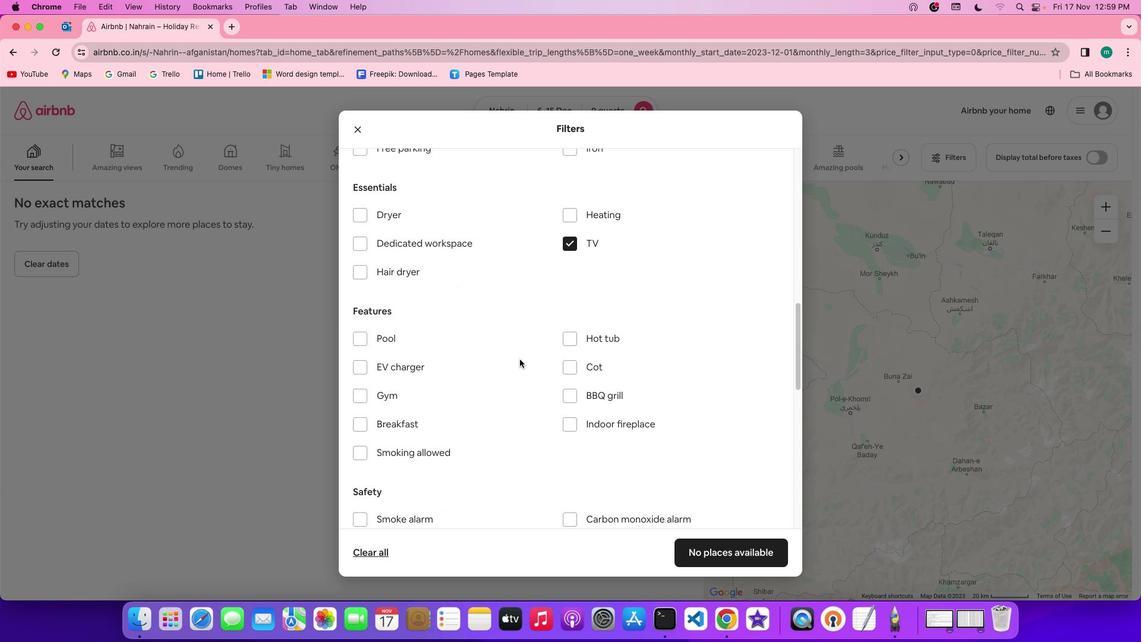 
Action: Mouse scrolled (519, 359) with delta (0, -1)
Screenshot: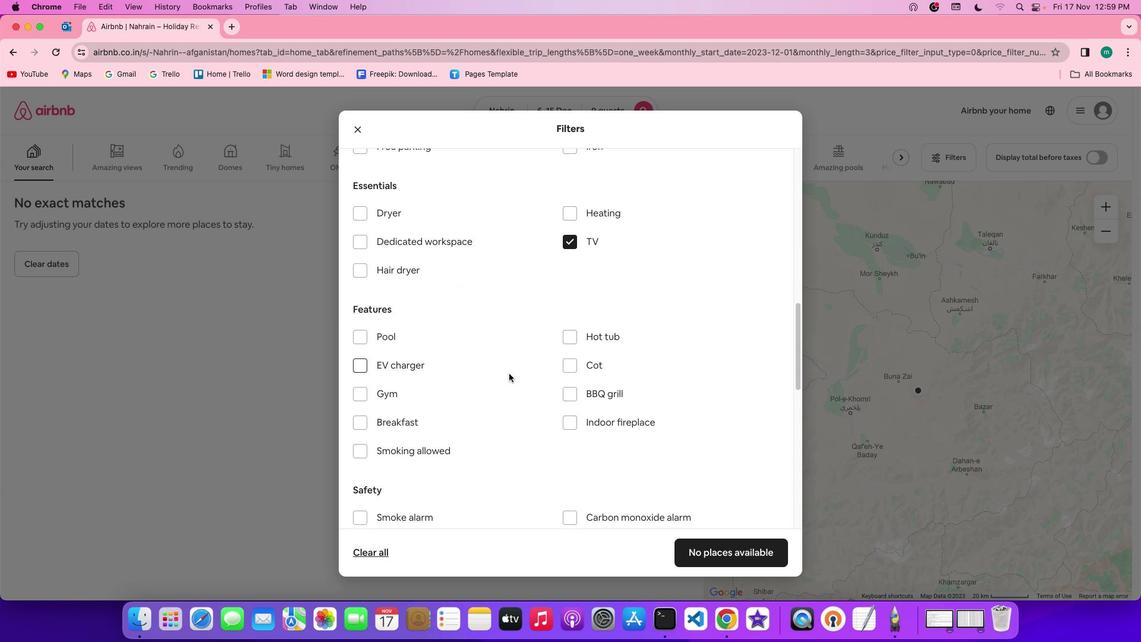 
Action: Mouse moved to (357, 332)
Screenshot: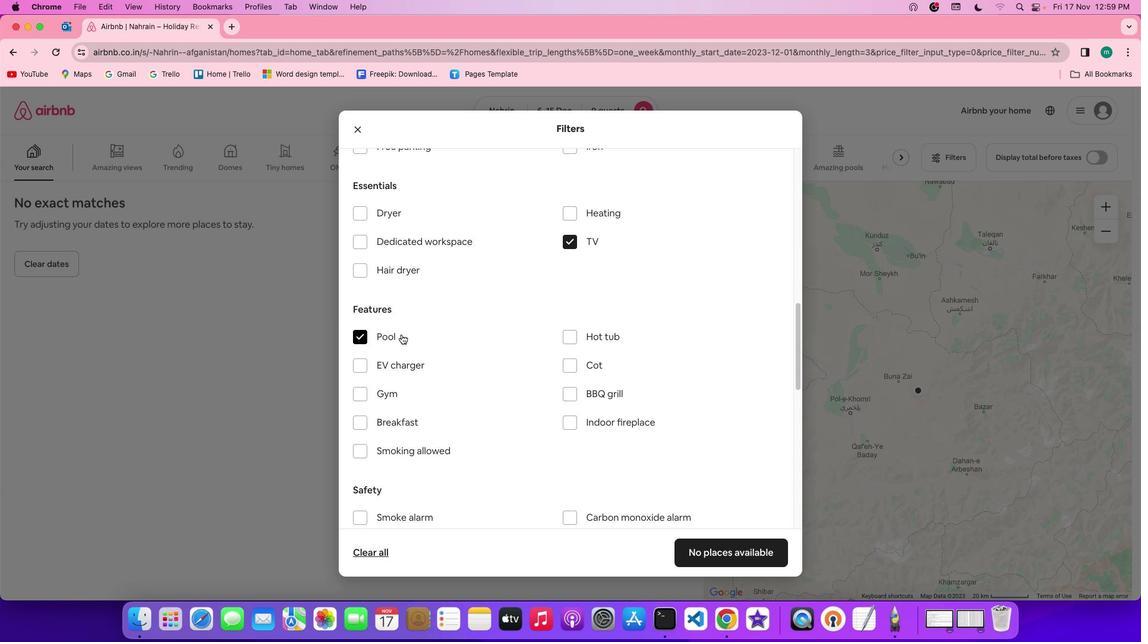 
Action: Mouse pressed left at (357, 332)
Screenshot: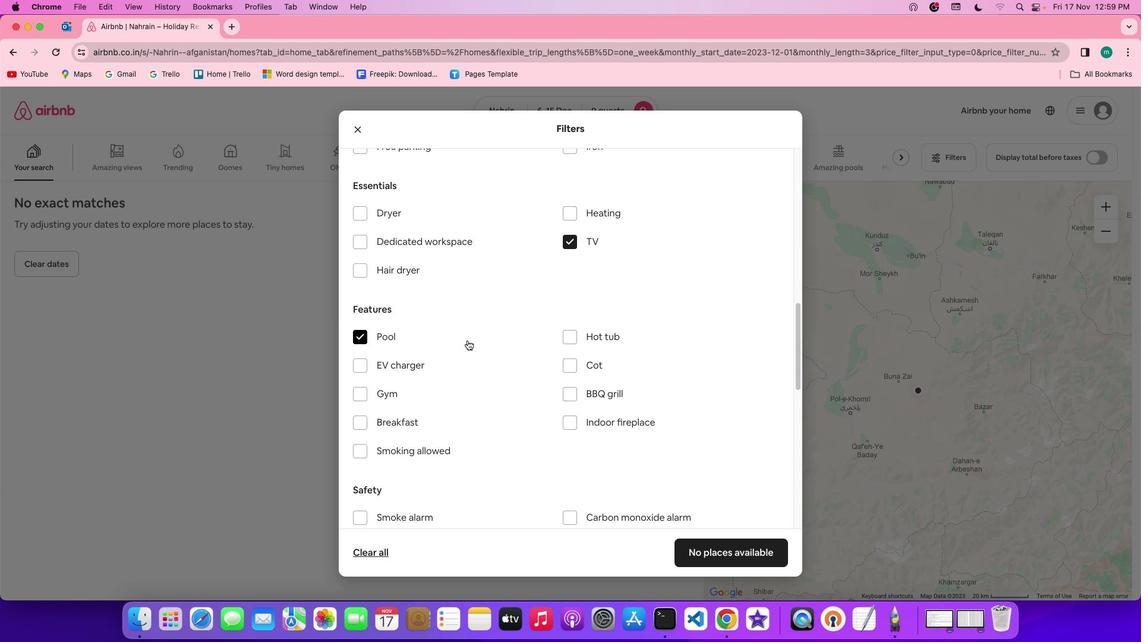 
Action: Mouse moved to (467, 340)
Screenshot: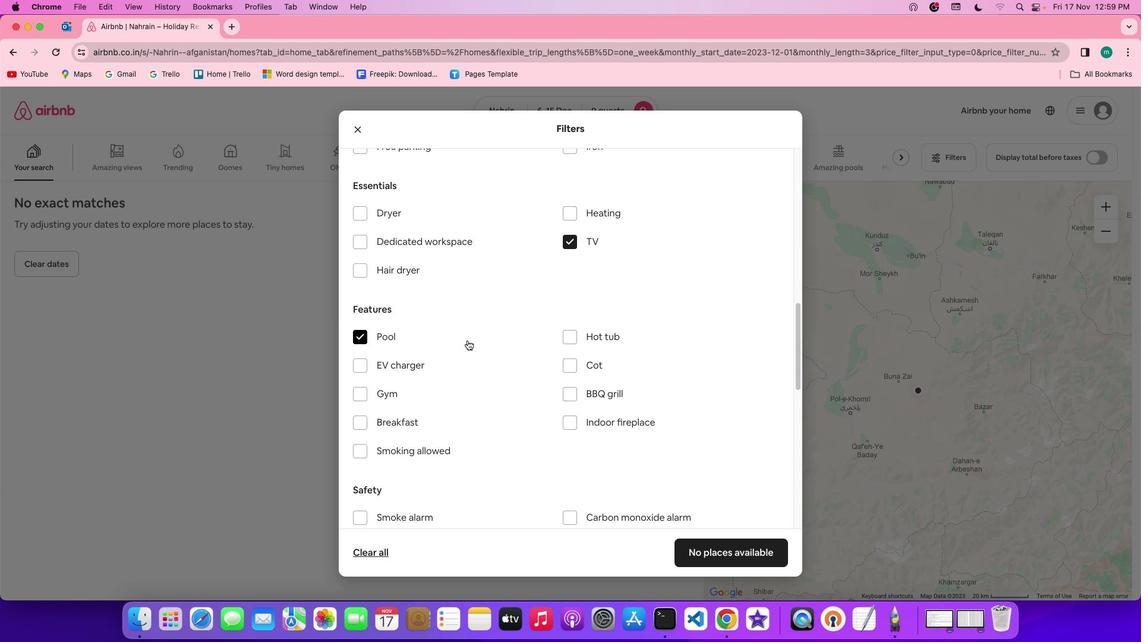
Action: Mouse scrolled (467, 340) with delta (0, 0)
Screenshot: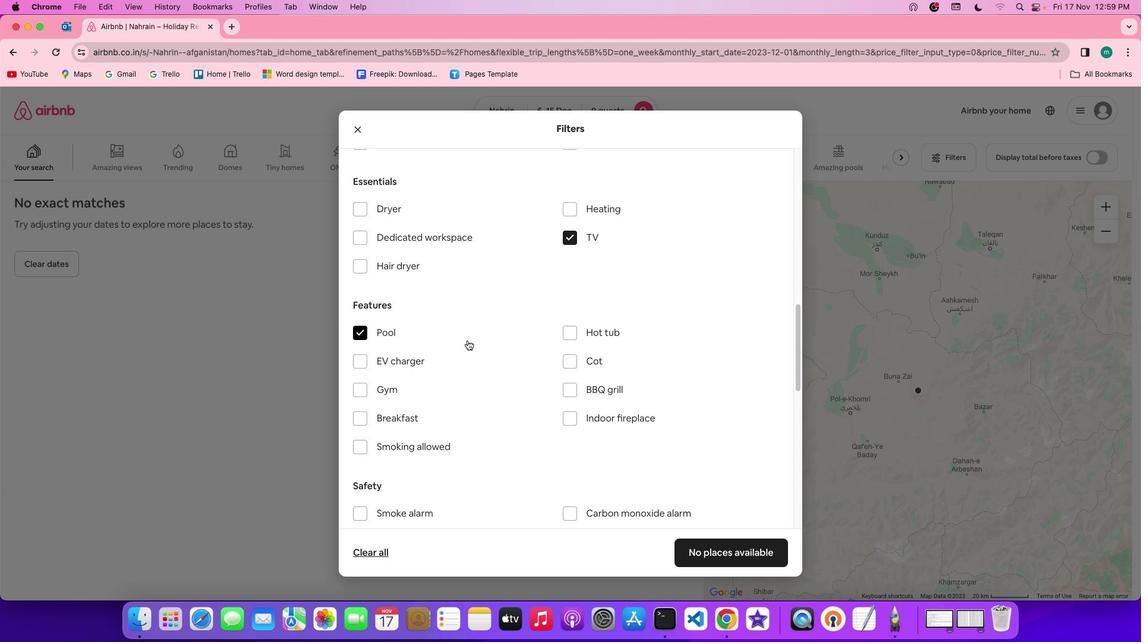 
Action: Mouse scrolled (467, 340) with delta (0, 0)
Screenshot: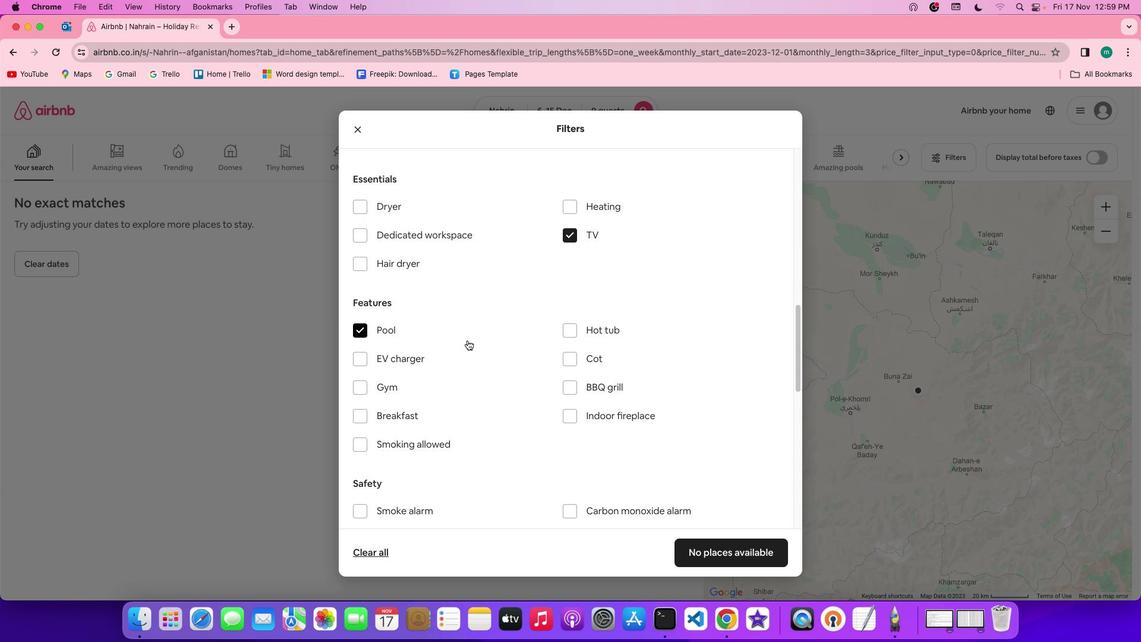 
Action: Mouse scrolled (467, 340) with delta (0, 0)
Screenshot: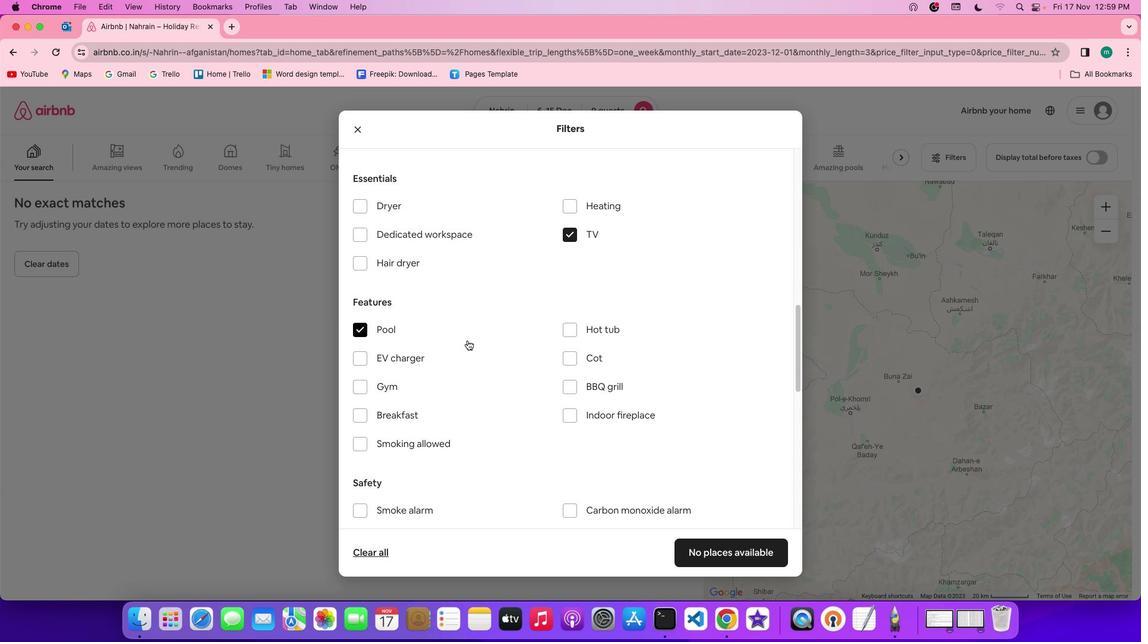 
Action: Mouse scrolled (467, 340) with delta (0, 0)
Screenshot: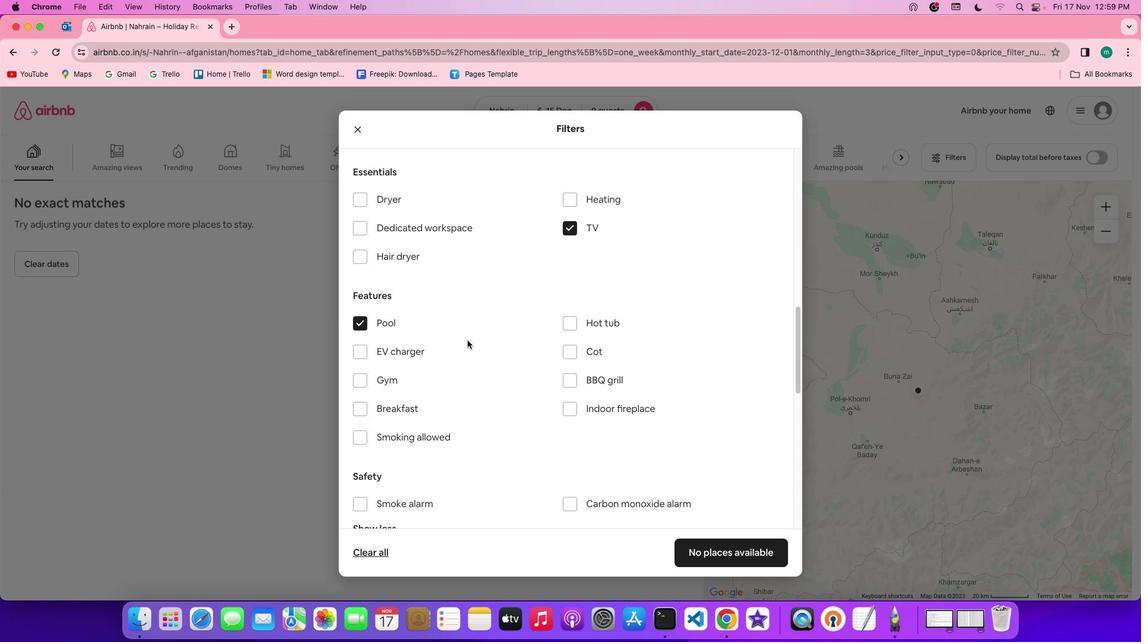 
Action: Mouse scrolled (467, 340) with delta (0, 0)
Screenshot: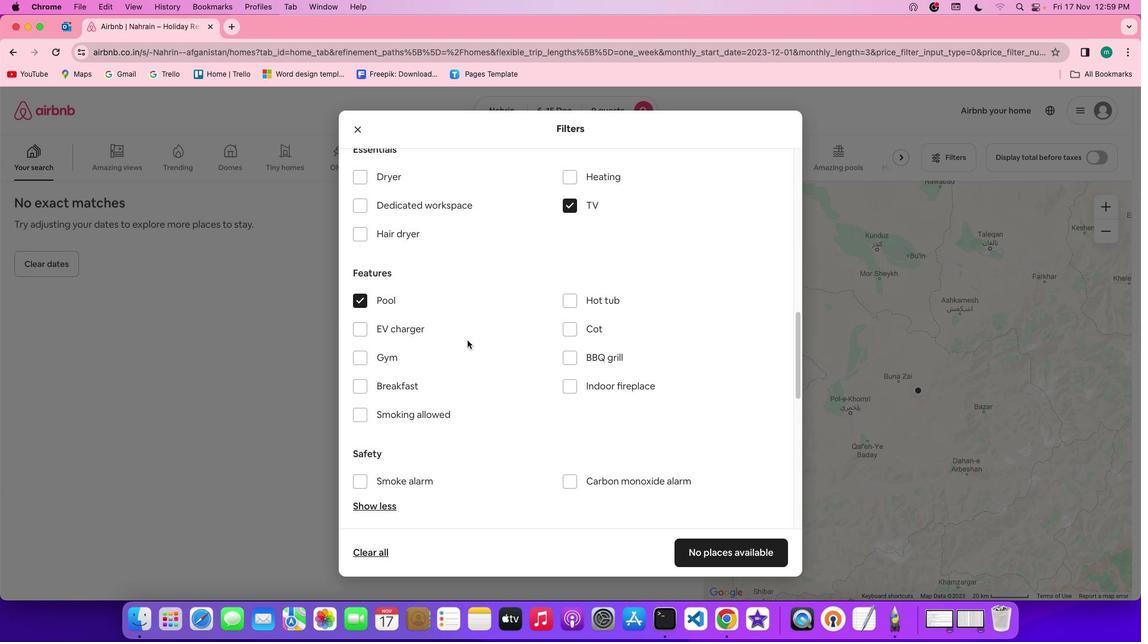 
Action: Mouse scrolled (467, 340) with delta (0, 0)
Screenshot: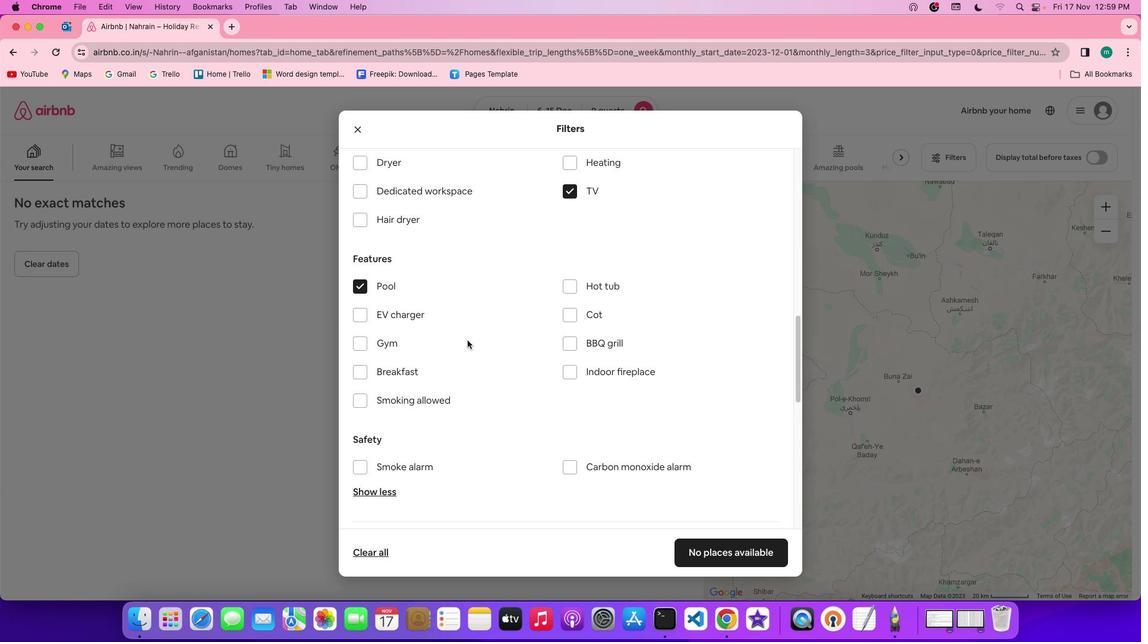 
Action: Mouse scrolled (467, 340) with delta (0, 0)
Screenshot: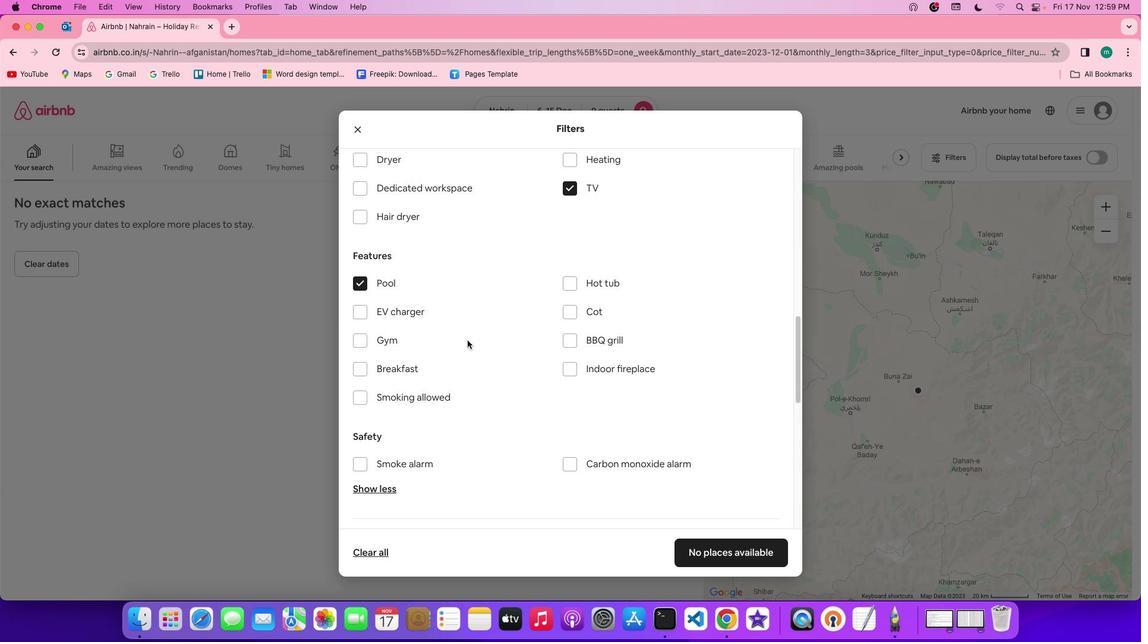 
Action: Mouse moved to (392, 339)
Screenshot: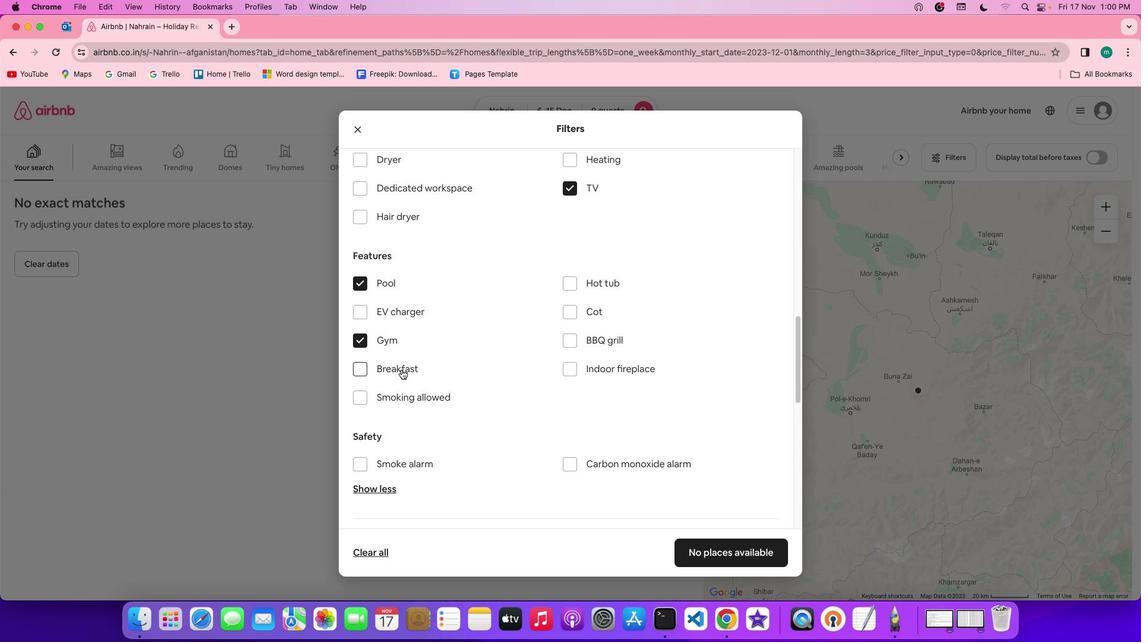 
Action: Mouse pressed left at (392, 339)
Screenshot: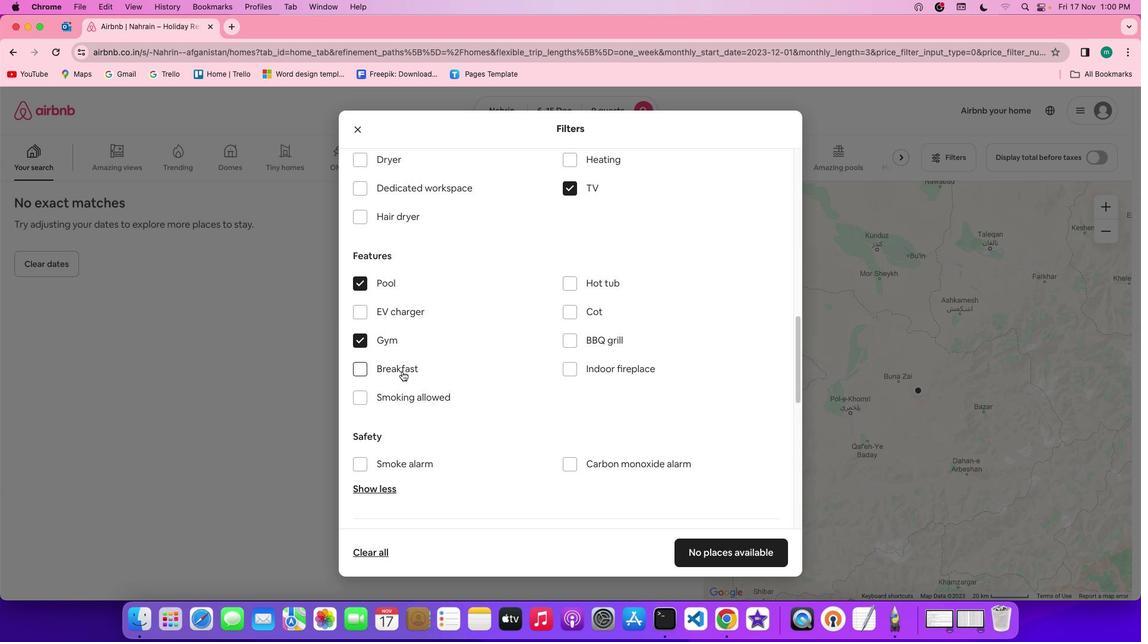 
Action: Mouse moved to (401, 371)
Screenshot: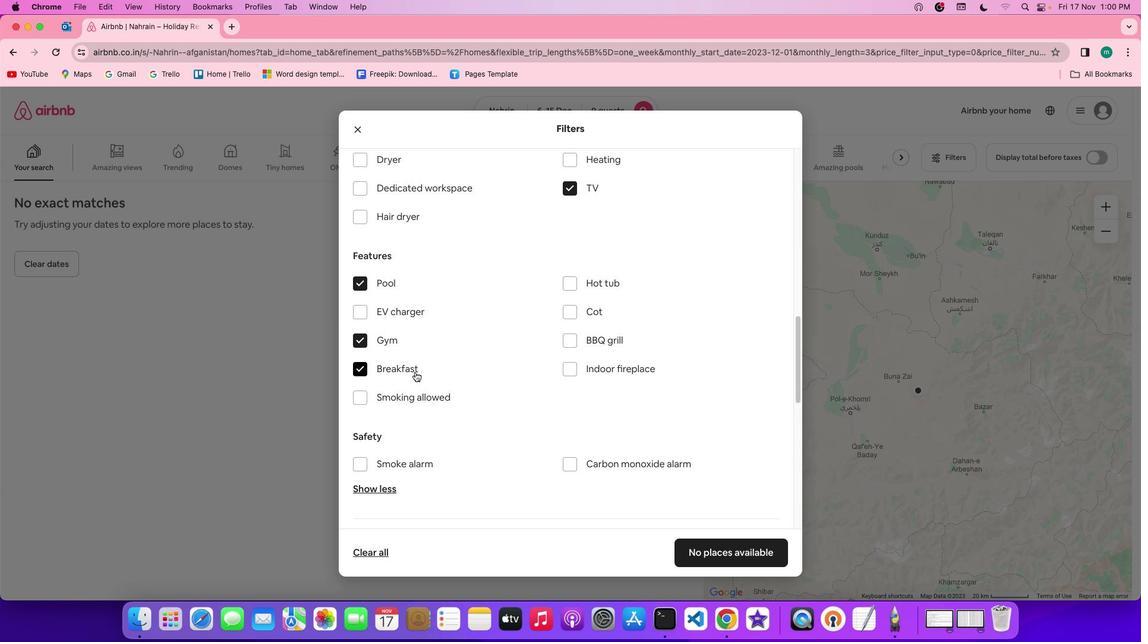 
Action: Mouse pressed left at (401, 371)
Screenshot: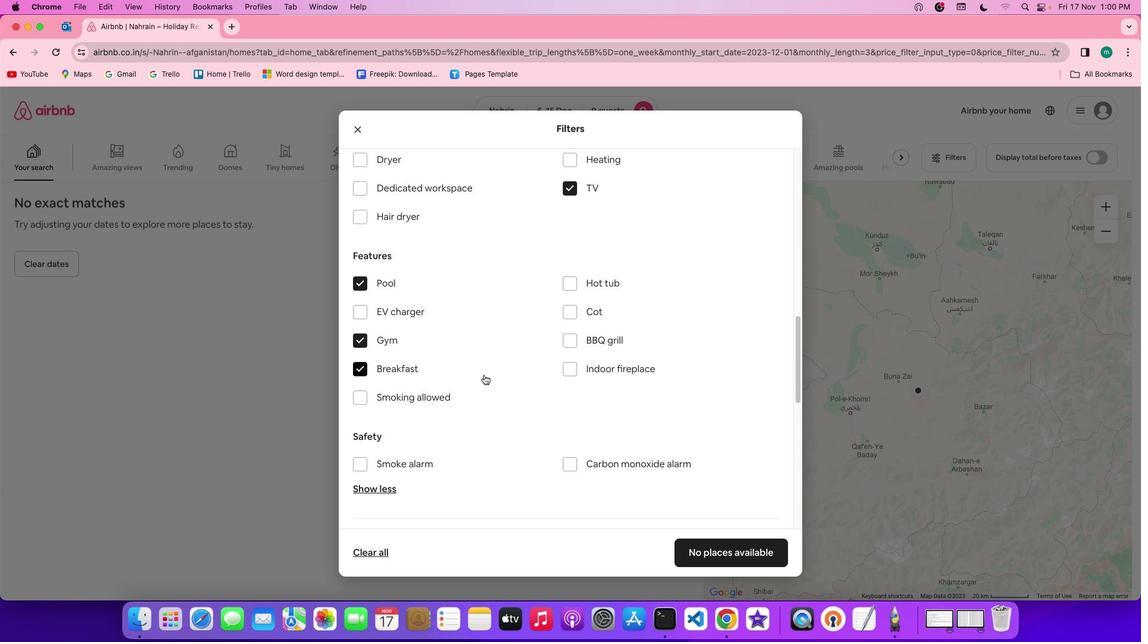 
Action: Mouse moved to (529, 382)
Screenshot: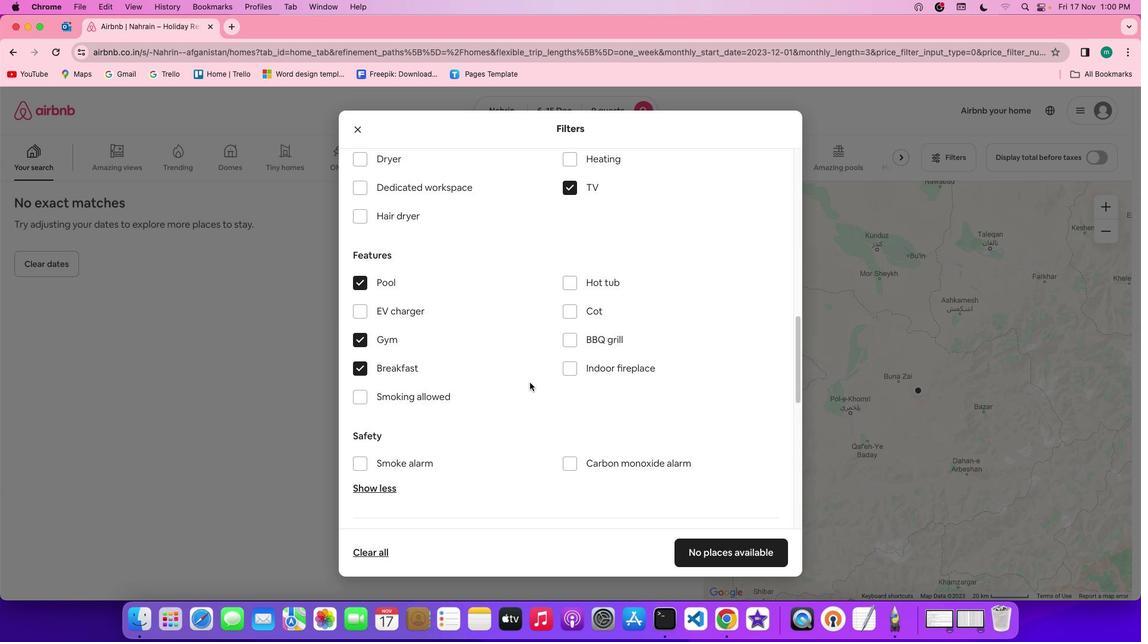 
Action: Mouse scrolled (529, 382) with delta (0, 0)
Screenshot: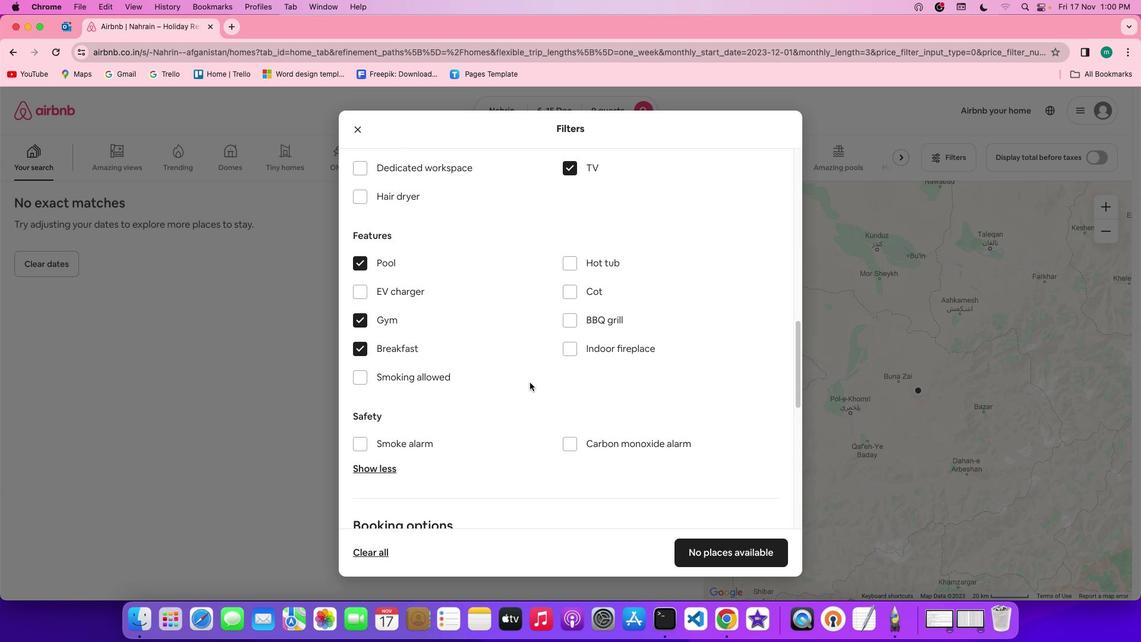 
Action: Mouse scrolled (529, 382) with delta (0, 0)
Screenshot: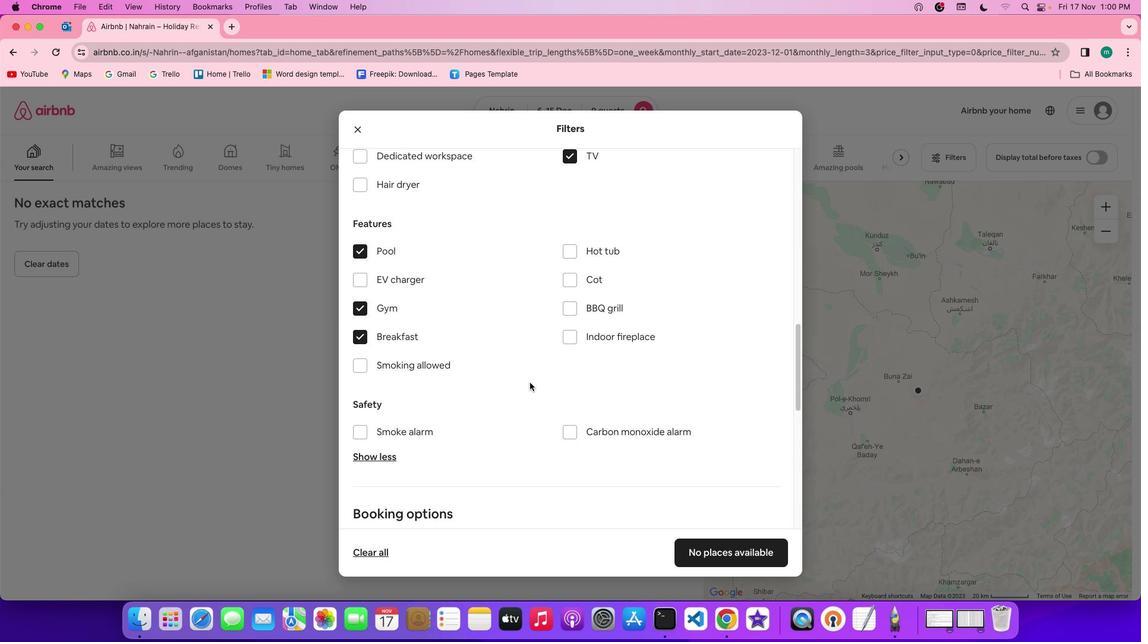 
Action: Mouse scrolled (529, 382) with delta (0, 0)
Screenshot: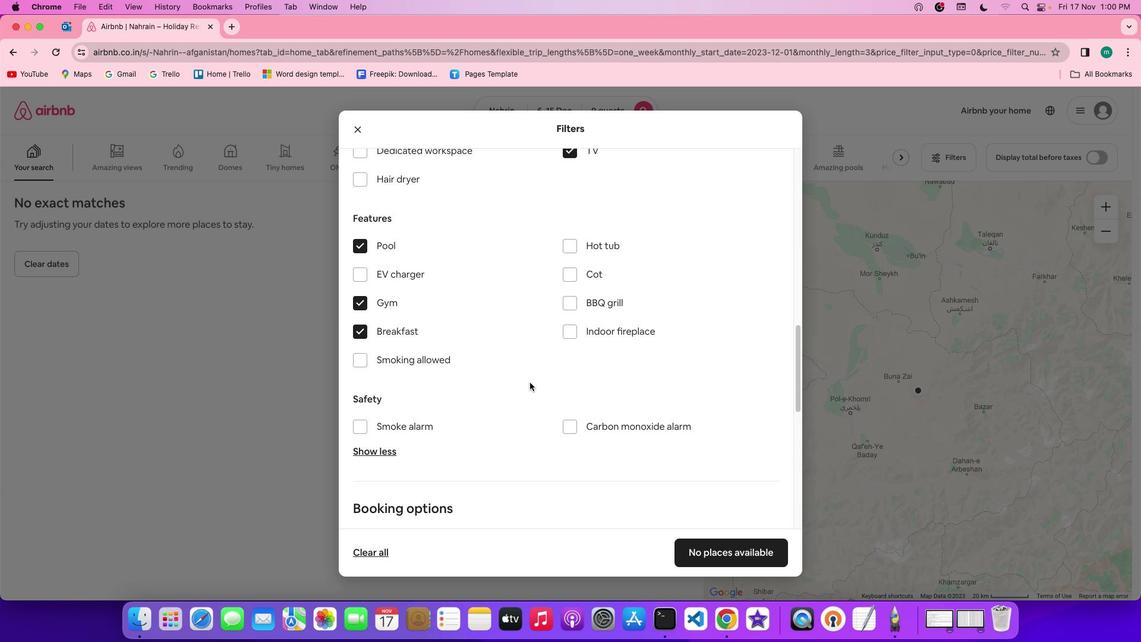 
Action: Mouse scrolled (529, 382) with delta (0, 0)
Screenshot: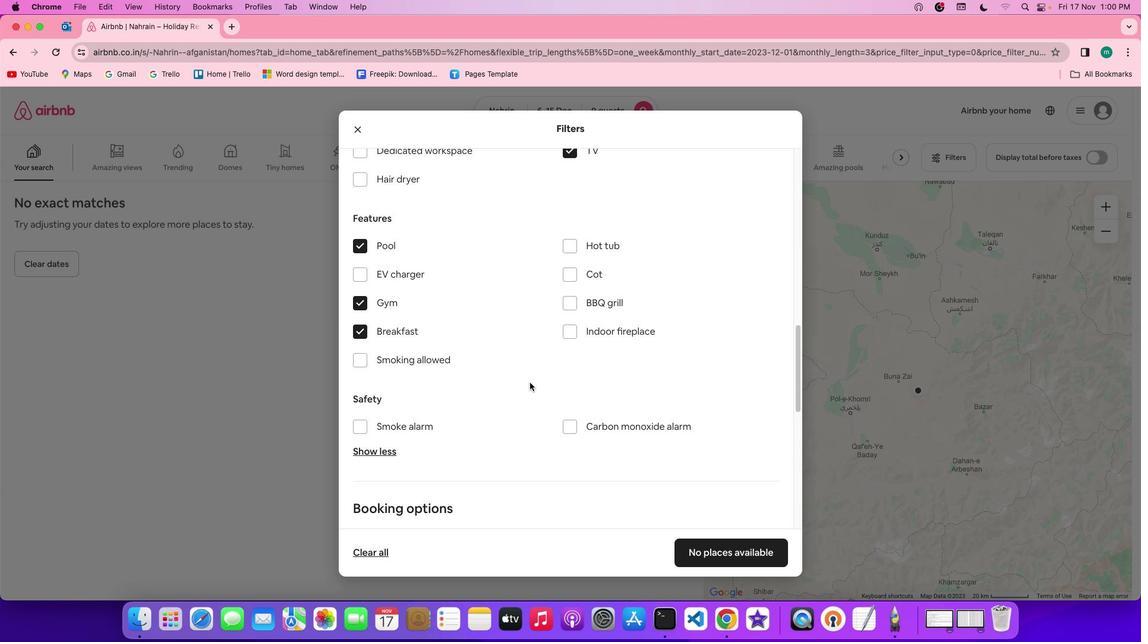 
Action: Mouse moved to (529, 382)
Screenshot: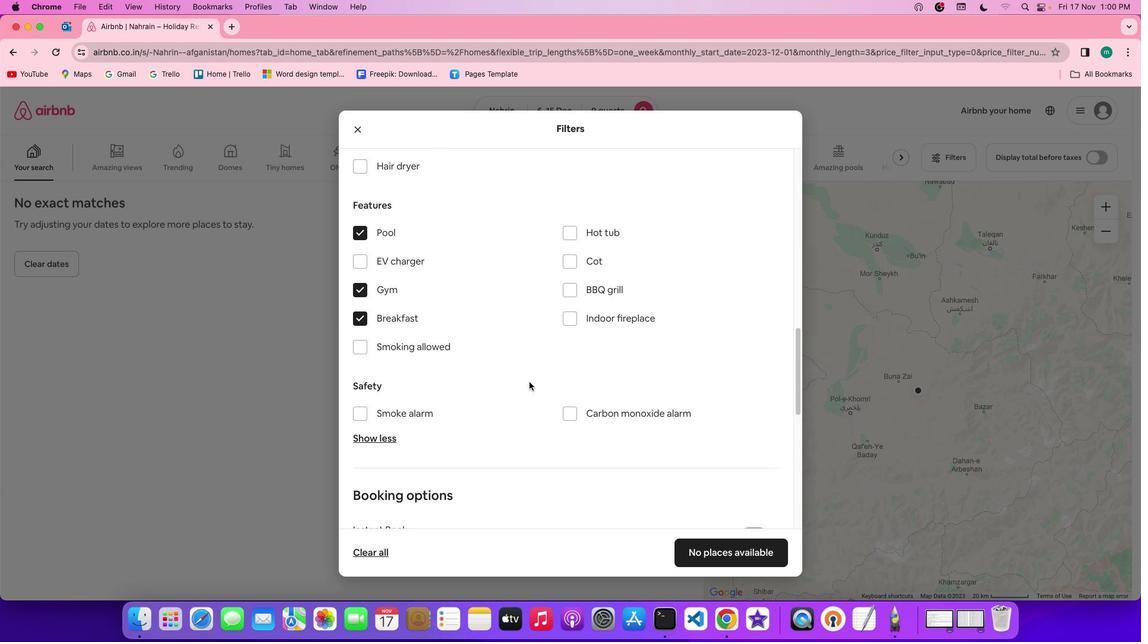 
Action: Mouse scrolled (529, 382) with delta (0, 0)
Screenshot: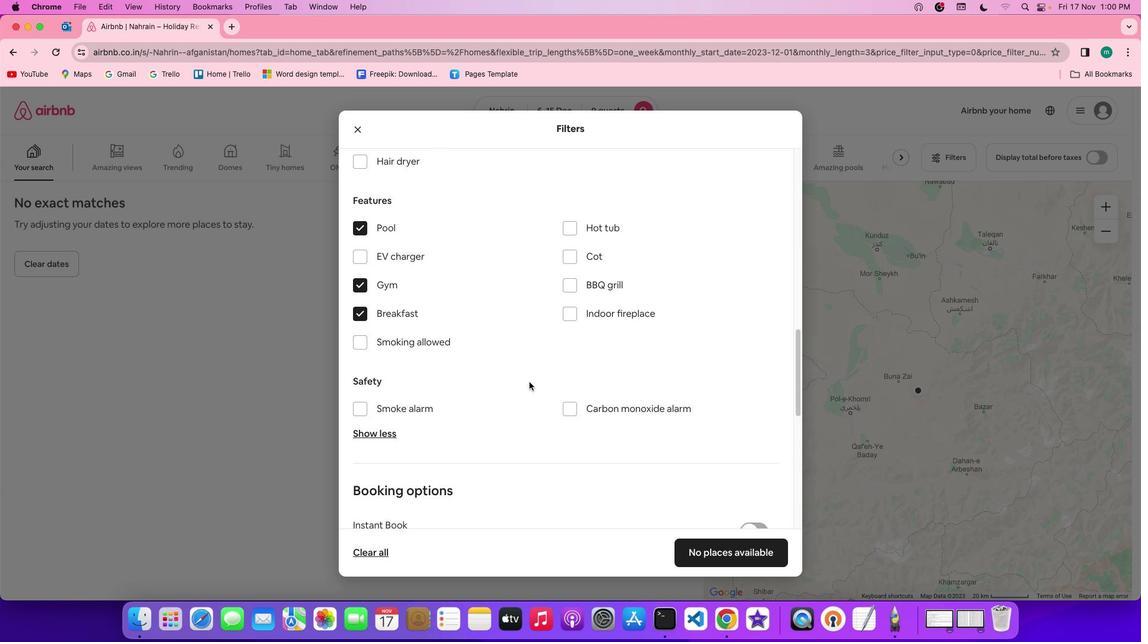 
Action: Mouse scrolled (529, 382) with delta (0, 0)
Screenshot: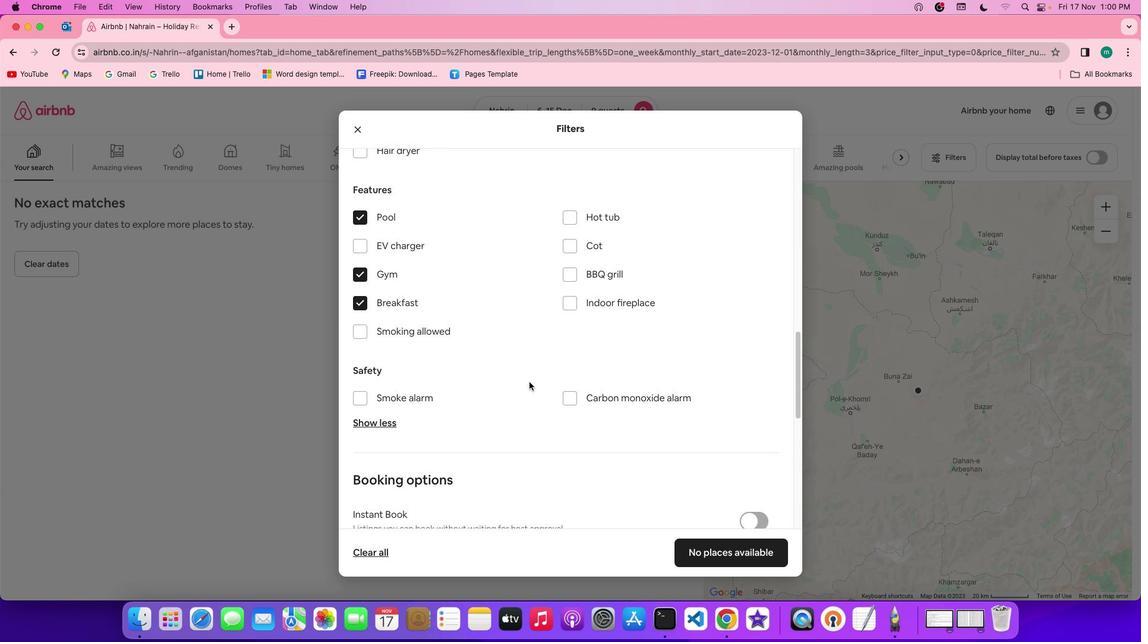 
Action: Mouse scrolled (529, 382) with delta (0, 0)
Screenshot: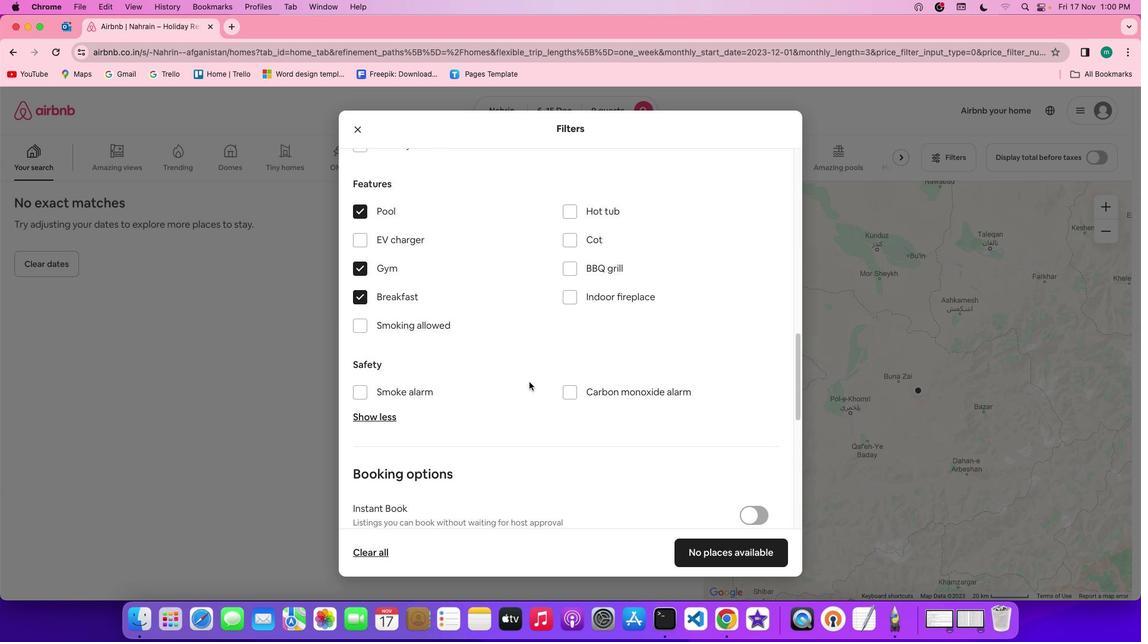 
Action: Mouse scrolled (529, 382) with delta (0, 0)
Screenshot: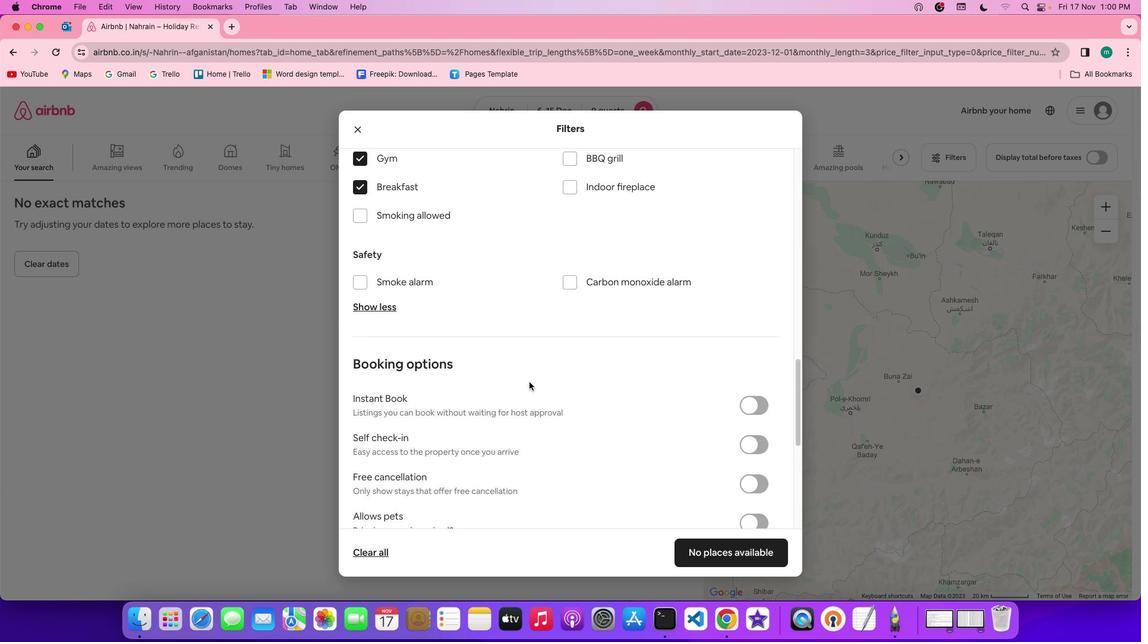 
Action: Mouse scrolled (529, 382) with delta (0, 0)
Screenshot: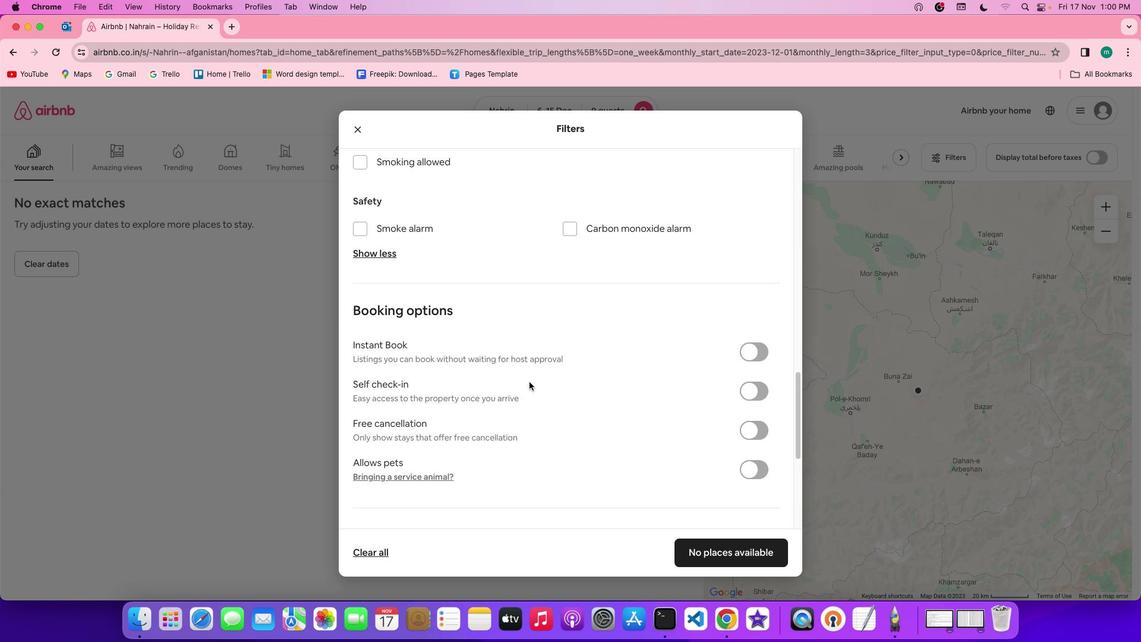 
Action: Mouse scrolled (529, 382) with delta (0, -1)
Screenshot: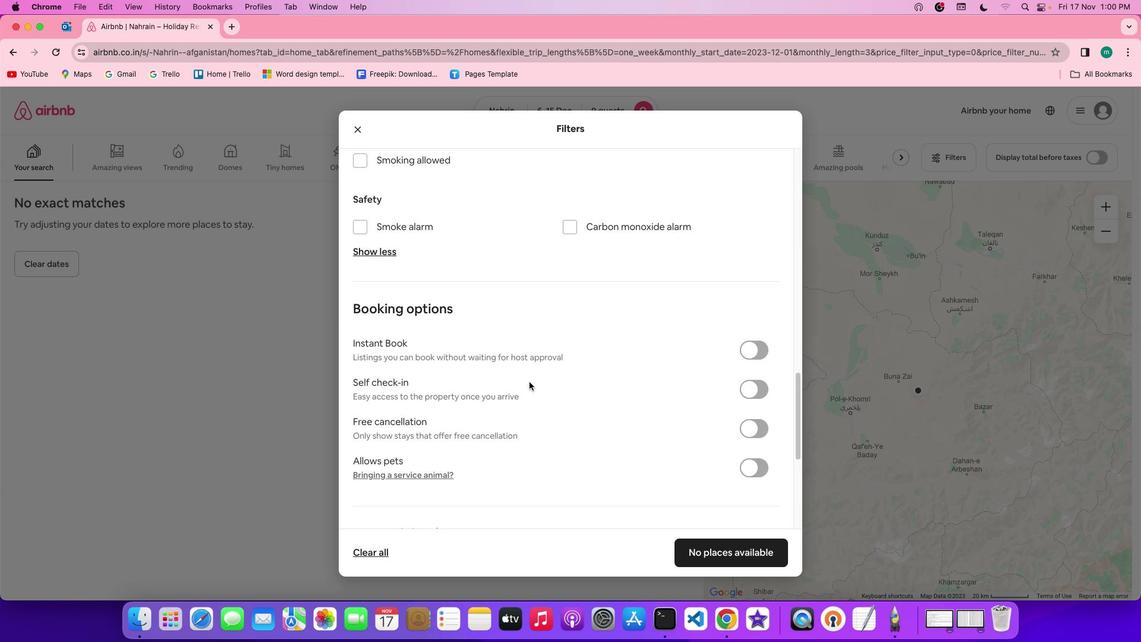 
Action: Mouse scrolled (529, 382) with delta (0, -1)
Screenshot: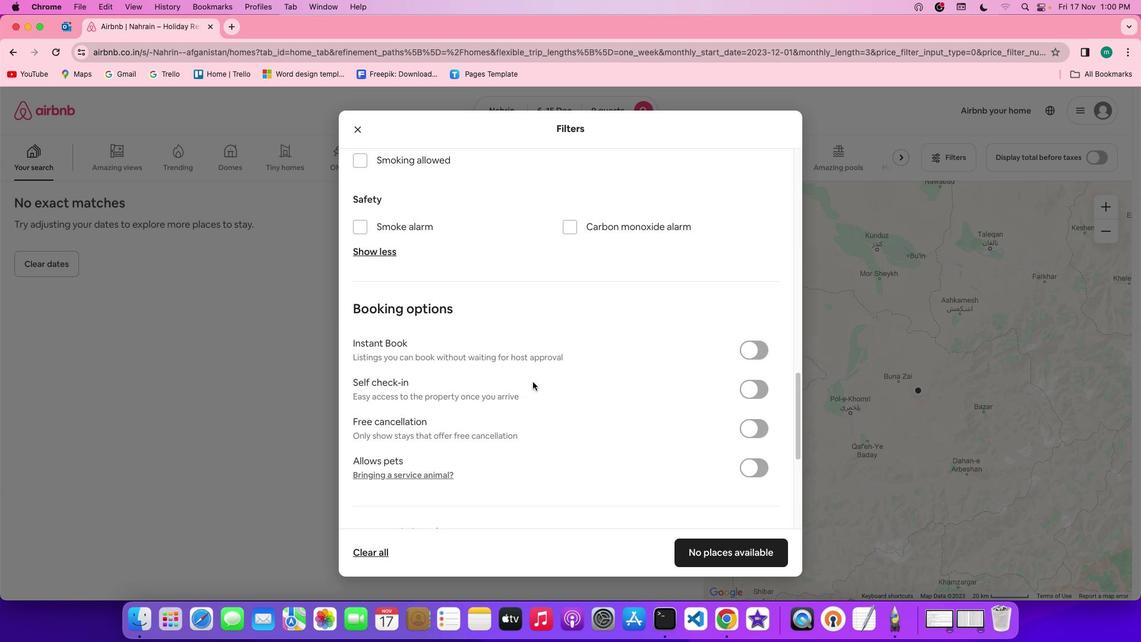 
Action: Mouse moved to (596, 398)
Screenshot: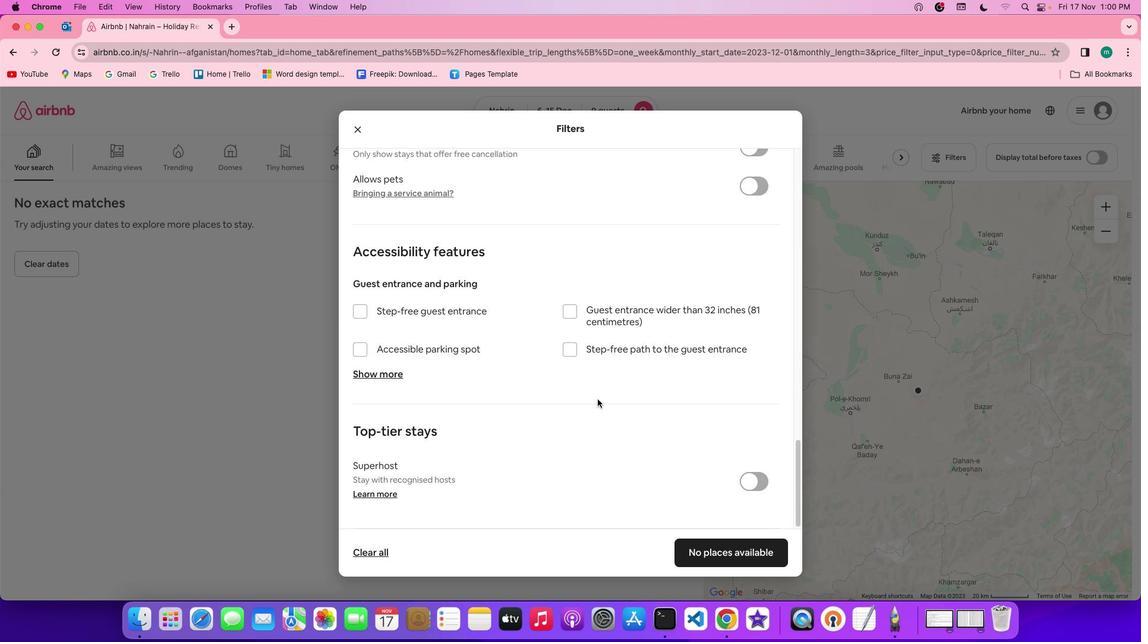 
Action: Mouse scrolled (596, 398) with delta (0, 0)
Screenshot: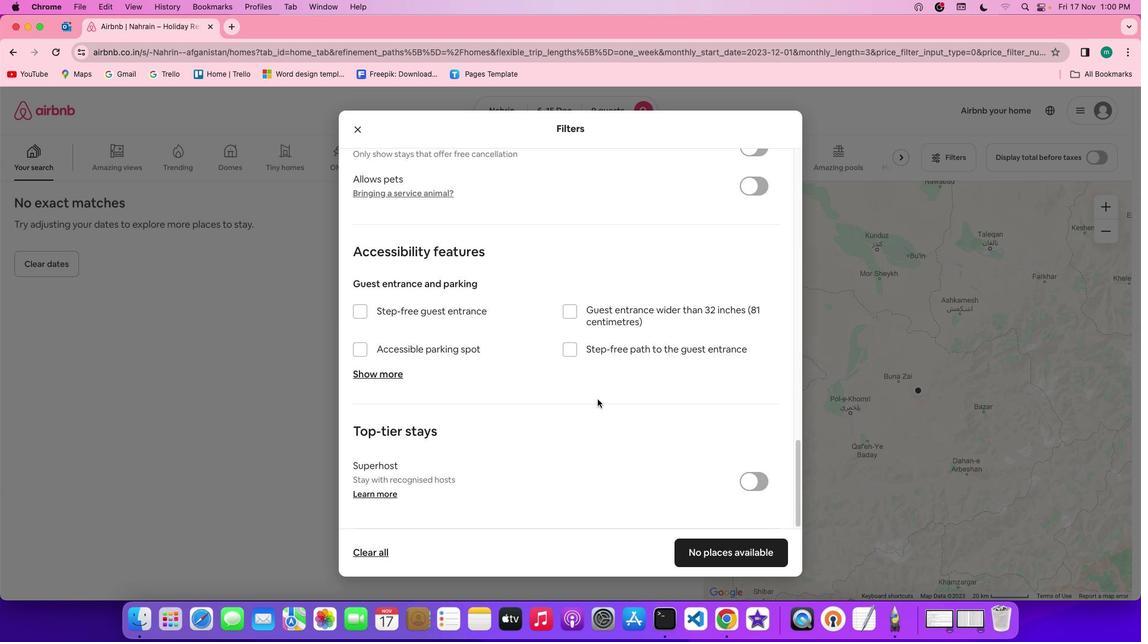 
Action: Mouse scrolled (596, 398) with delta (0, 0)
Screenshot: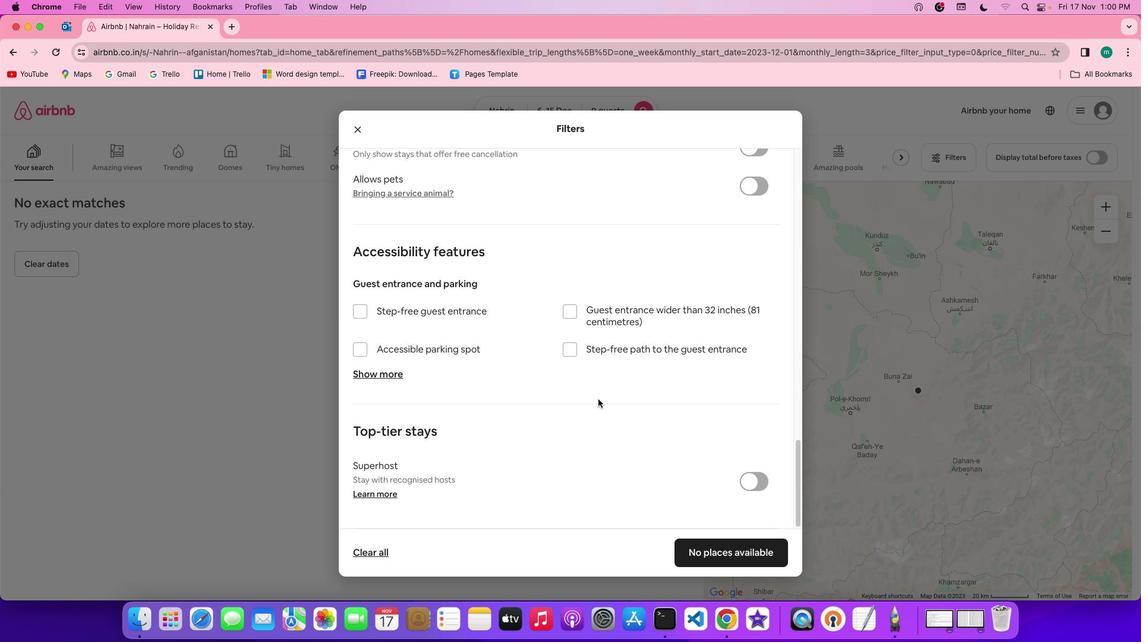 
Action: Mouse scrolled (596, 398) with delta (0, -1)
Screenshot: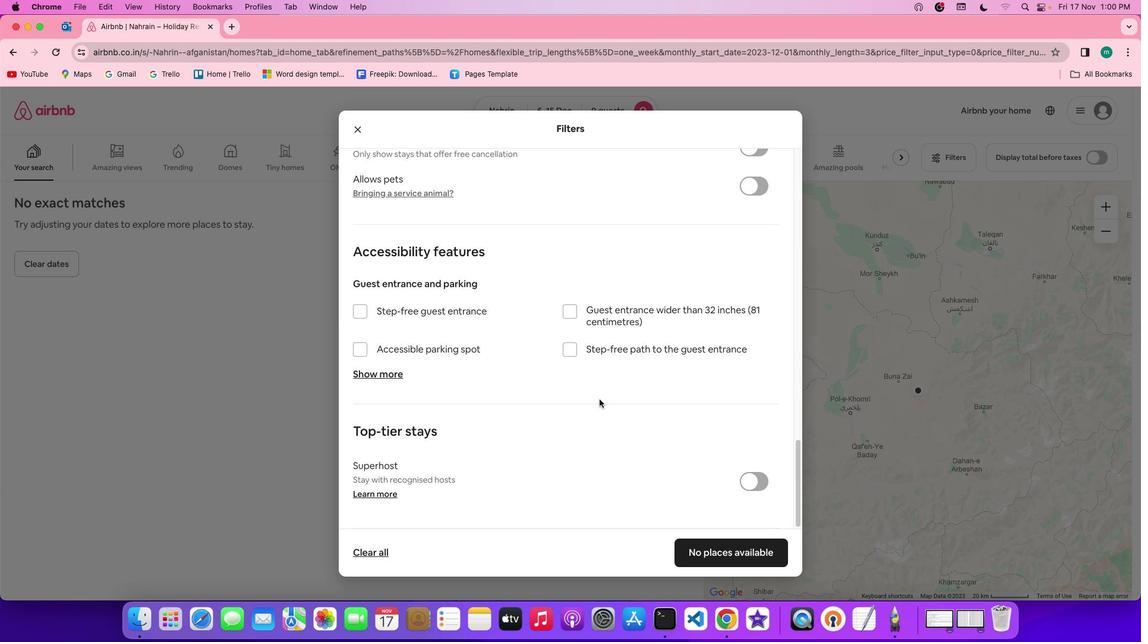 
Action: Mouse scrolled (596, 398) with delta (0, -2)
Screenshot: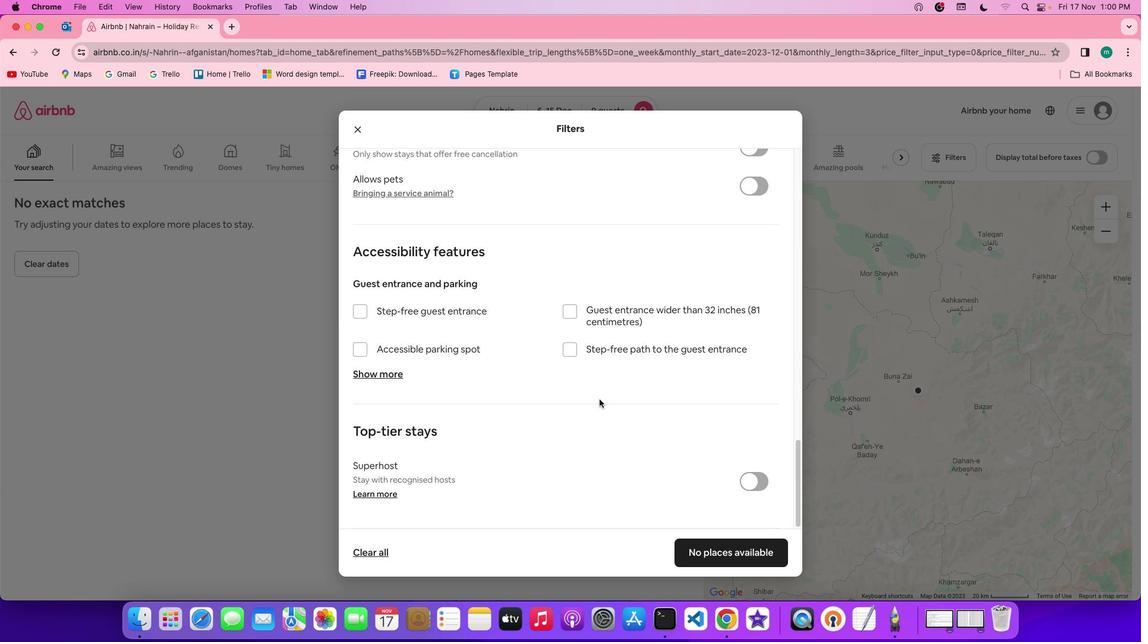 
Action: Mouse scrolled (596, 398) with delta (0, -3)
Screenshot: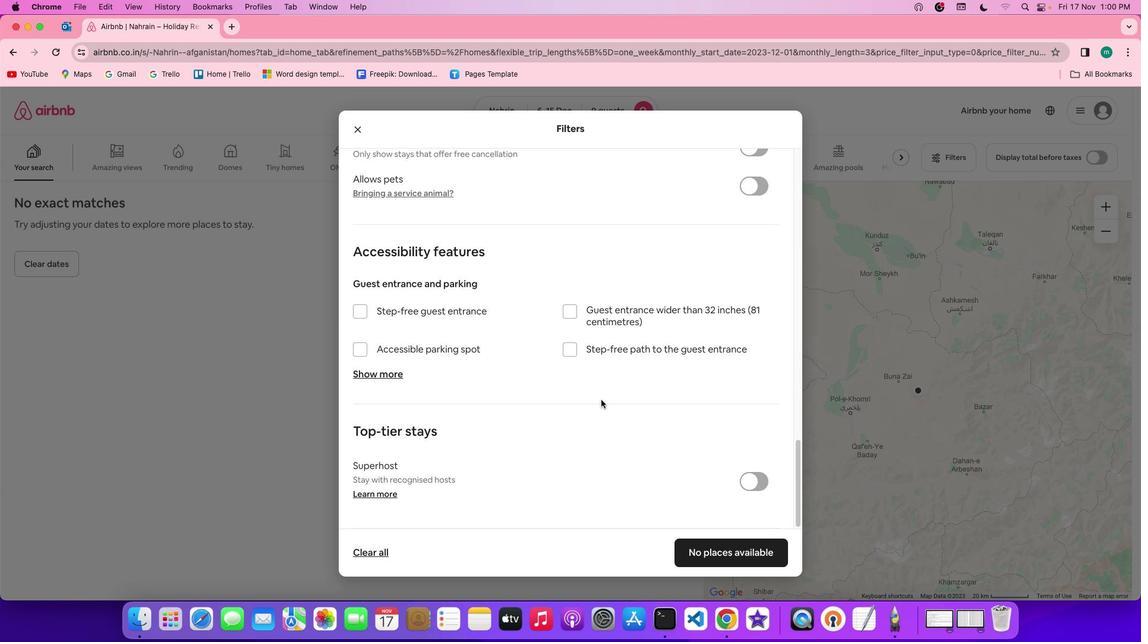 
Action: Mouse scrolled (596, 398) with delta (0, -3)
Screenshot: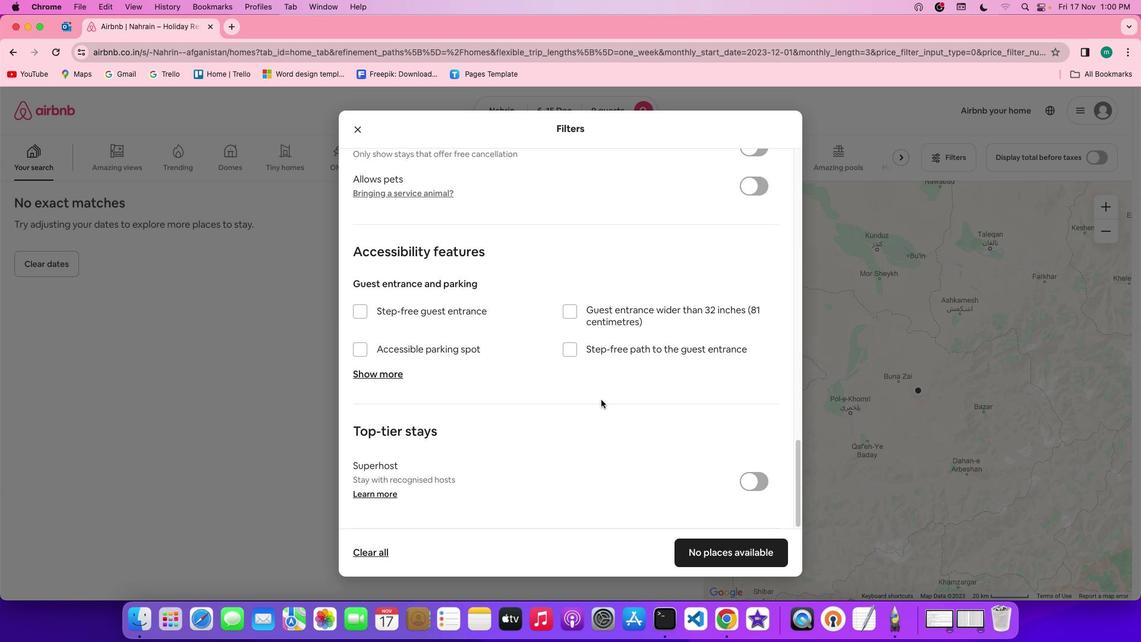 
Action: Mouse moved to (601, 400)
Screenshot: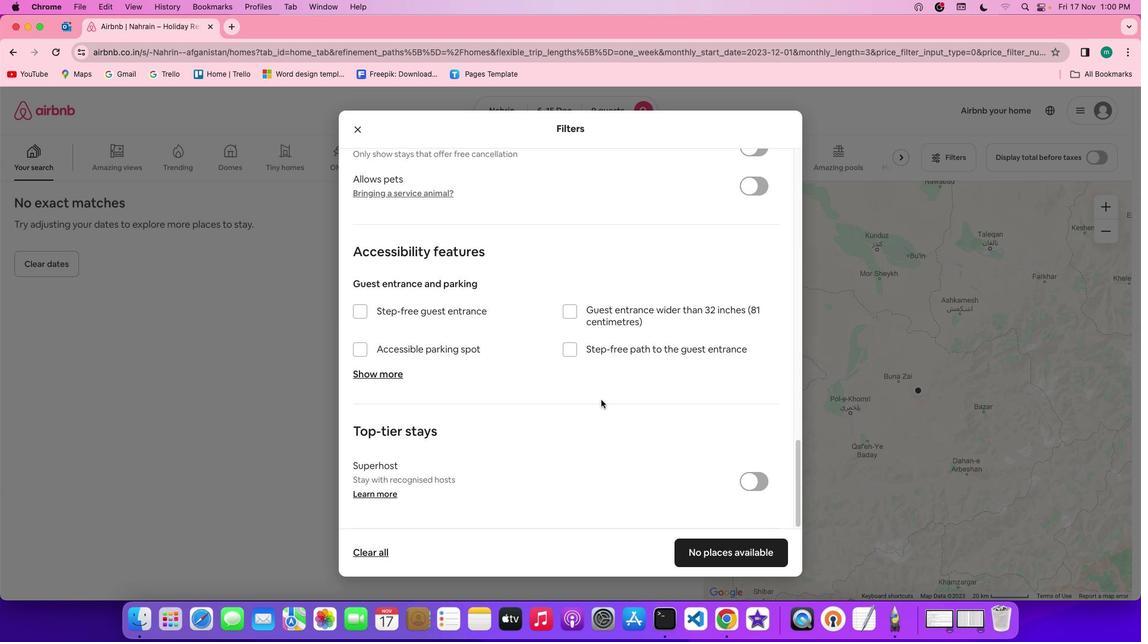 
Action: Mouse scrolled (601, 400) with delta (0, 0)
Screenshot: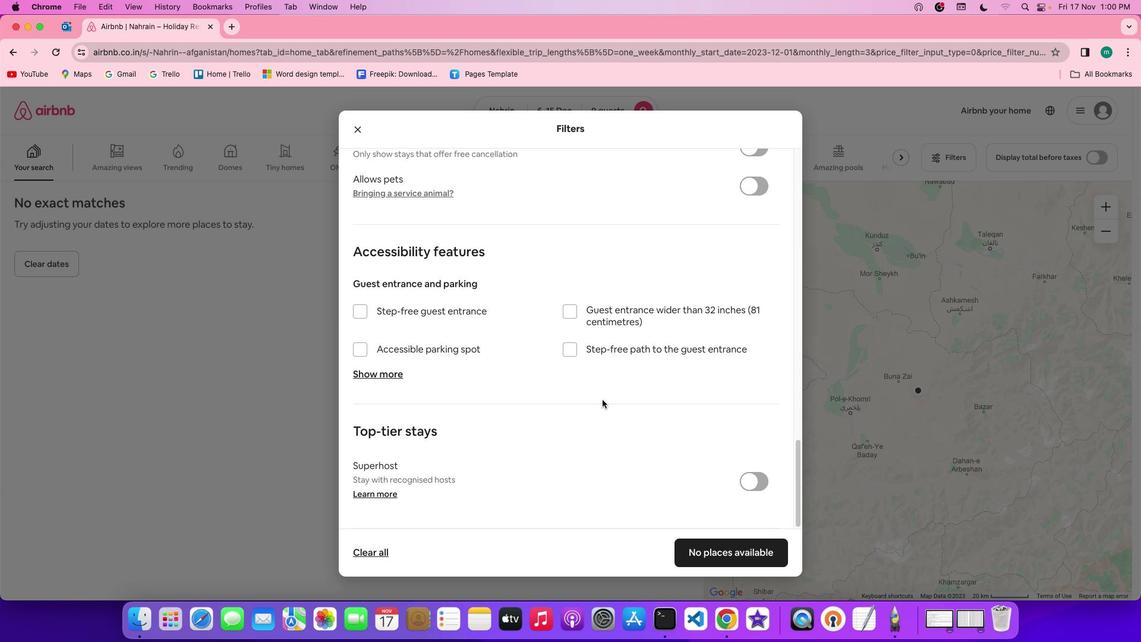 
Action: Mouse scrolled (601, 400) with delta (0, 0)
Screenshot: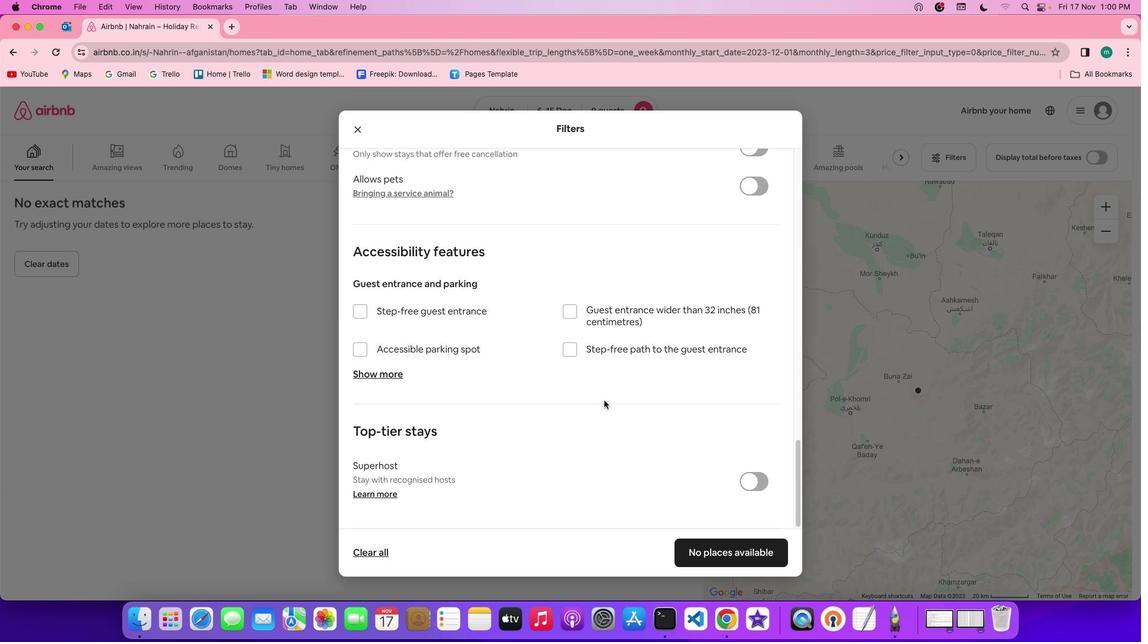 
Action: Mouse scrolled (601, 400) with delta (0, -1)
Screenshot: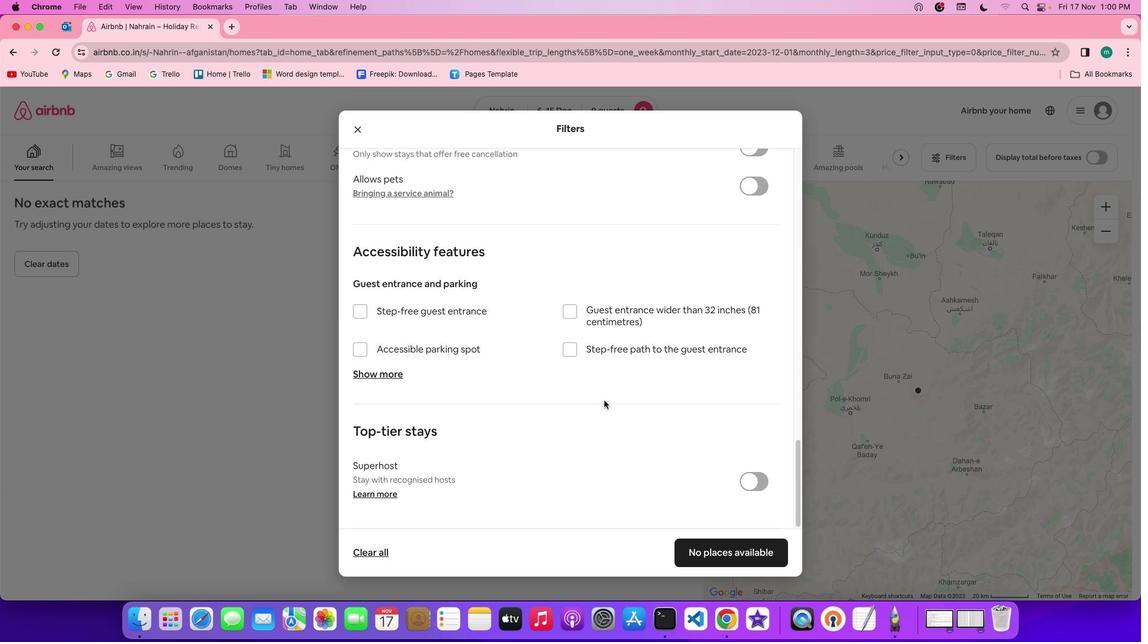 
Action: Mouse scrolled (601, 400) with delta (0, -2)
Screenshot: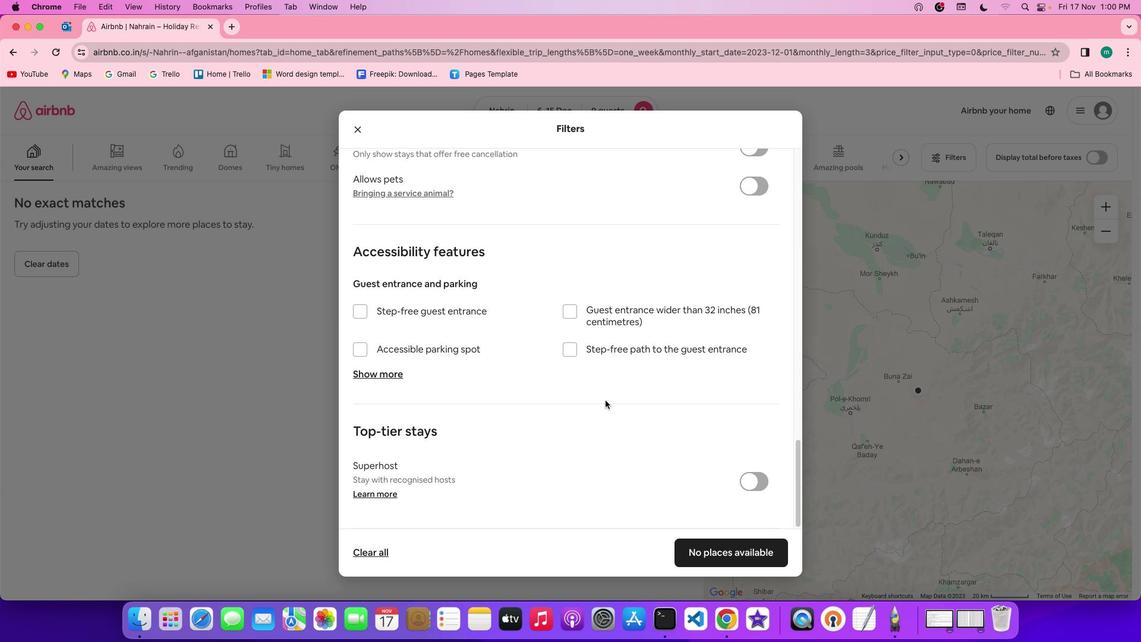 
Action: Mouse scrolled (601, 400) with delta (0, -3)
Screenshot: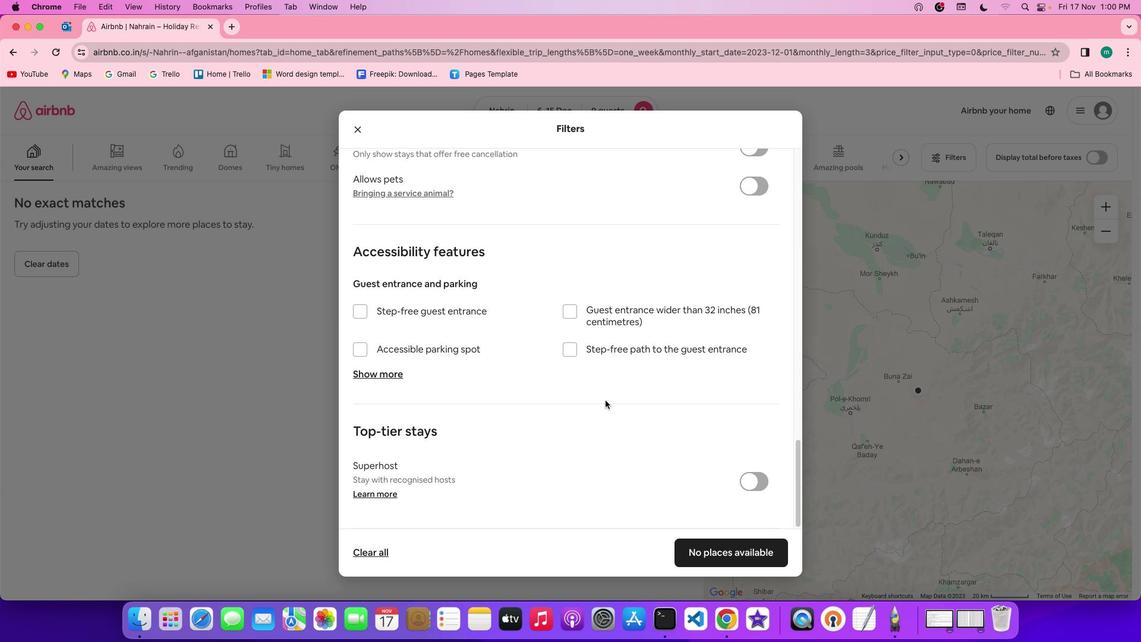 
Action: Mouse scrolled (601, 400) with delta (0, -3)
Screenshot: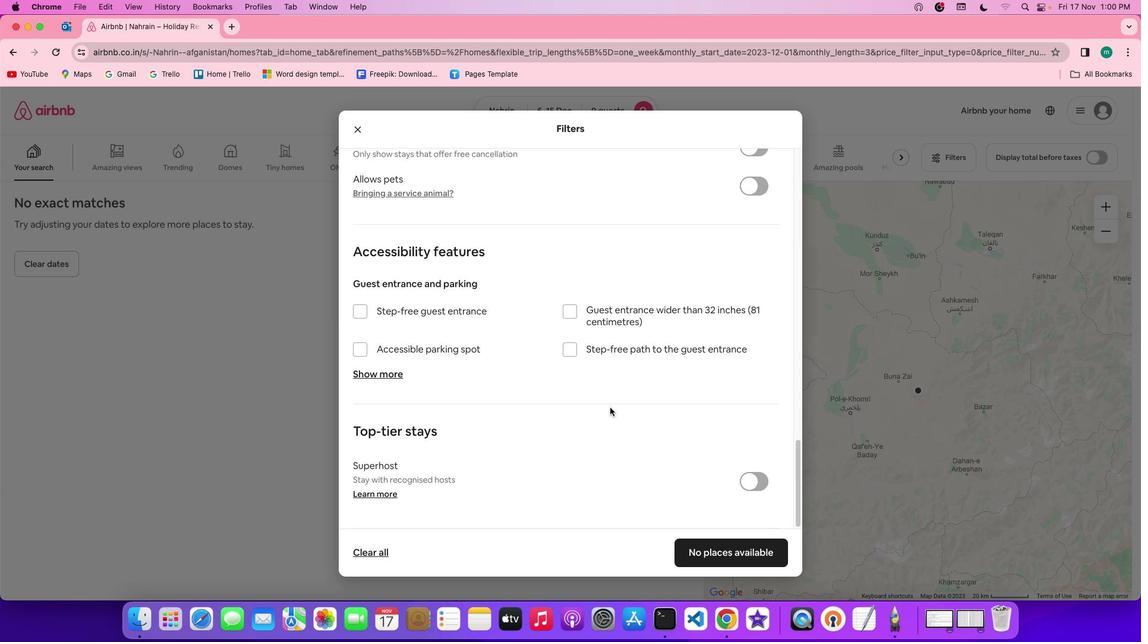 
Action: Mouse moved to (723, 543)
Screenshot: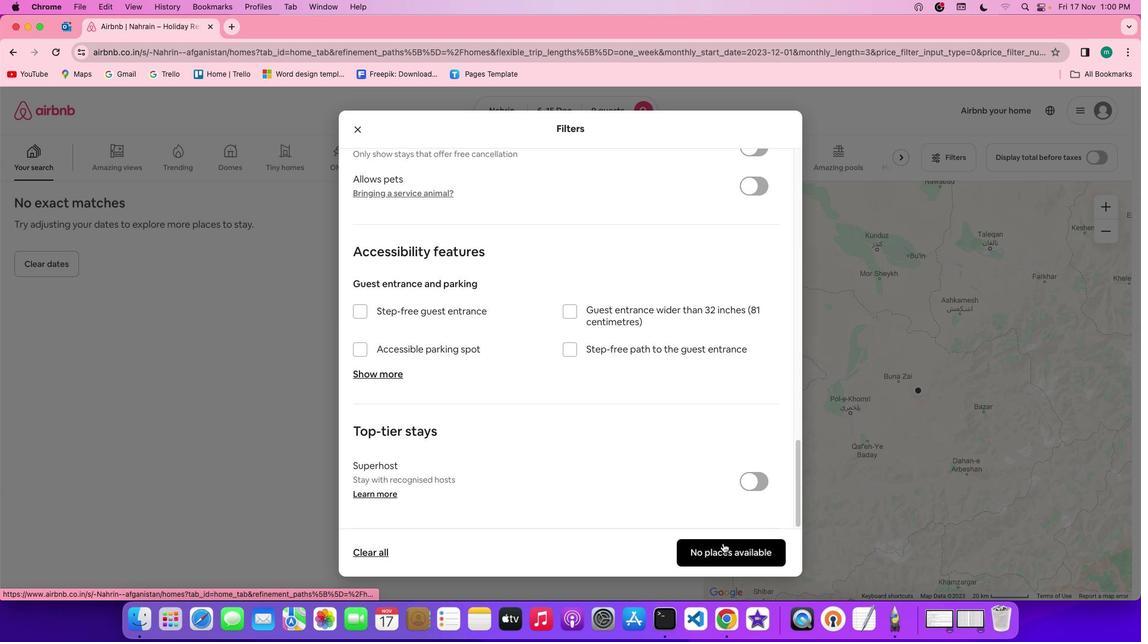
Action: Mouse pressed left at (723, 543)
Screenshot: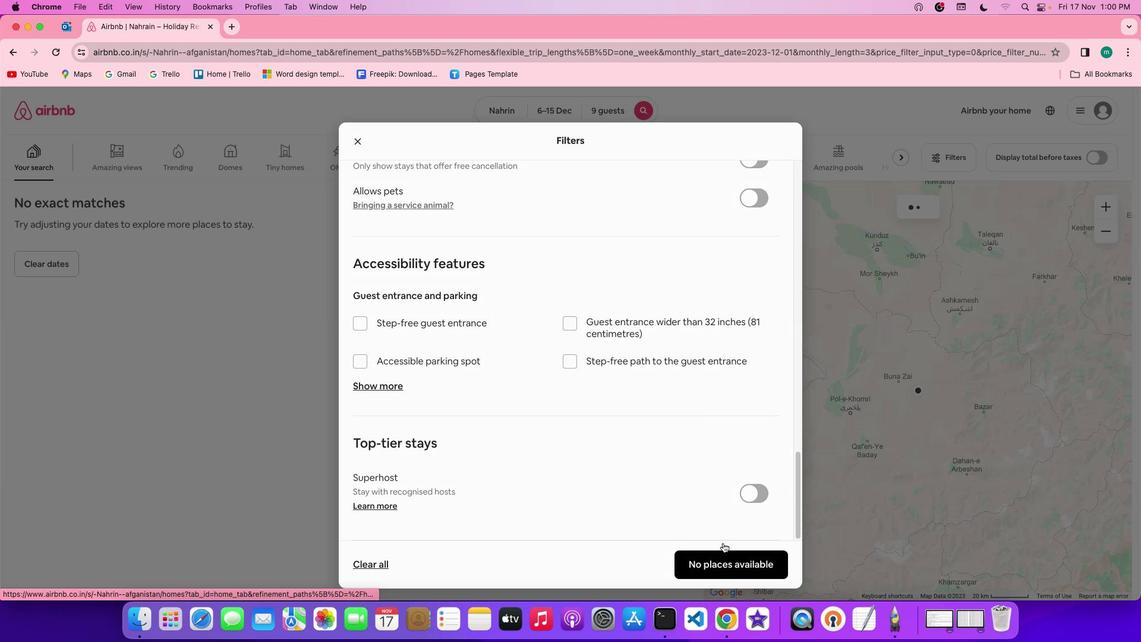 
Action: Mouse moved to (317, 388)
Screenshot: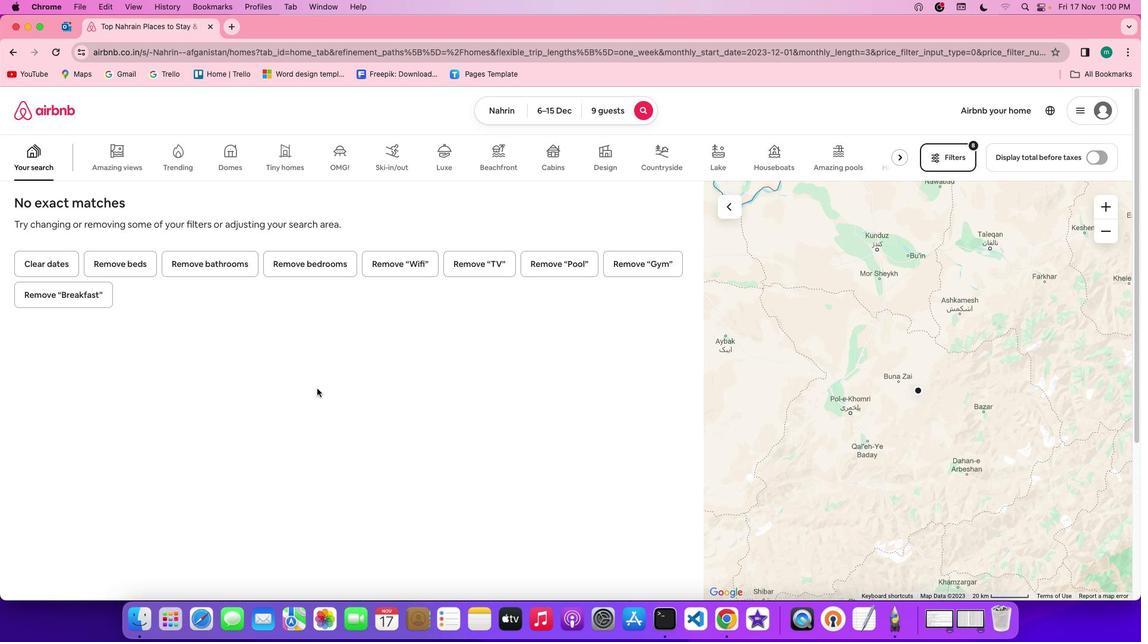 
